 Task: Find connections with filter location Sheikhpura with filter topic #Homeofficewith filter profile language English with filter current company Worldpanel by Kantar with filter school The Institute of Company Secretaries of India with filter industry Correctional Institutions with filter service category Strategic Planning with filter keywords title Owner
Action: Mouse moved to (666, 89)
Screenshot: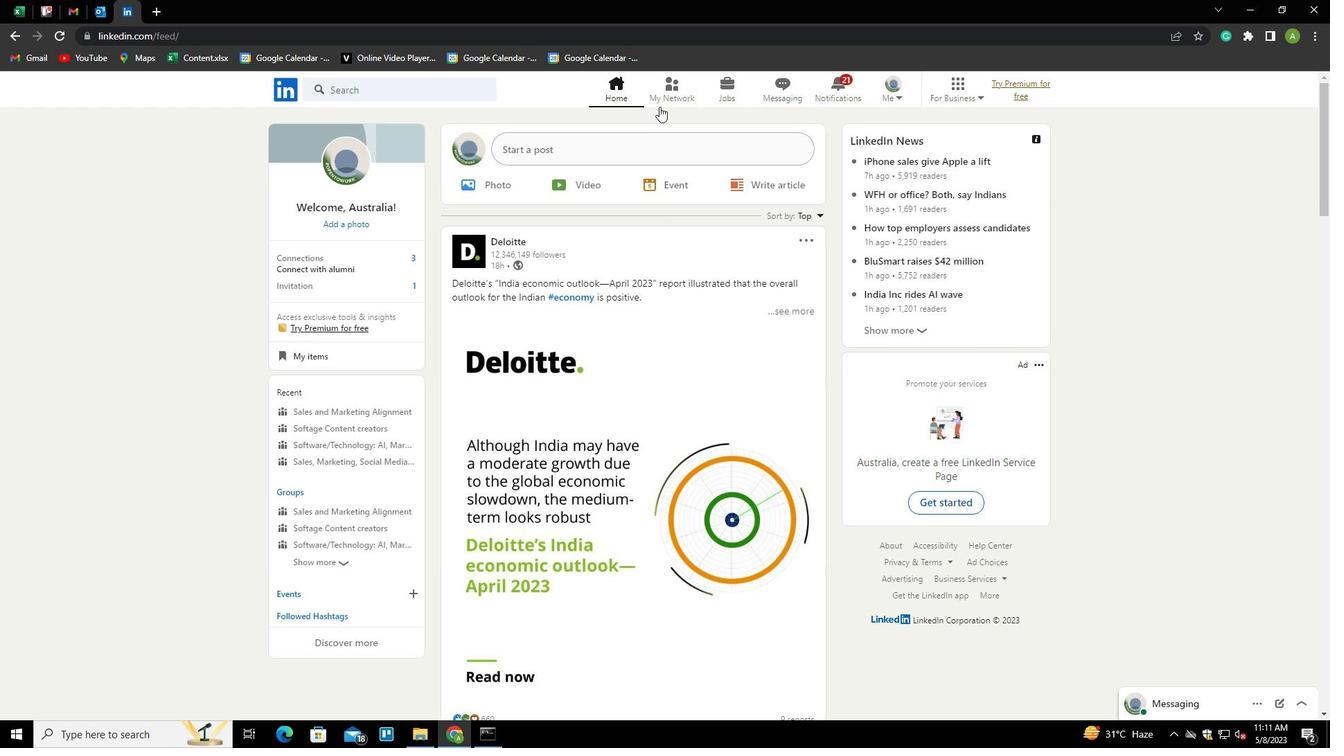 
Action: Mouse pressed left at (666, 89)
Screenshot: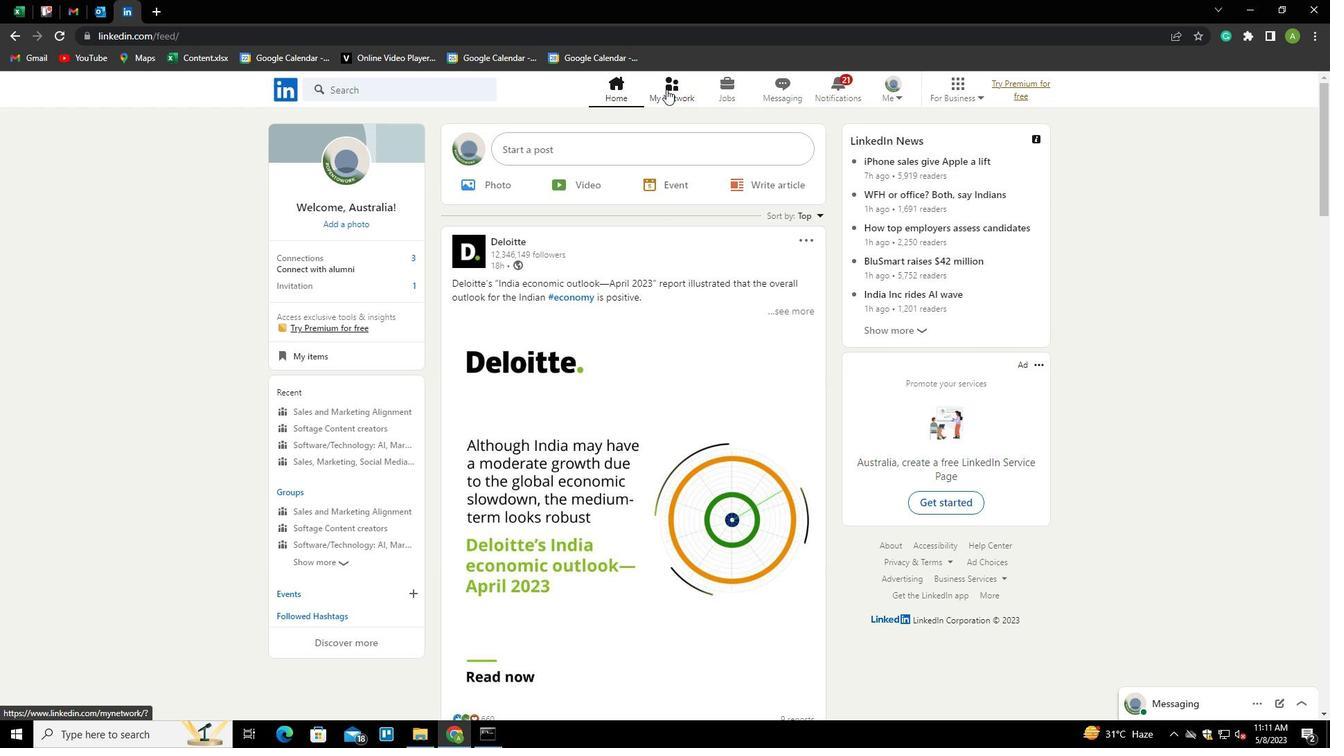 
Action: Mouse moved to (334, 168)
Screenshot: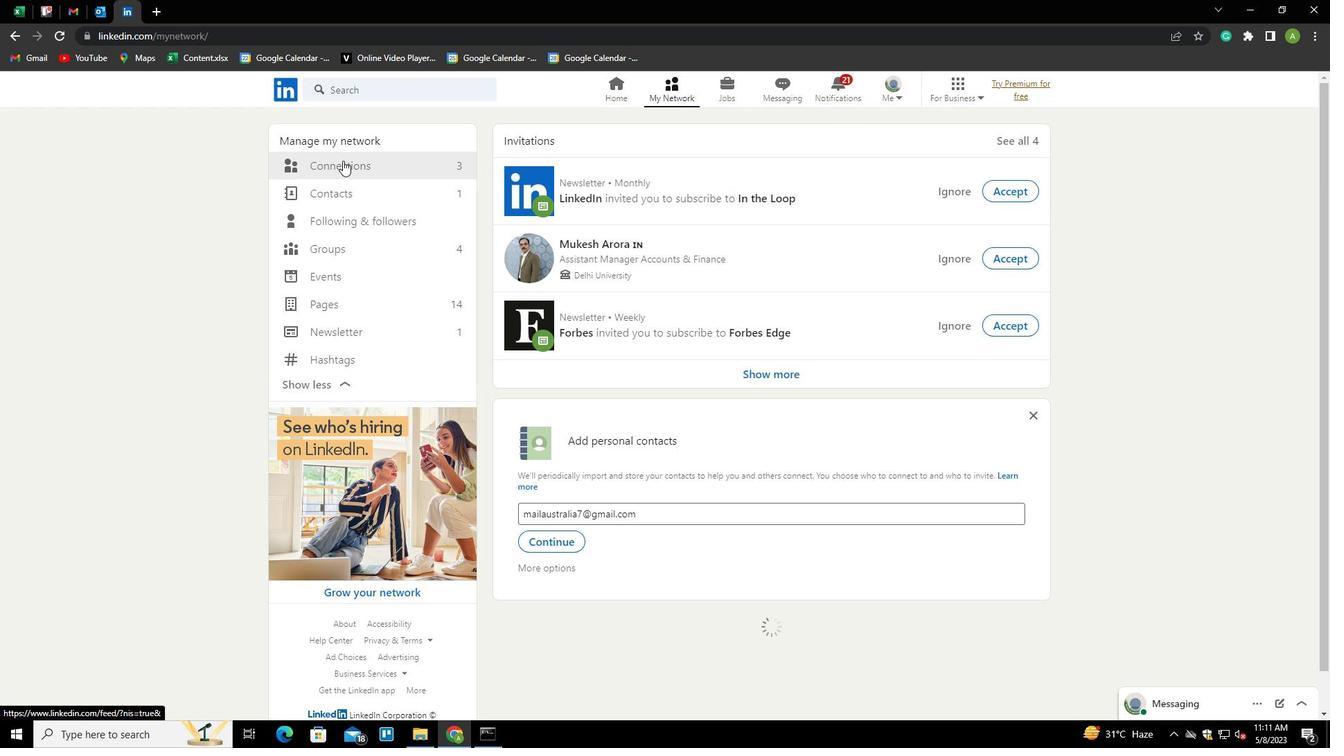 
Action: Mouse pressed left at (334, 168)
Screenshot: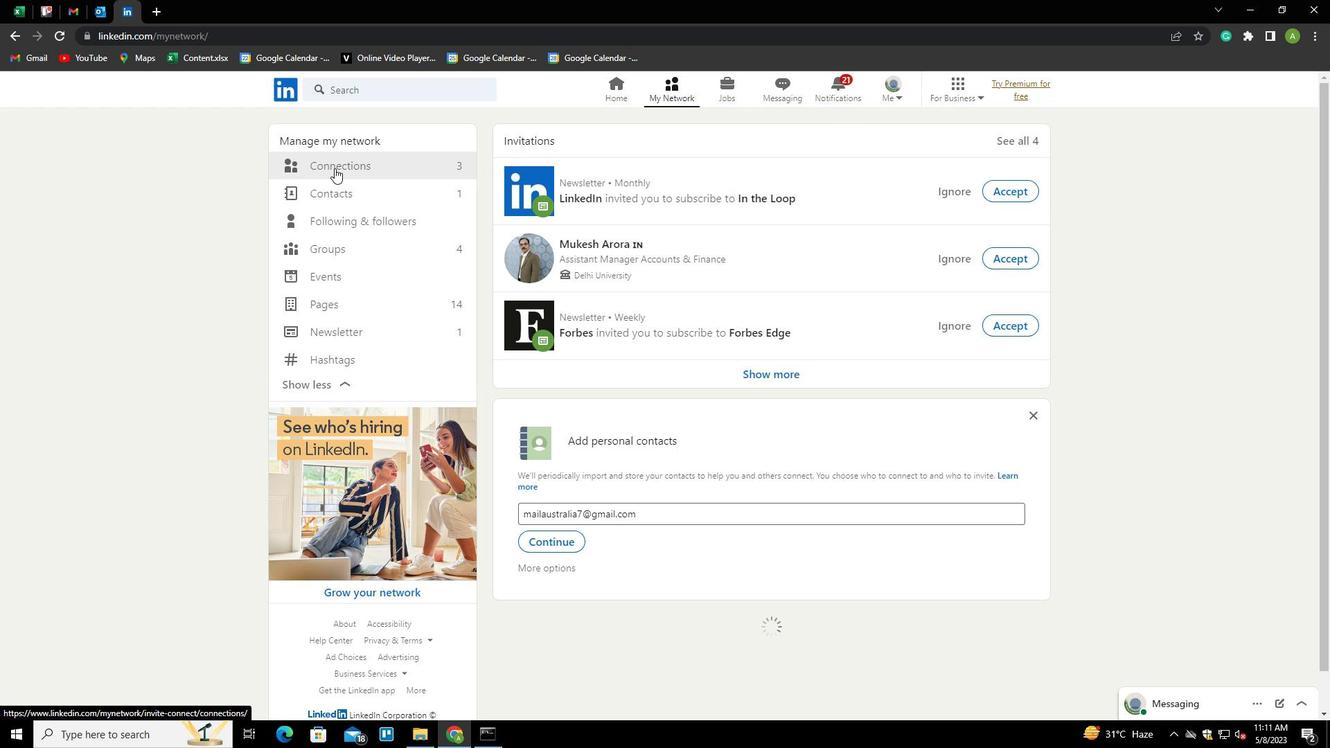 
Action: Mouse moved to (753, 168)
Screenshot: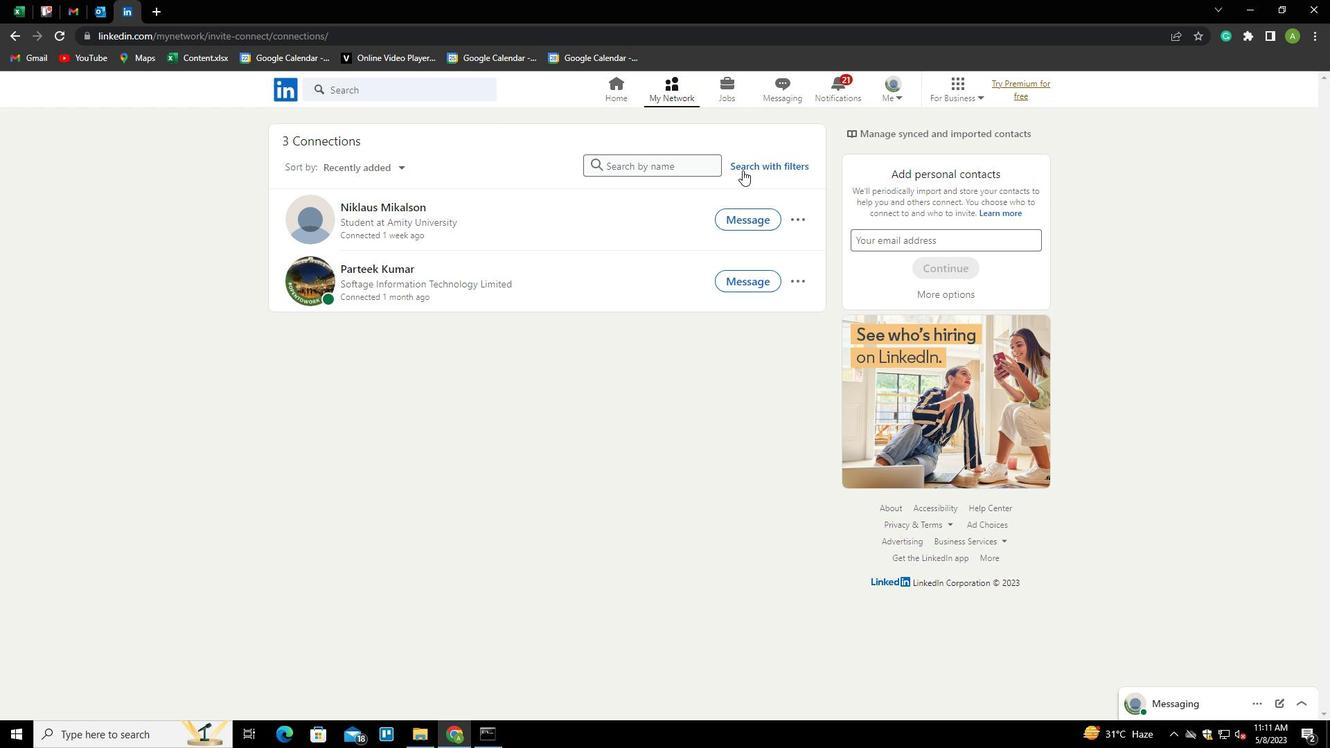 
Action: Mouse pressed left at (753, 168)
Screenshot: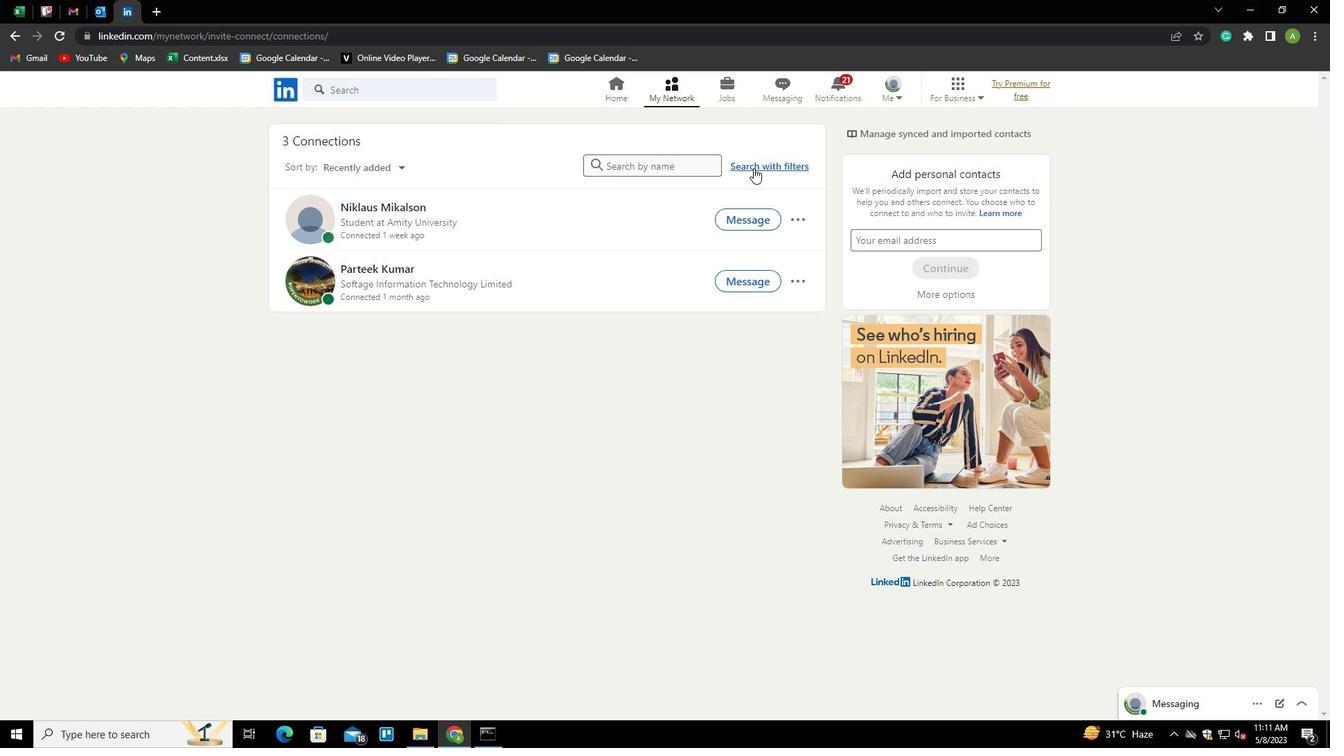 
Action: Mouse moved to (707, 132)
Screenshot: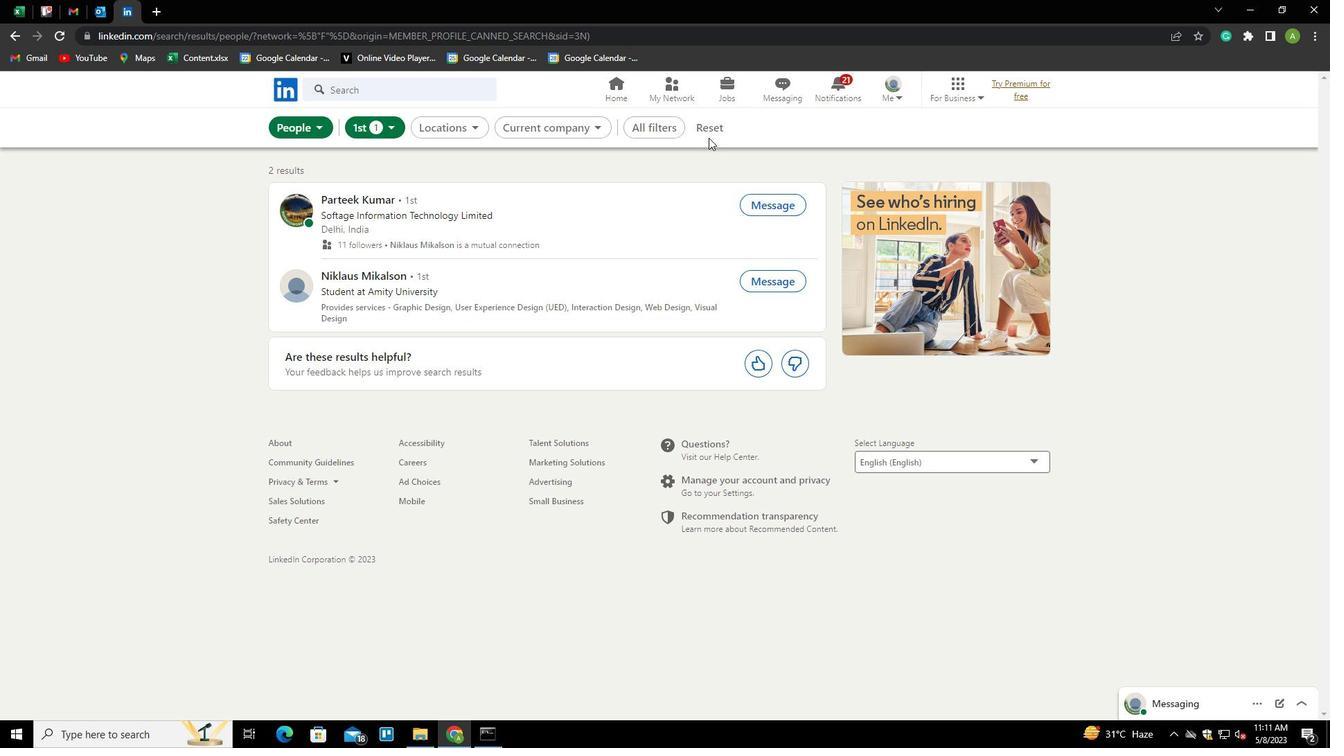 
Action: Mouse pressed left at (707, 132)
Screenshot: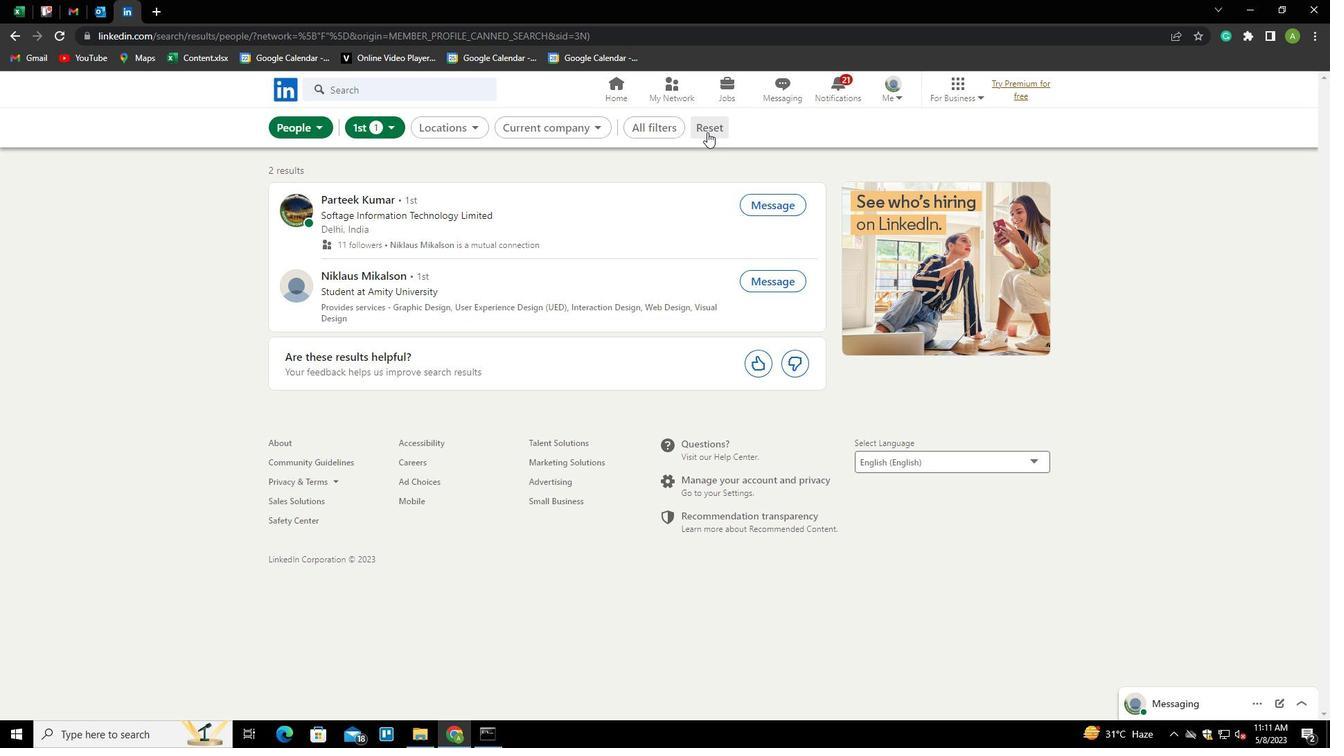 
Action: Mouse moved to (674, 134)
Screenshot: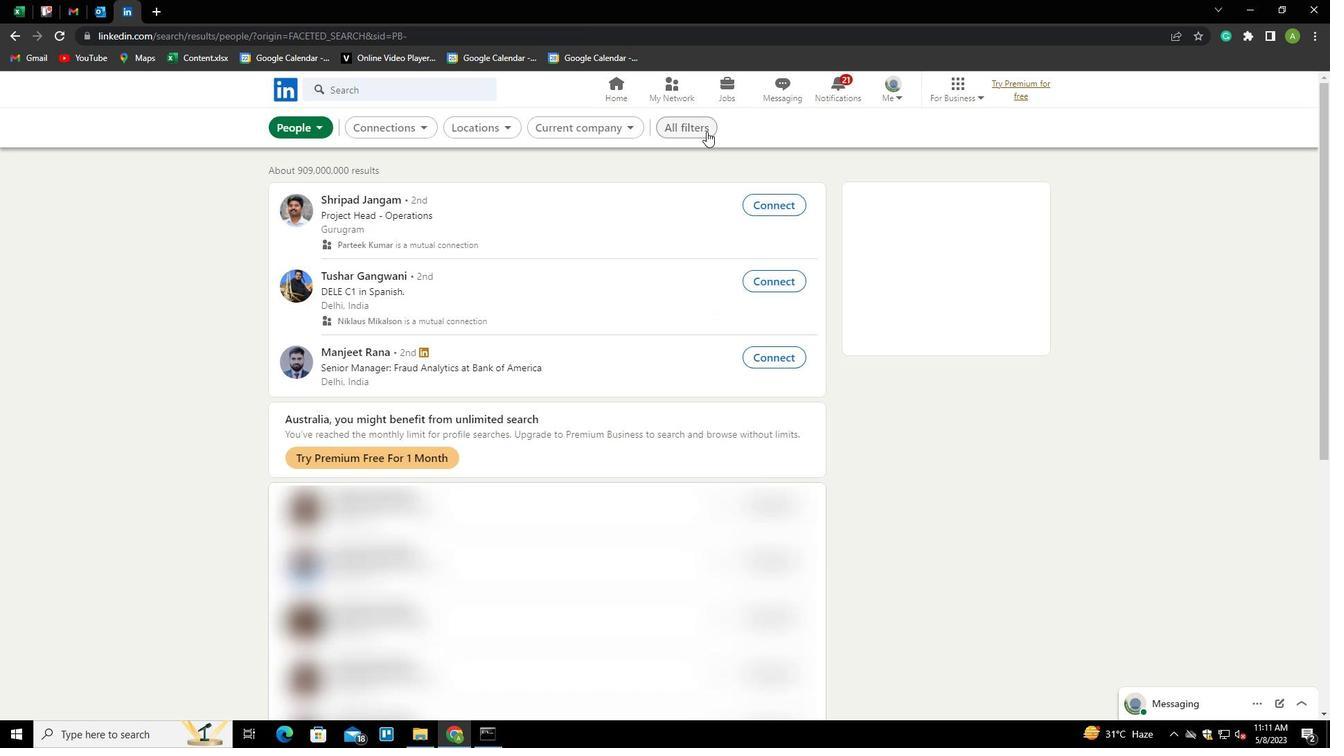 
Action: Mouse pressed left at (674, 134)
Screenshot: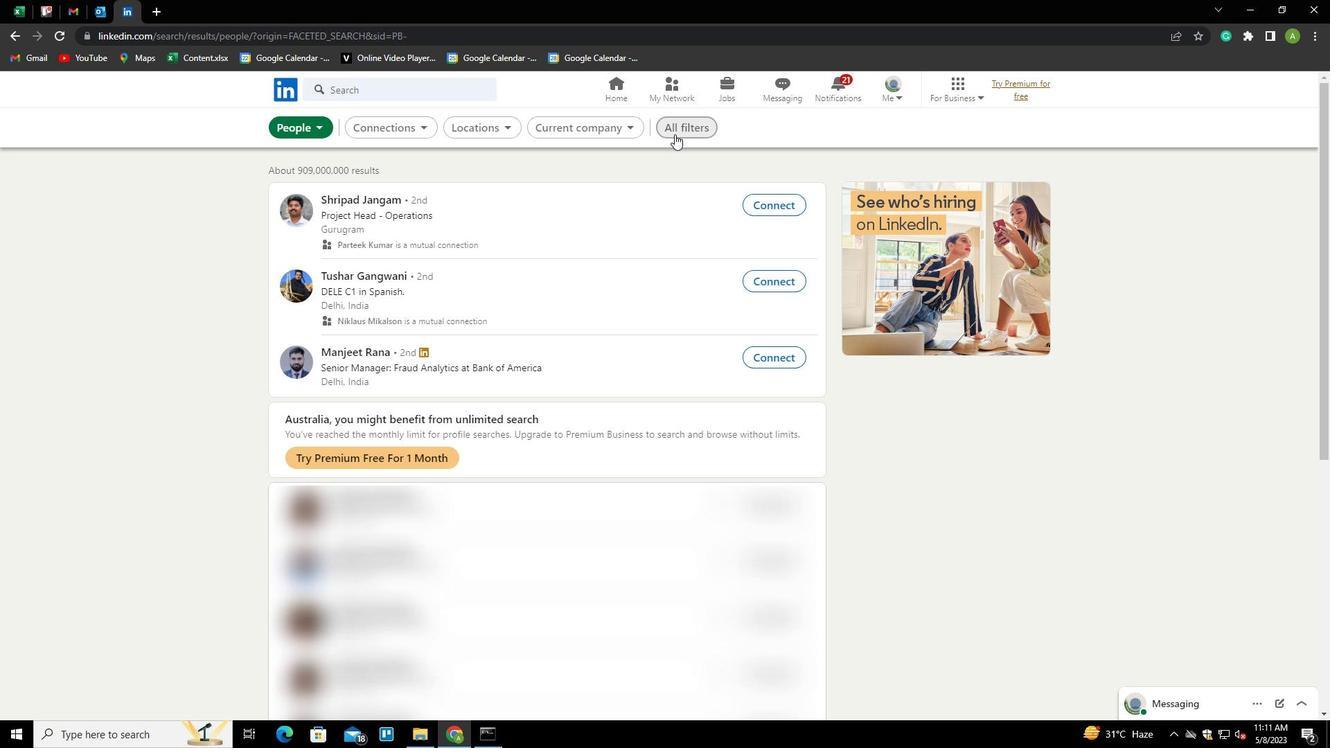 
Action: Mouse moved to (1079, 376)
Screenshot: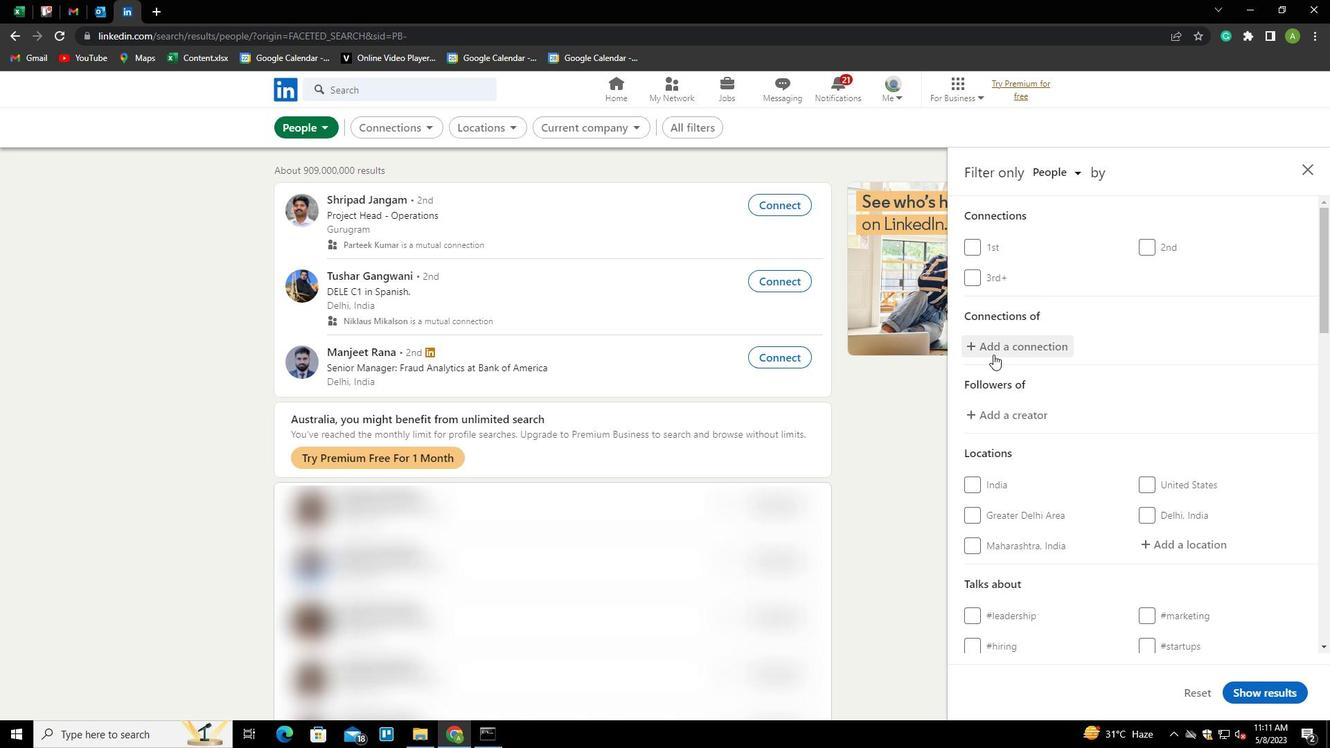 
Action: Mouse scrolled (1079, 375) with delta (0, 0)
Screenshot: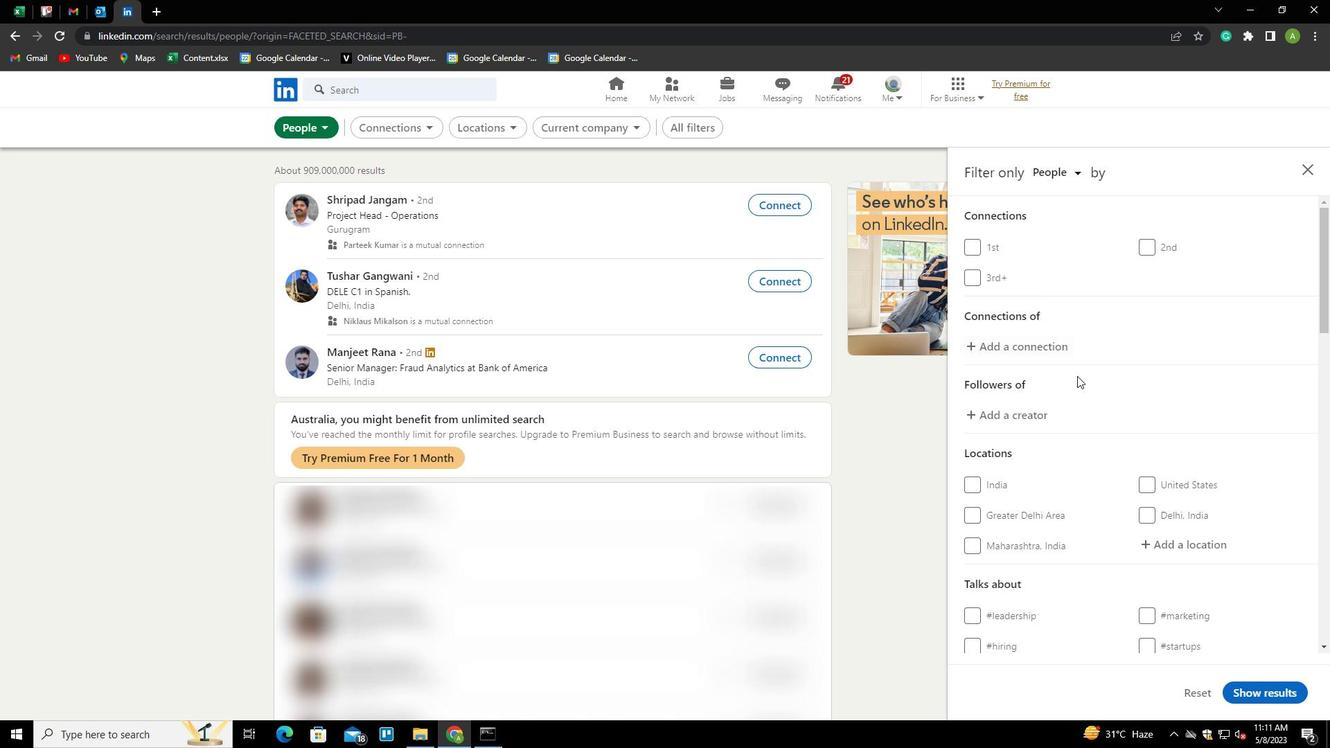
Action: Mouse scrolled (1079, 375) with delta (0, 0)
Screenshot: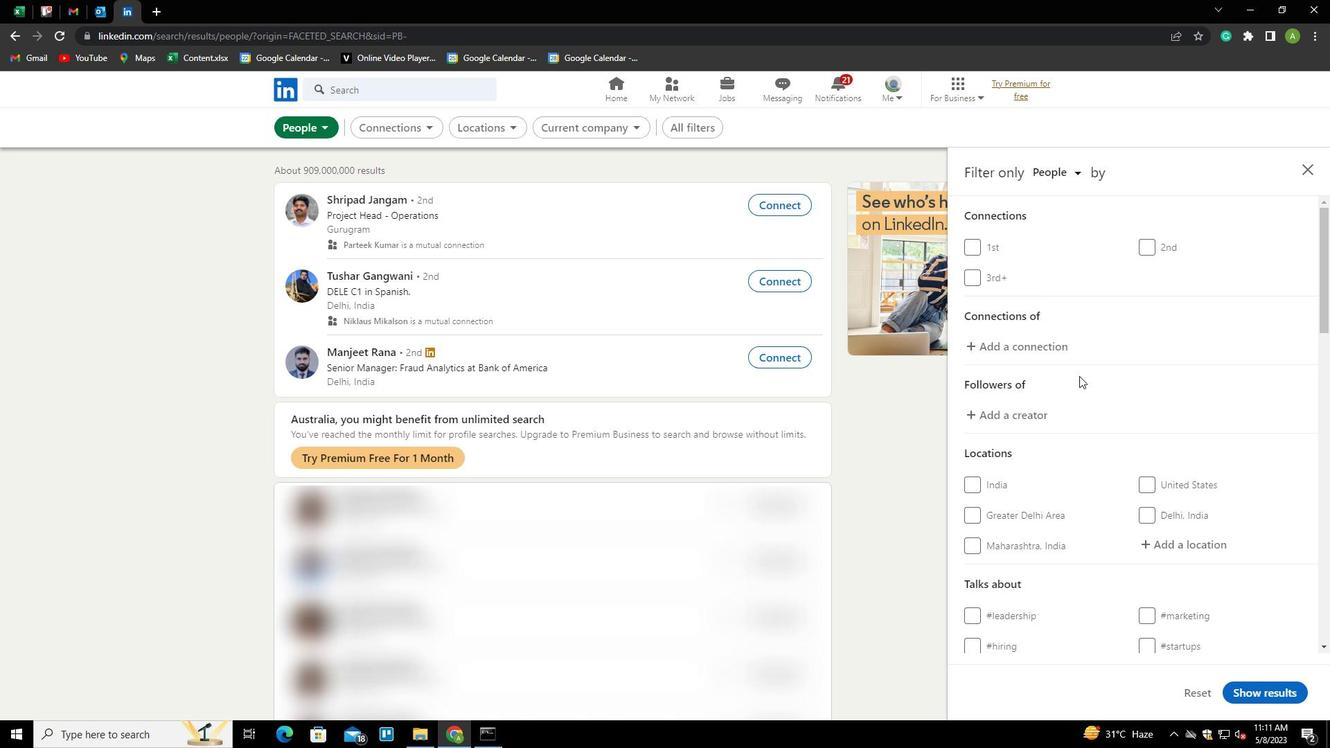 
Action: Mouse scrolled (1079, 375) with delta (0, 0)
Screenshot: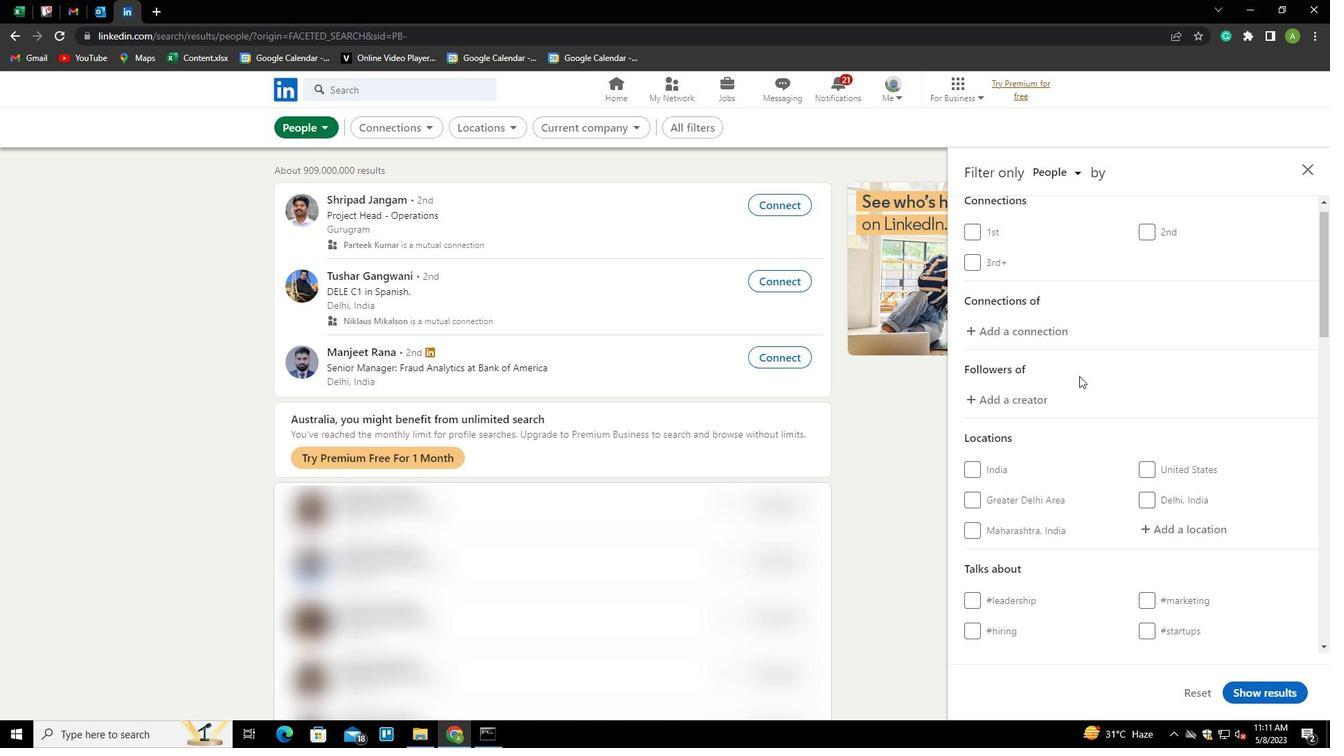 
Action: Mouse moved to (1186, 354)
Screenshot: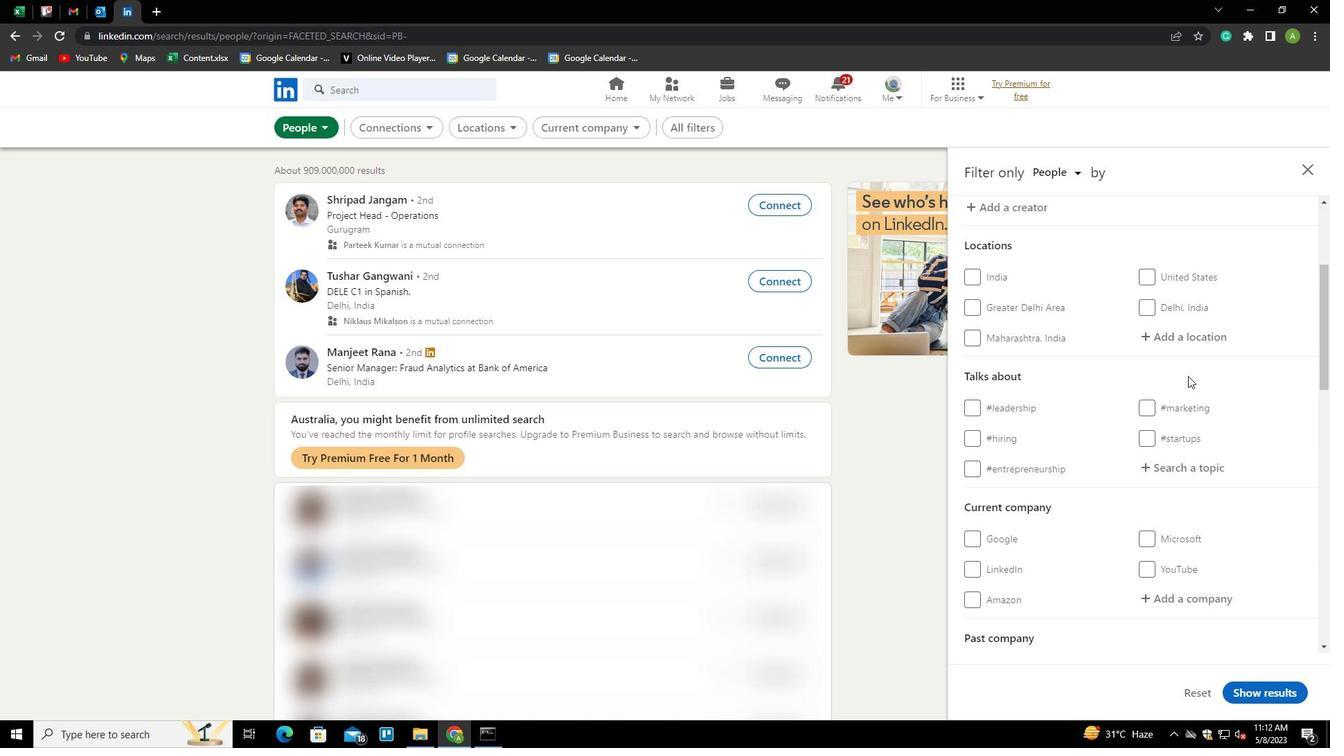 
Action: Key pressed <Key.shift>
Screenshot: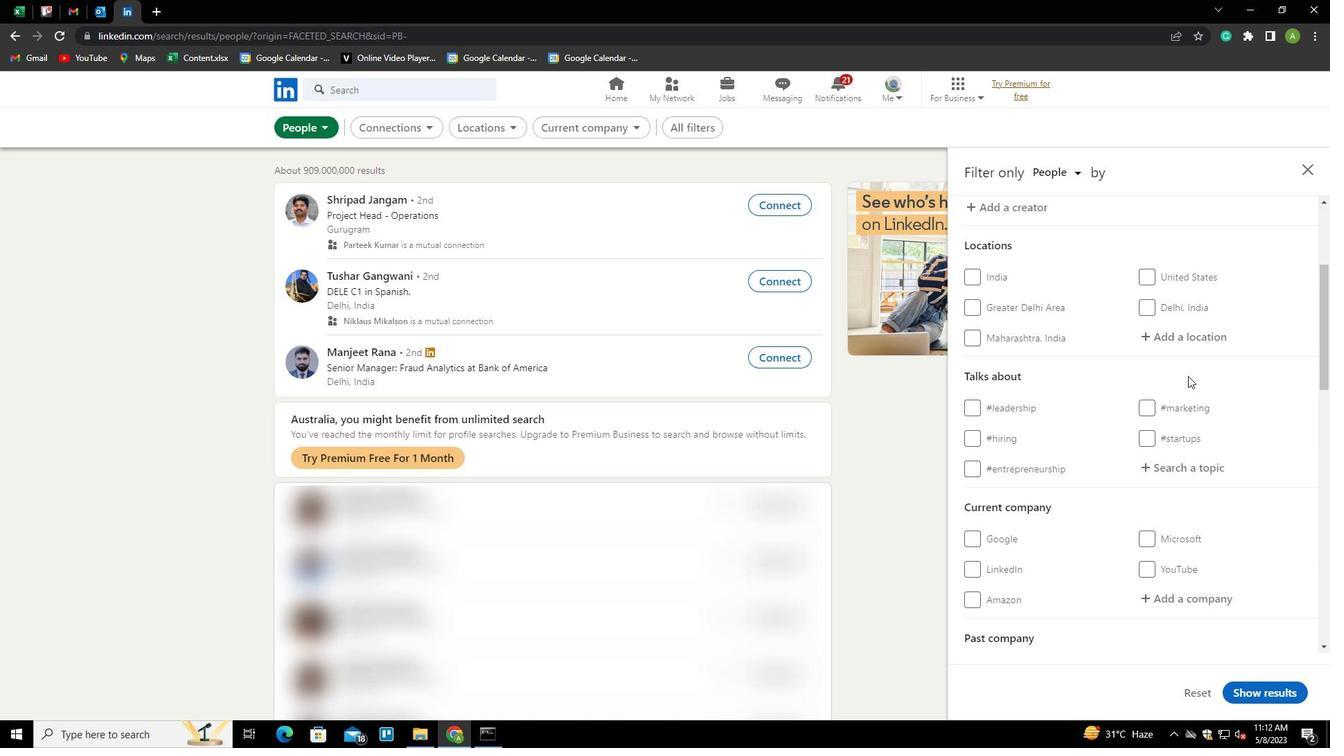 
Action: Mouse moved to (1182, 339)
Screenshot: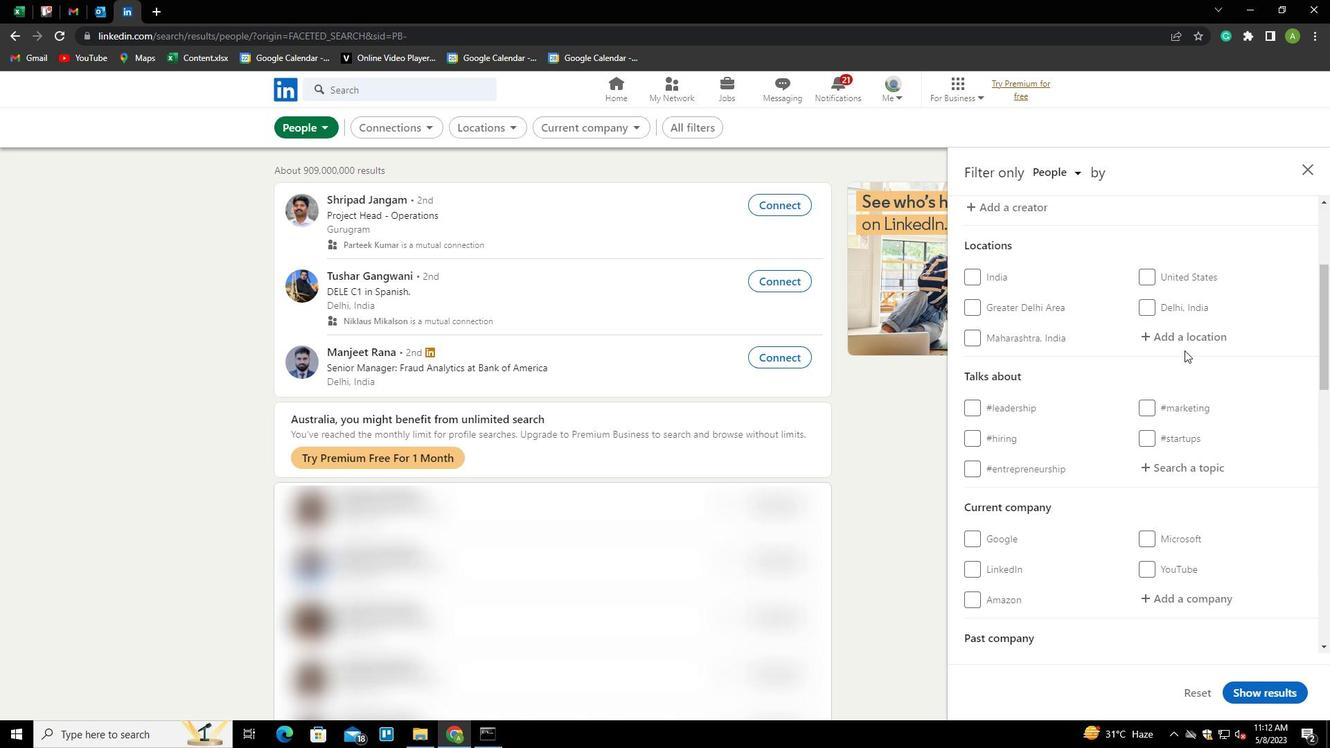 
Action: Mouse pressed left at (1182, 339)
Screenshot: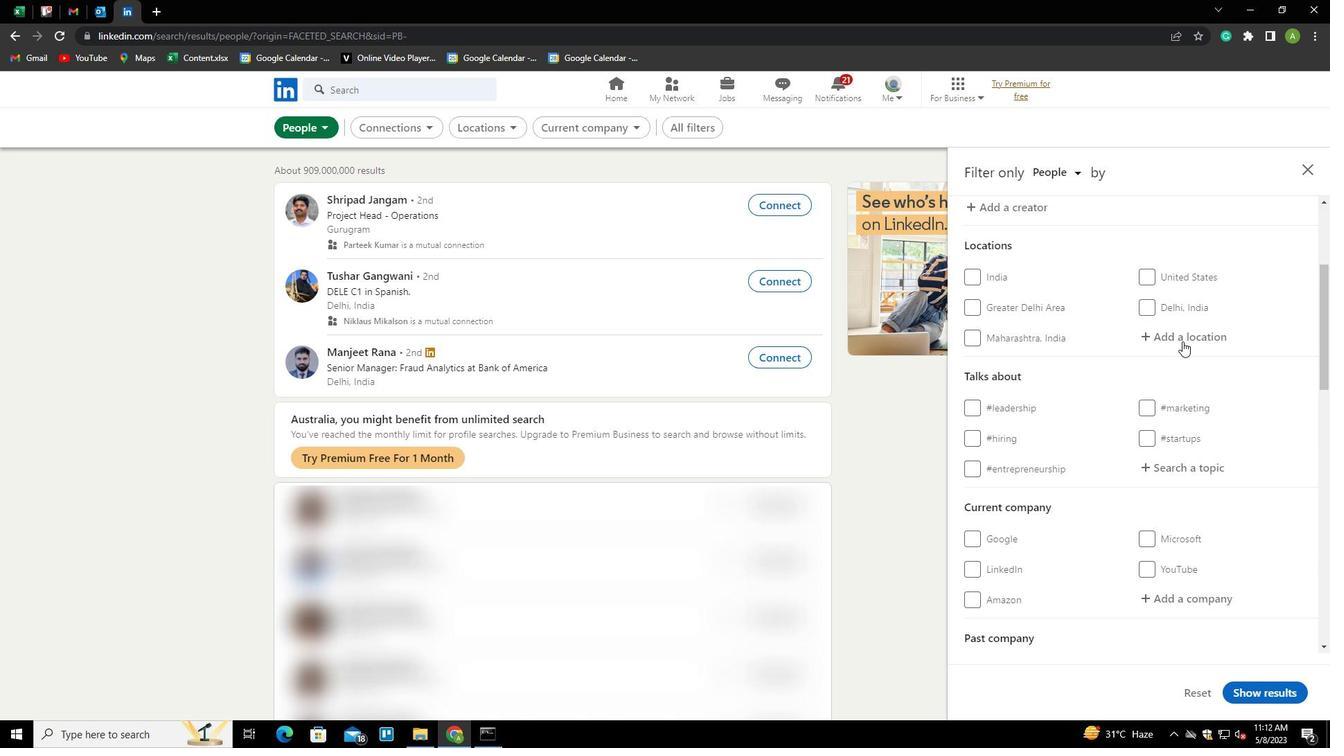 
Action: Key pressed <Key.shift><Key.shift><Key.shift>S
Screenshot: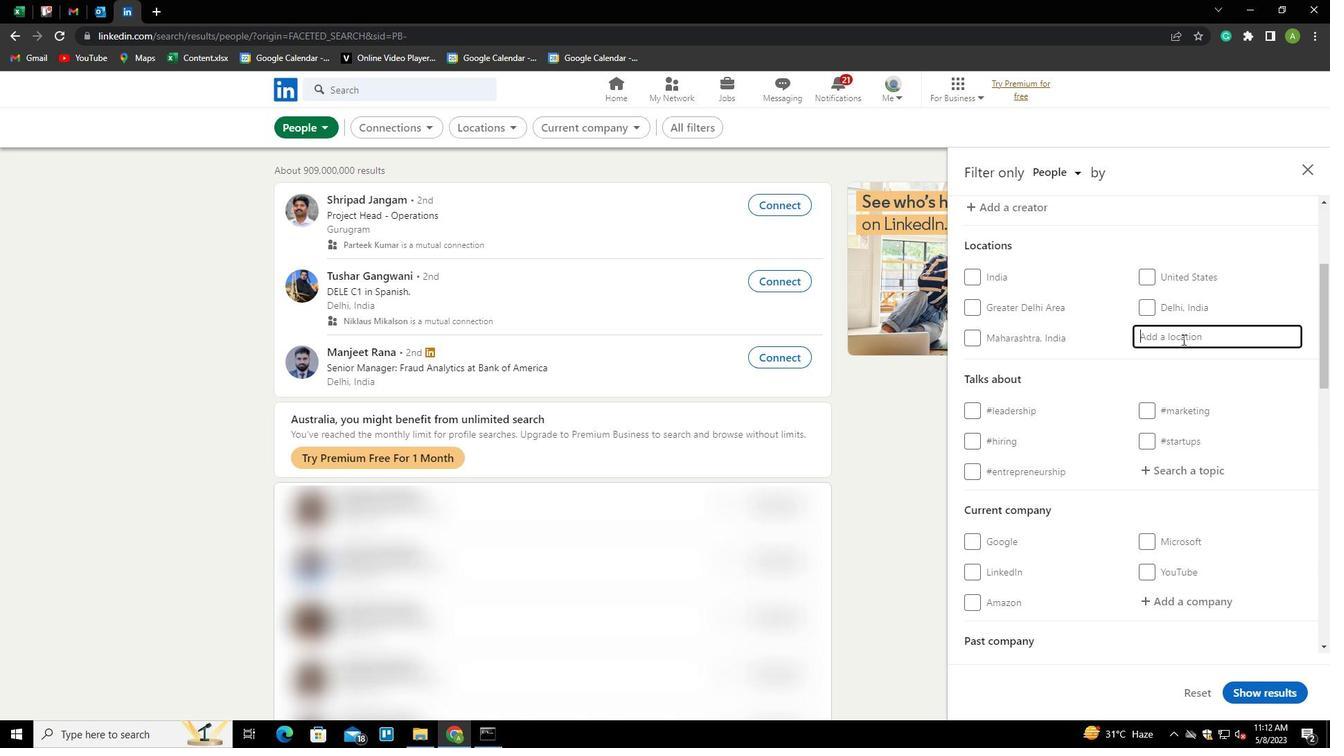 
Action: Mouse moved to (1329, 72)
Screenshot: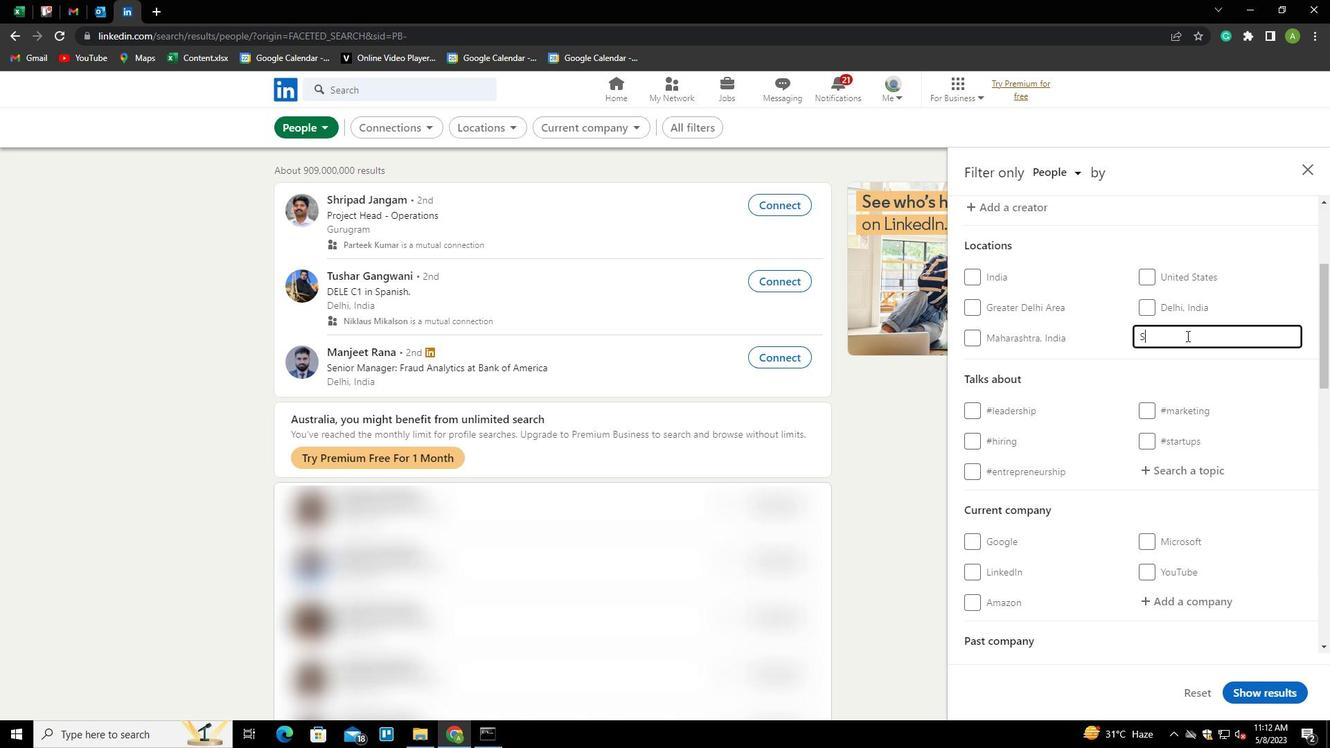 
Action: Key pressed HEIKHPURA<Key.down><Key.enter>
Screenshot: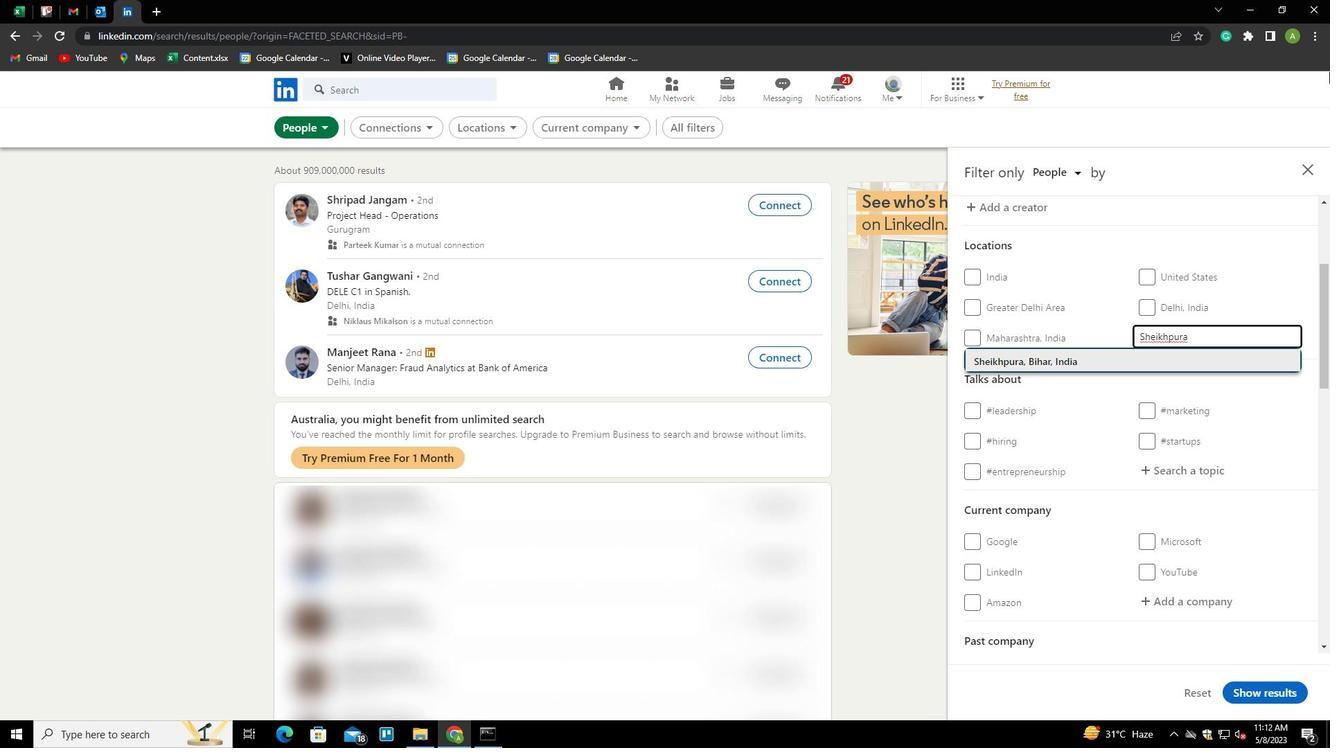 
Action: Mouse scrolled (1329, 71) with delta (0, 0)
Screenshot: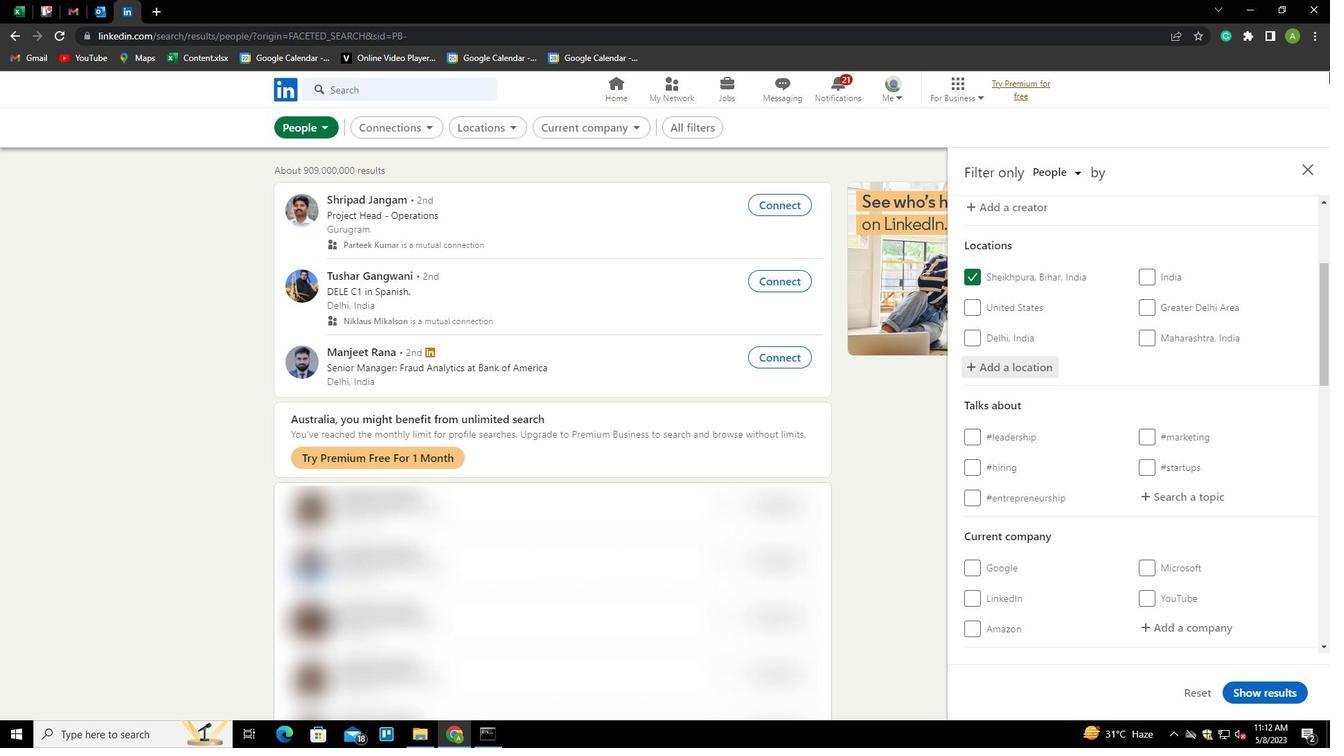 
Action: Mouse scrolled (1329, 71) with delta (0, 0)
Screenshot: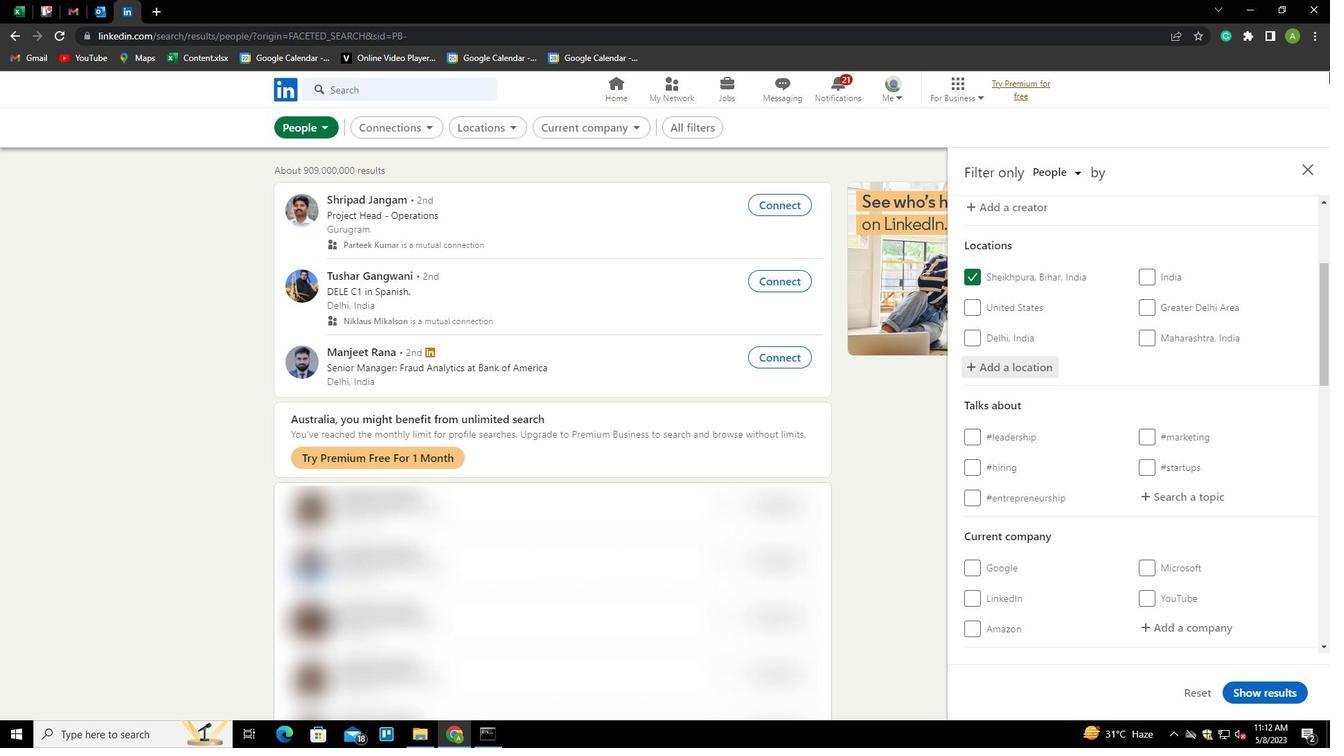 
Action: Mouse moved to (1097, 364)
Screenshot: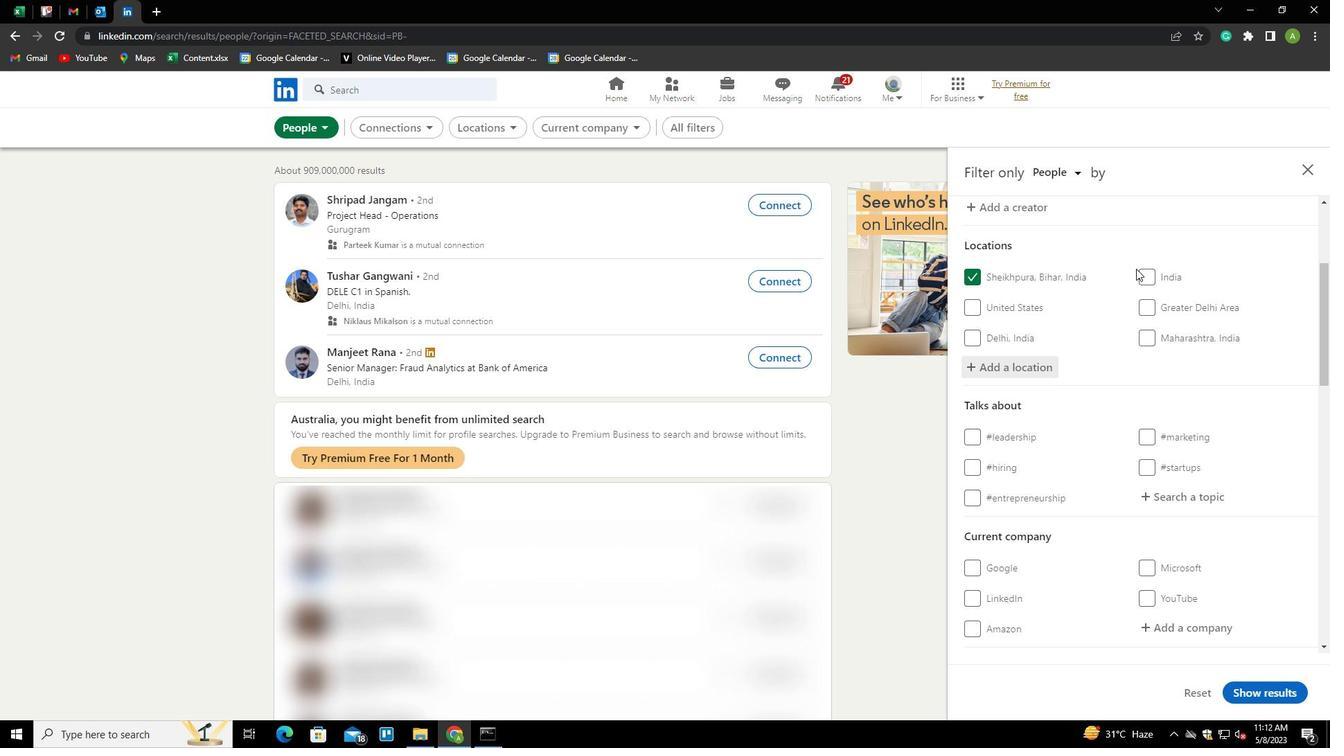 
Action: Mouse scrolled (1097, 363) with delta (0, 0)
Screenshot: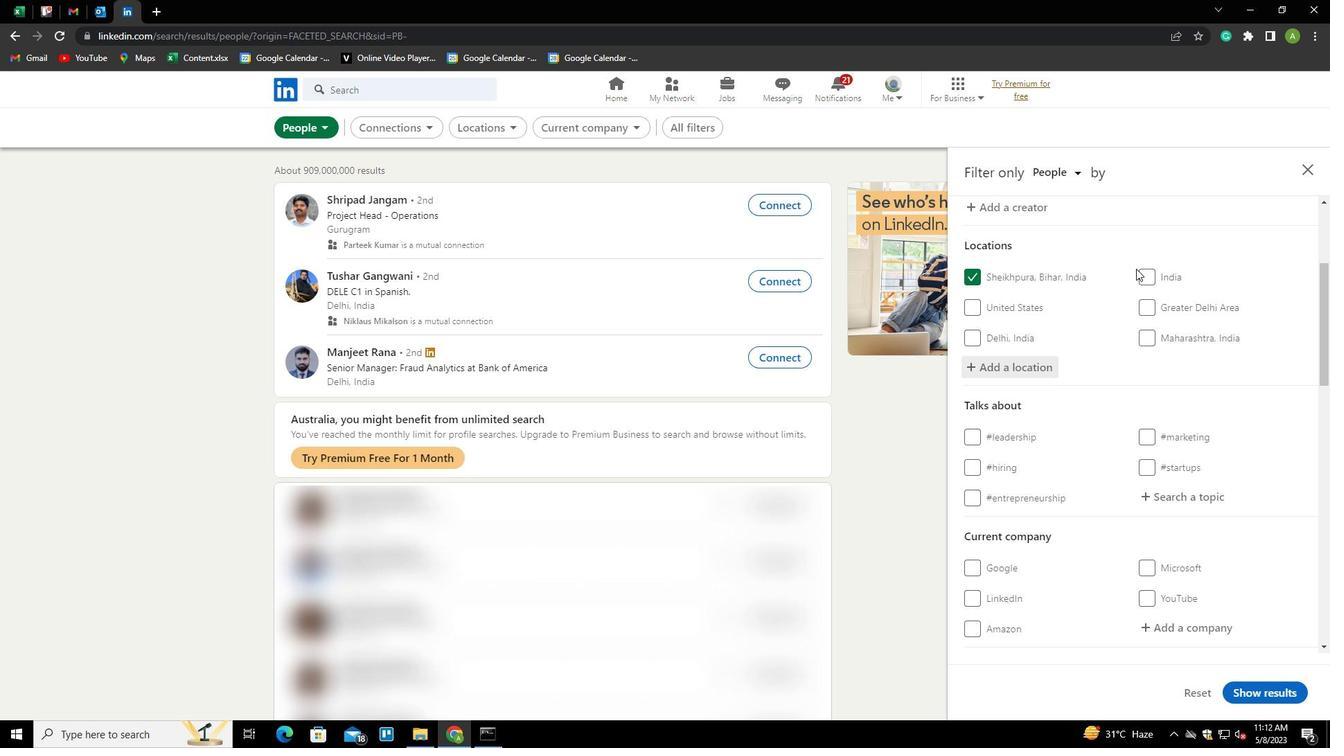 
Action: Mouse moved to (1098, 367)
Screenshot: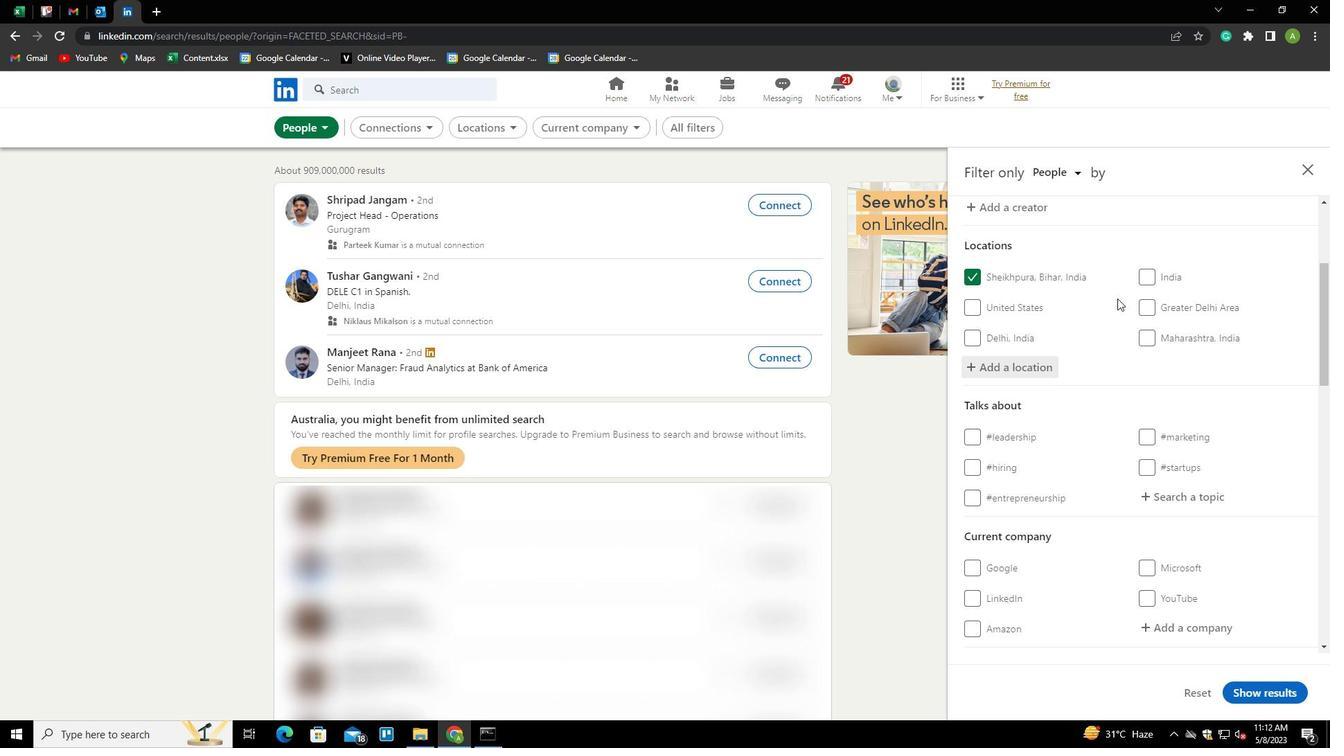 
Action: Mouse scrolled (1098, 367) with delta (0, 0)
Screenshot: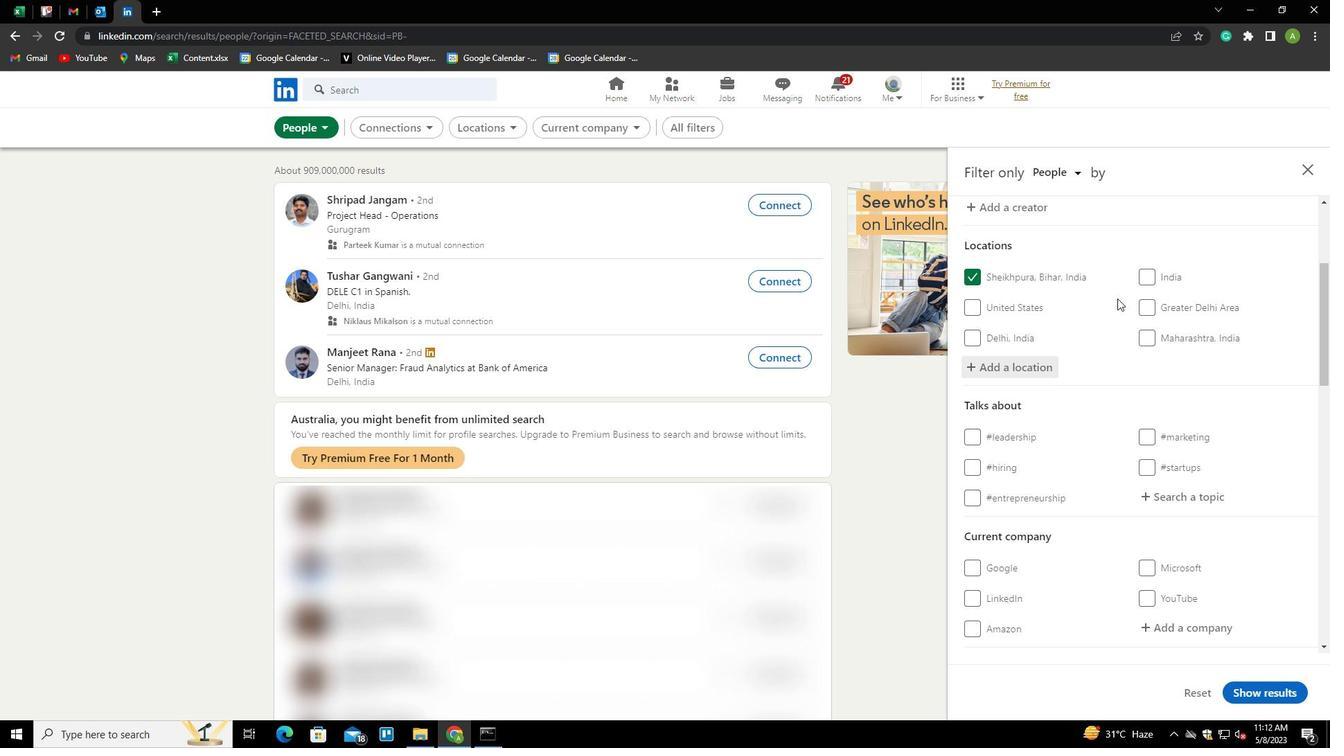 
Action: Mouse moved to (1152, 369)
Screenshot: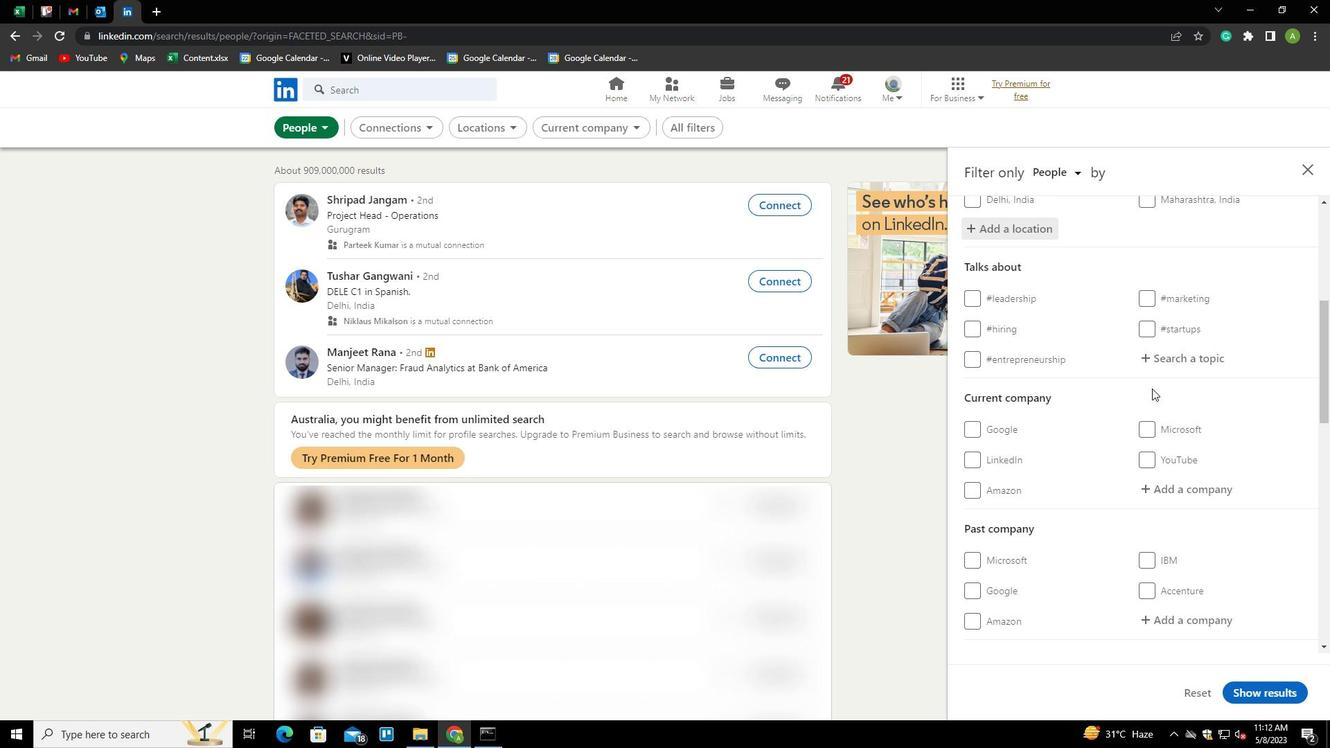 
Action: Mouse pressed left at (1152, 369)
Screenshot: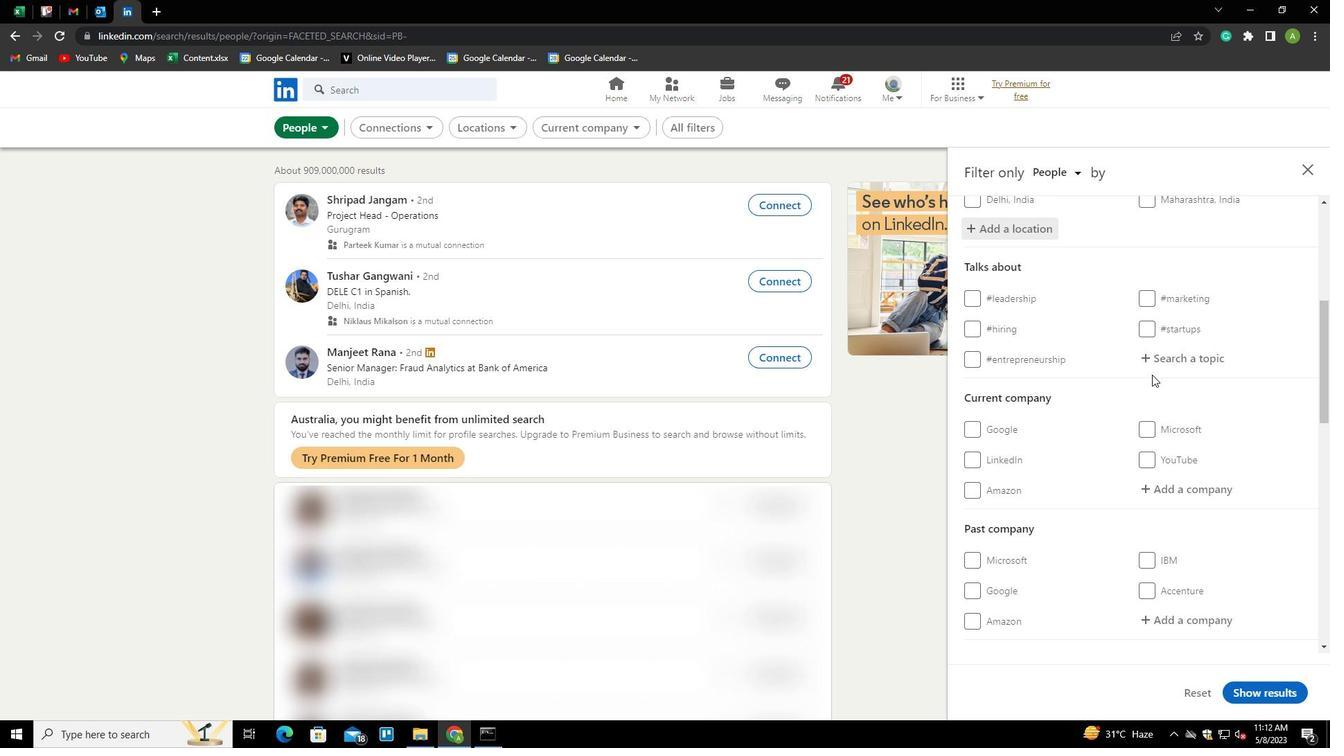 
Action: Mouse moved to (1184, 358)
Screenshot: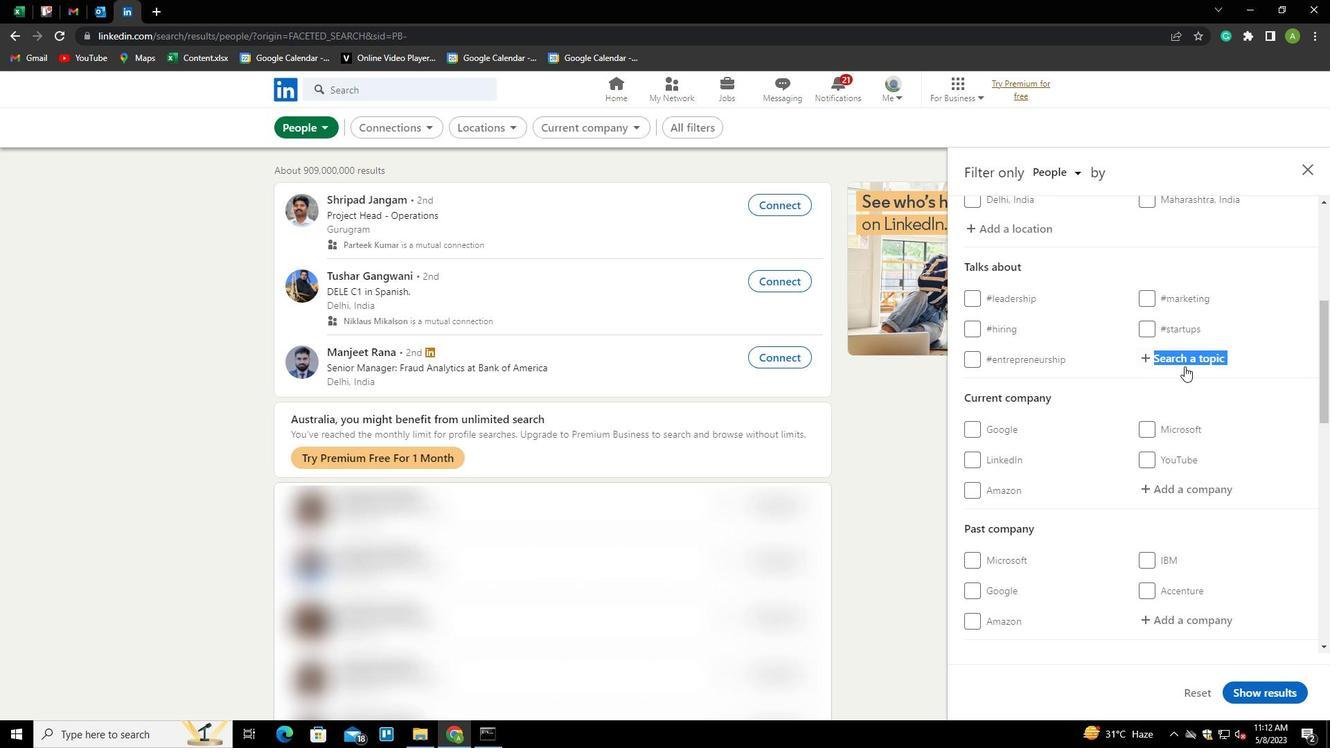 
Action: Mouse pressed left at (1184, 358)
Screenshot: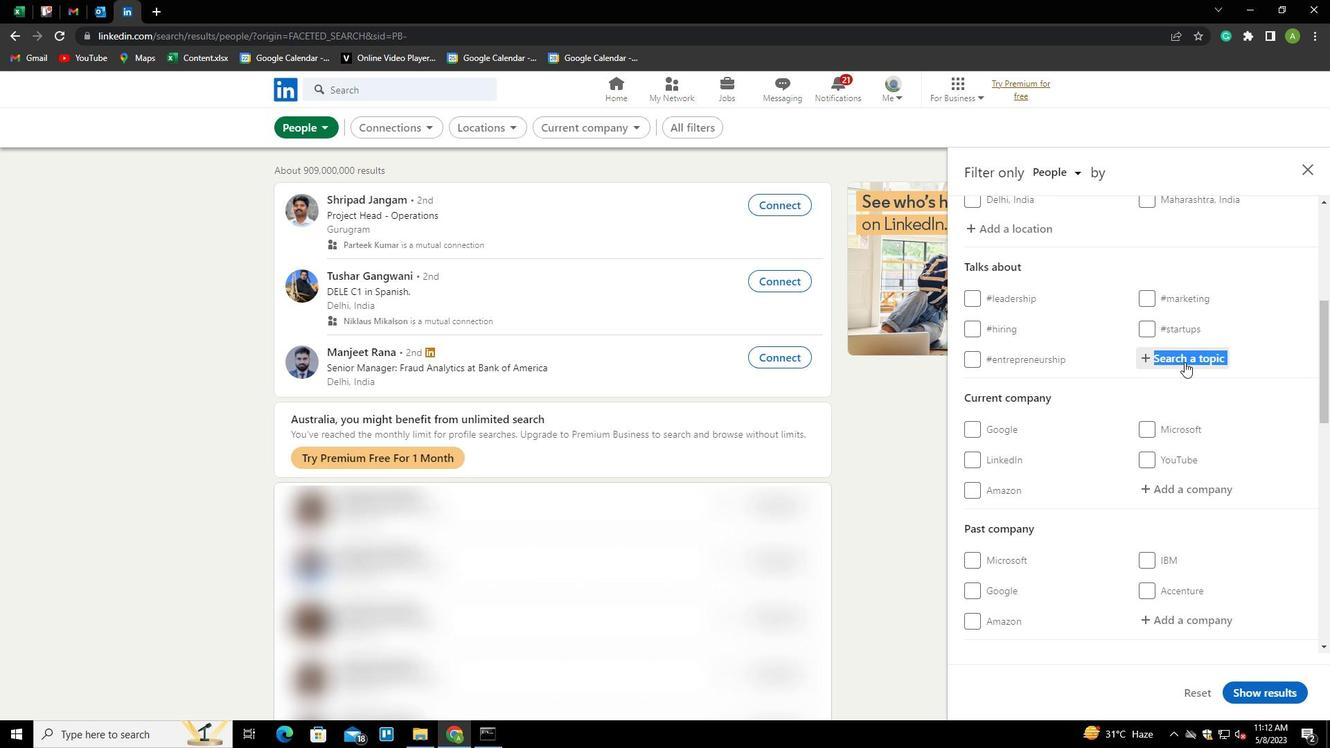 
Action: Key pressed HOMEOFFICE<Key.down><Key.enter>
Screenshot: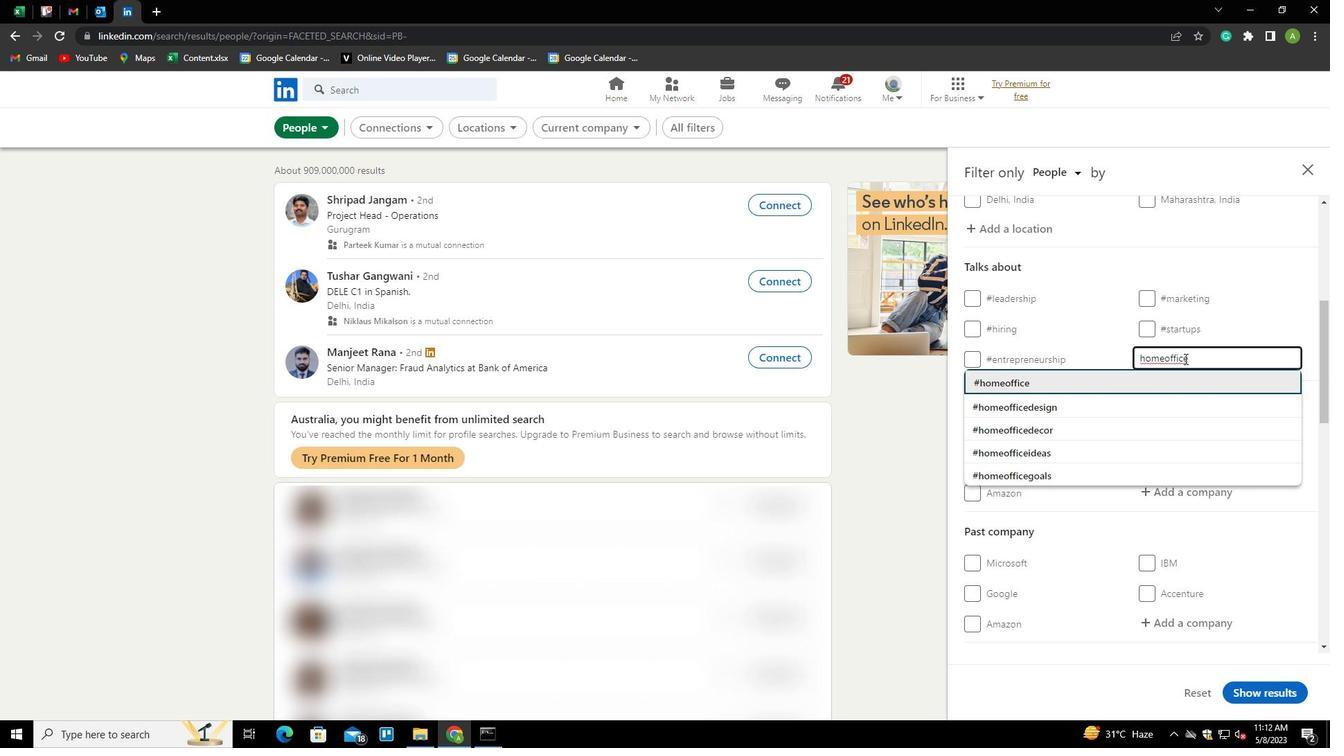 
Action: Mouse scrolled (1184, 358) with delta (0, 0)
Screenshot: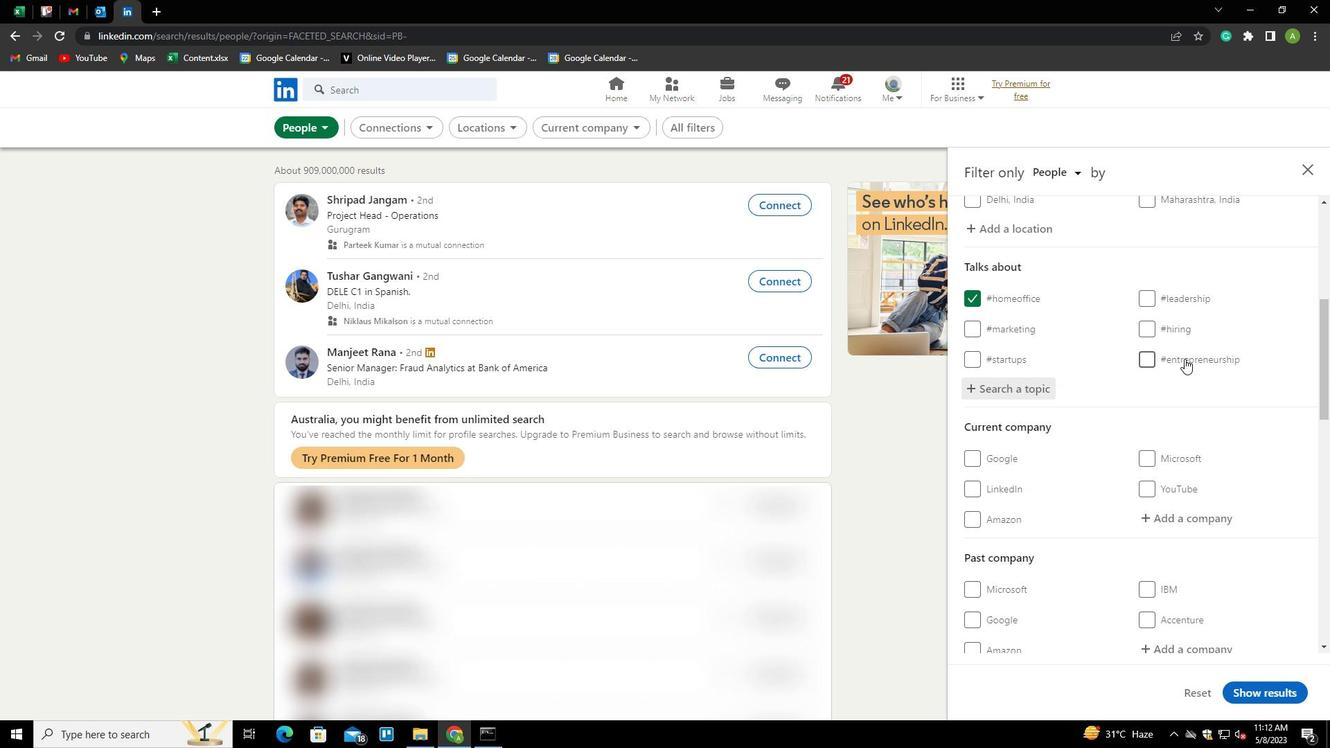 
Action: Mouse scrolled (1184, 358) with delta (0, 0)
Screenshot: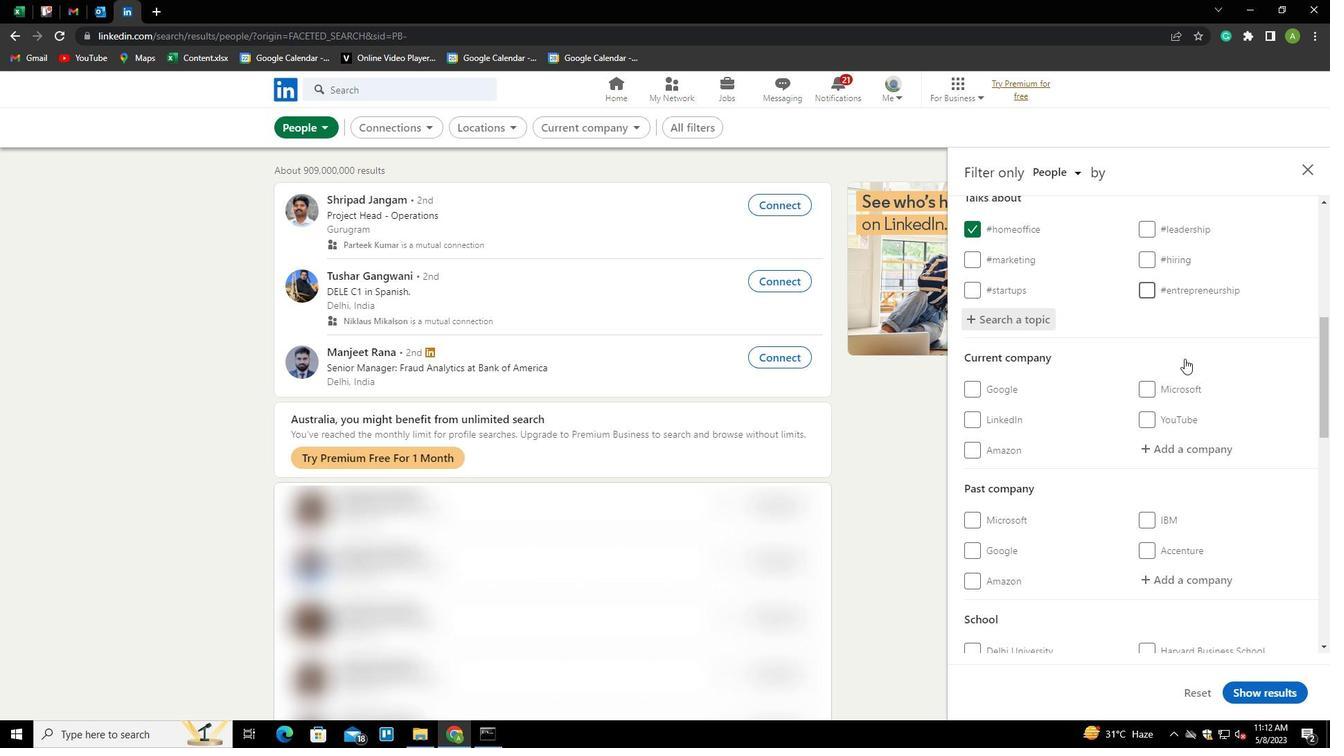 
Action: Mouse scrolled (1184, 358) with delta (0, 0)
Screenshot: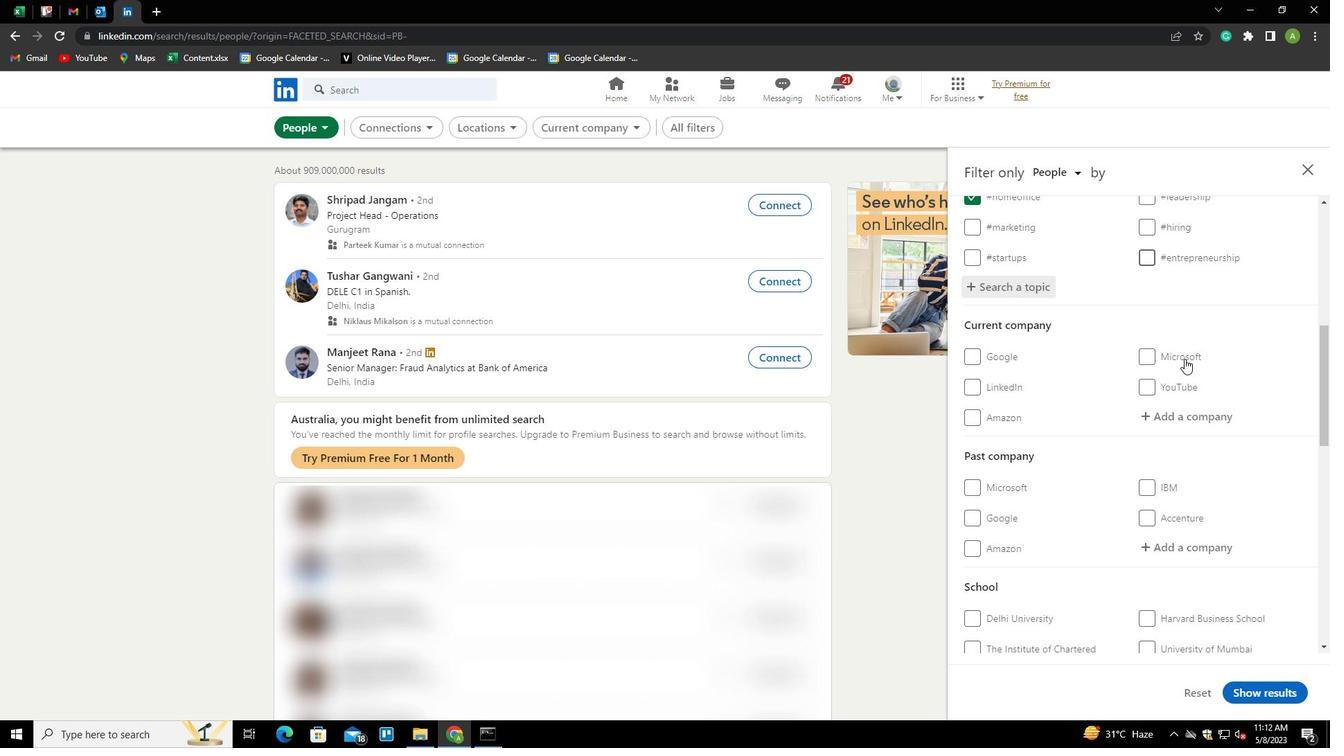
Action: Mouse scrolled (1184, 358) with delta (0, 0)
Screenshot: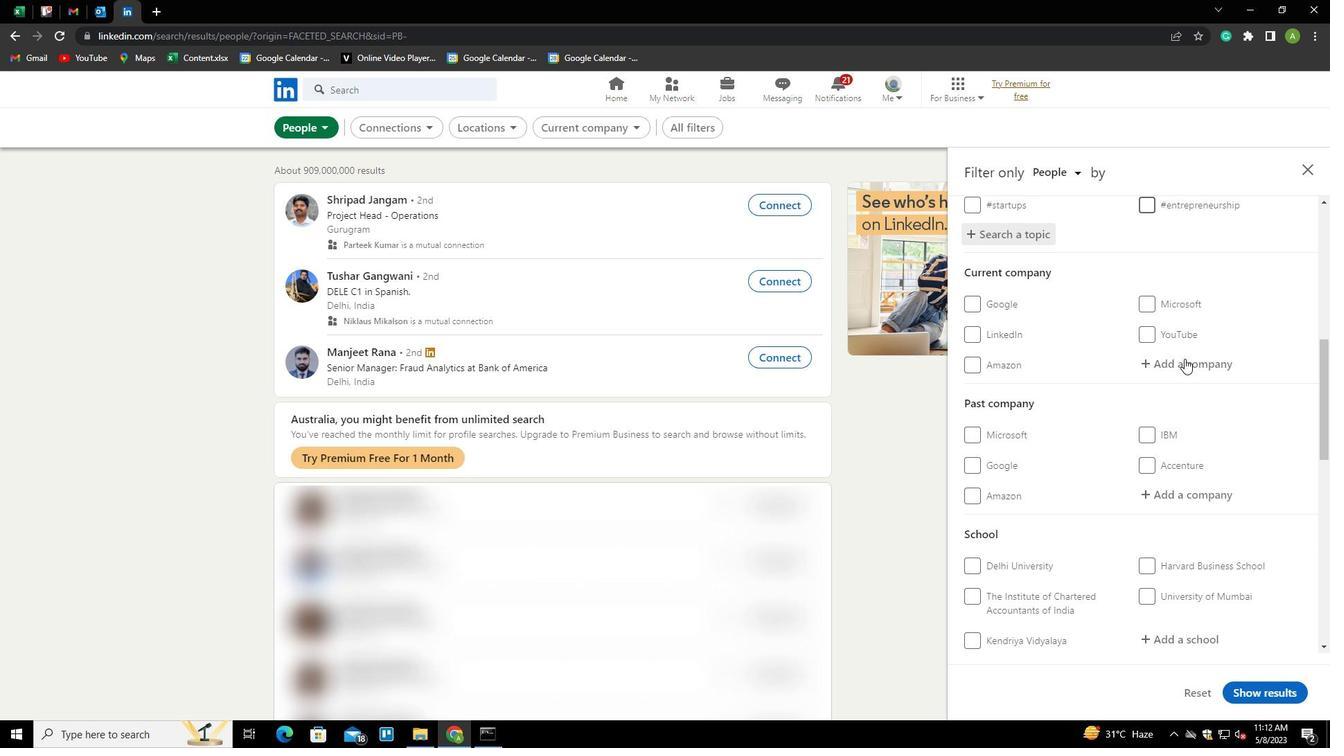 
Action: Mouse scrolled (1184, 358) with delta (0, 0)
Screenshot: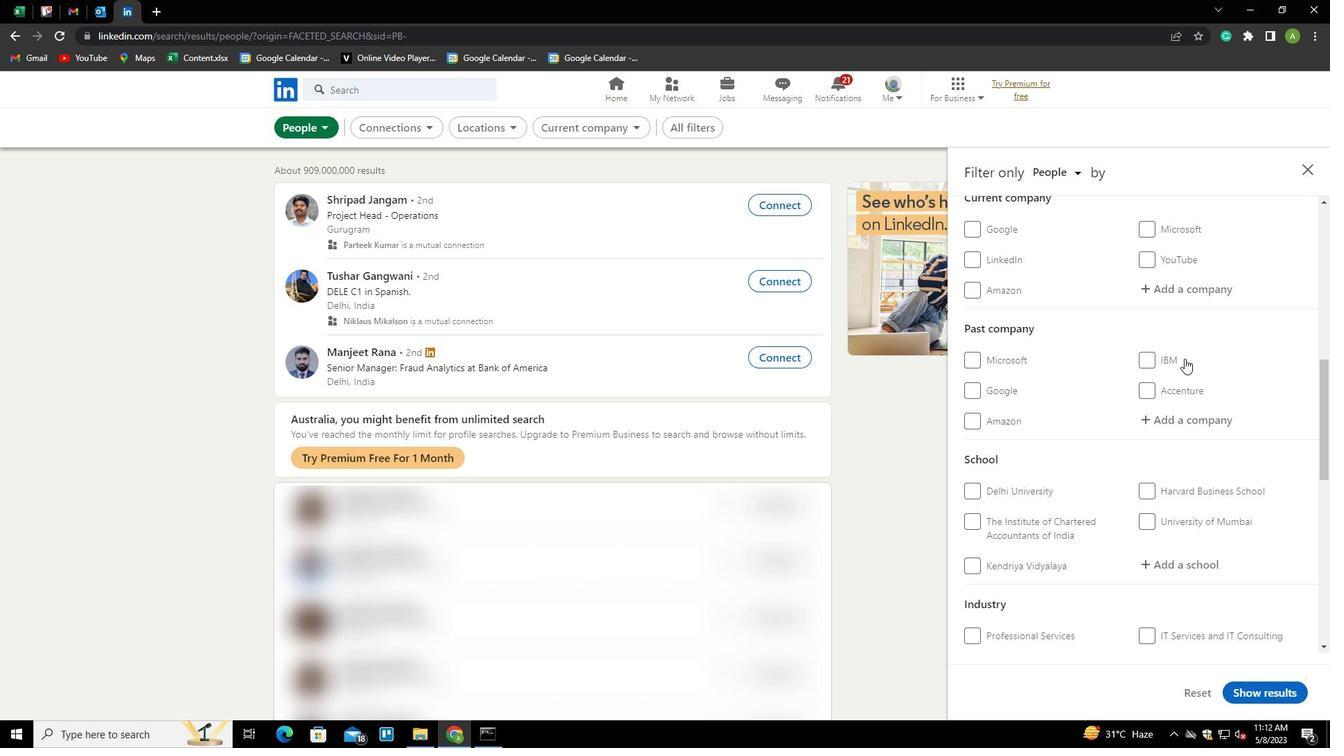 
Action: Mouse scrolled (1184, 358) with delta (0, 0)
Screenshot: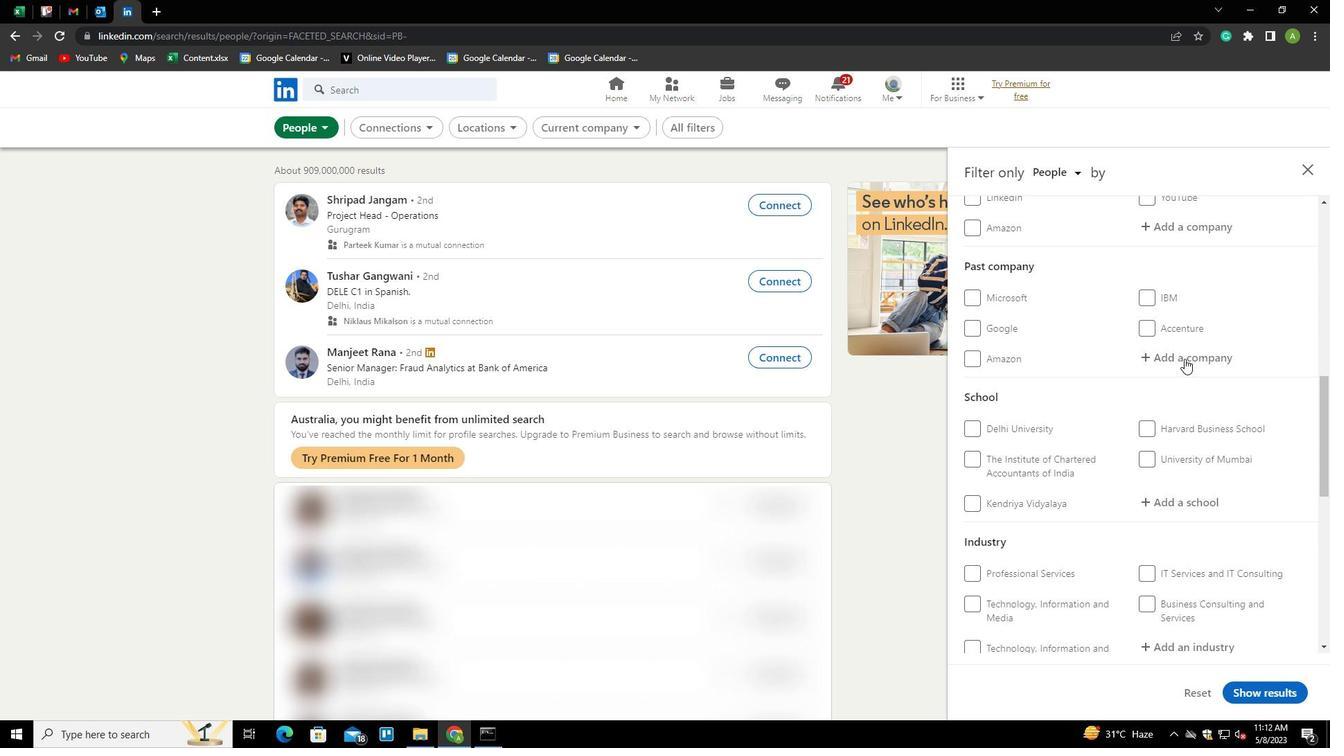 
Action: Mouse scrolled (1184, 358) with delta (0, 0)
Screenshot: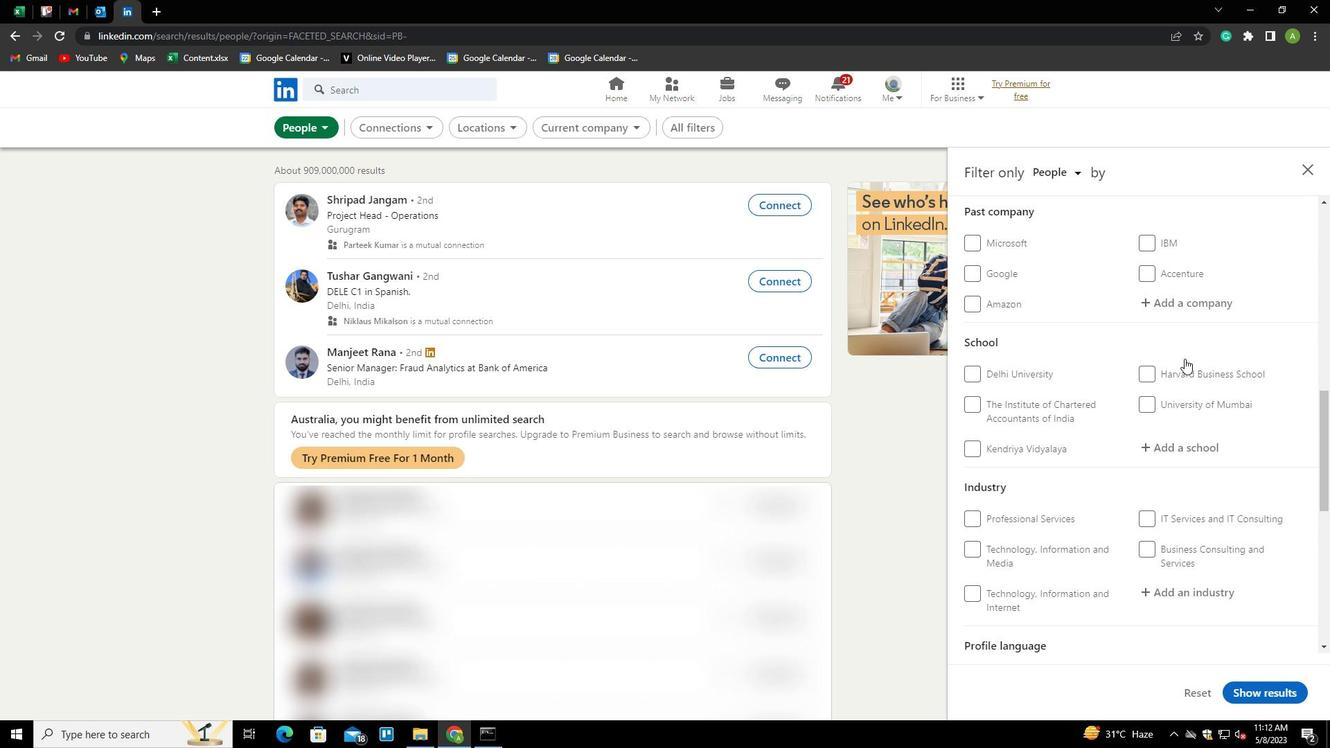 
Action: Mouse scrolled (1184, 358) with delta (0, 0)
Screenshot: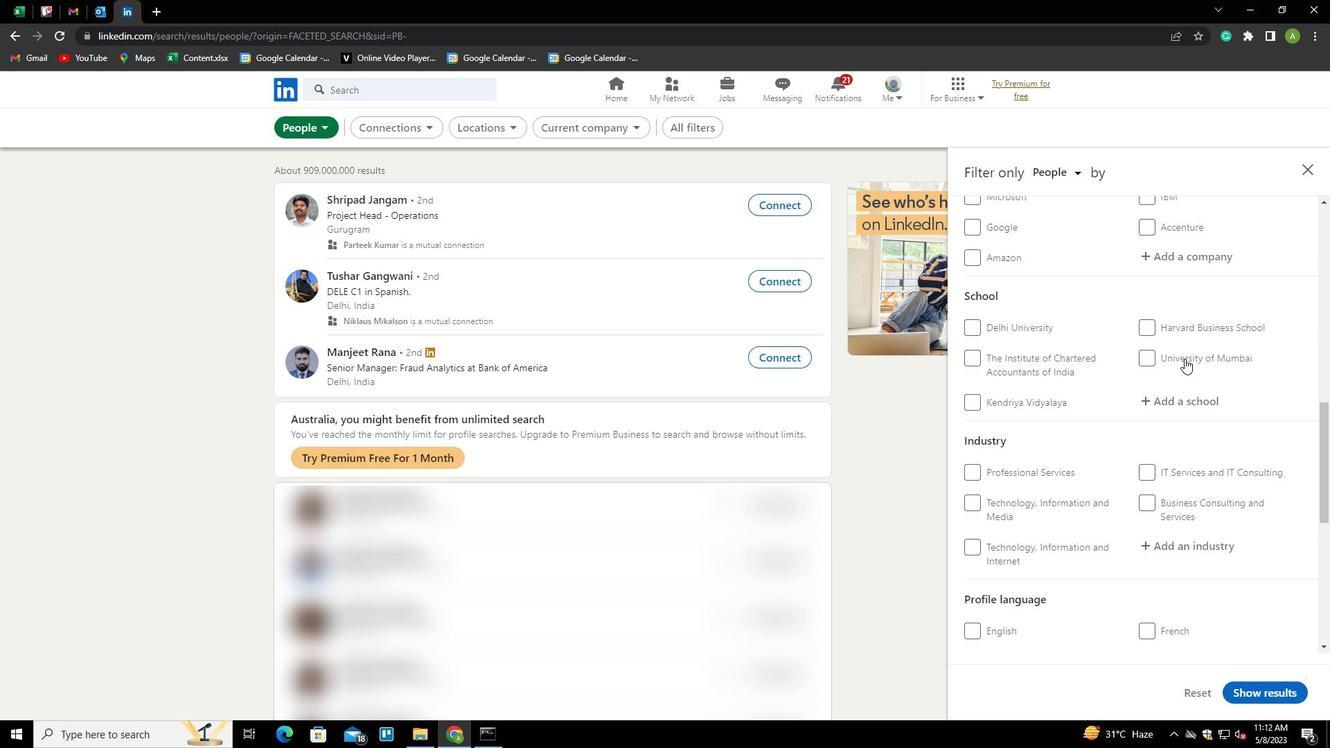 
Action: Mouse scrolled (1184, 358) with delta (0, 0)
Screenshot: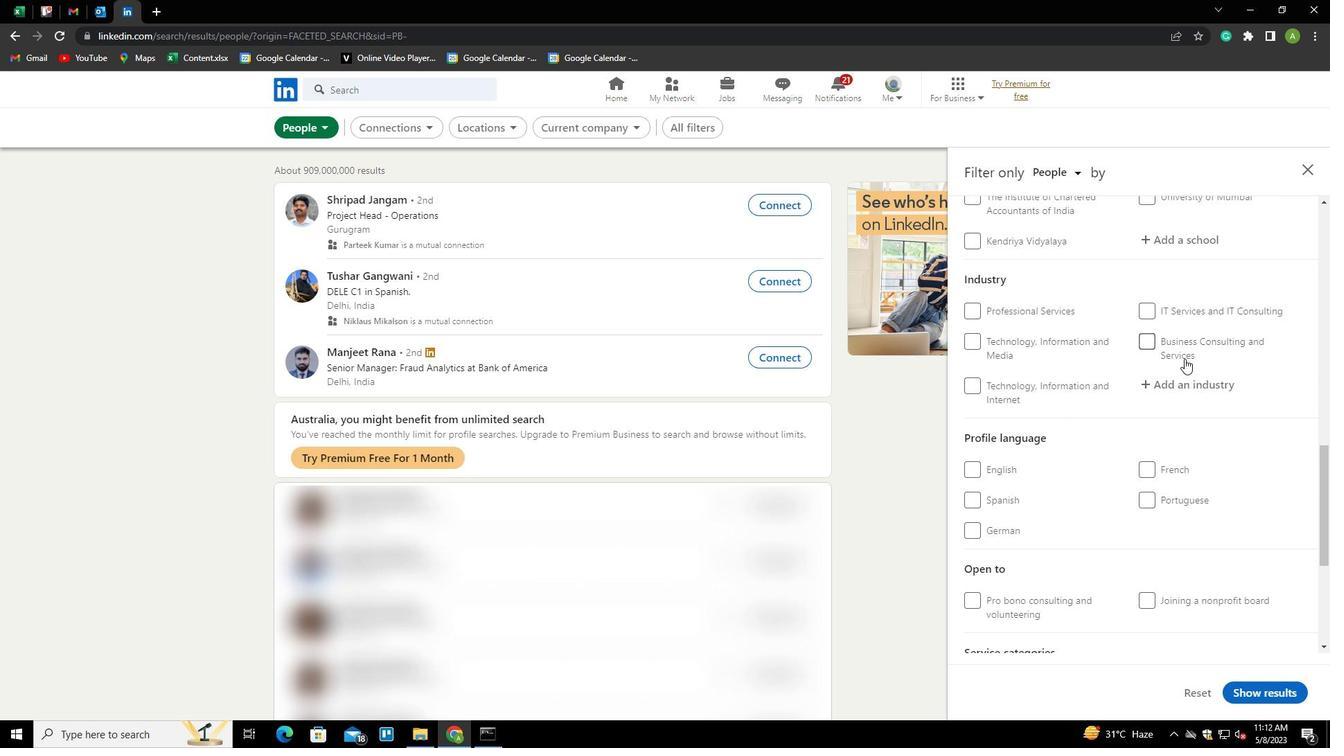 
Action: Mouse scrolled (1184, 358) with delta (0, 0)
Screenshot: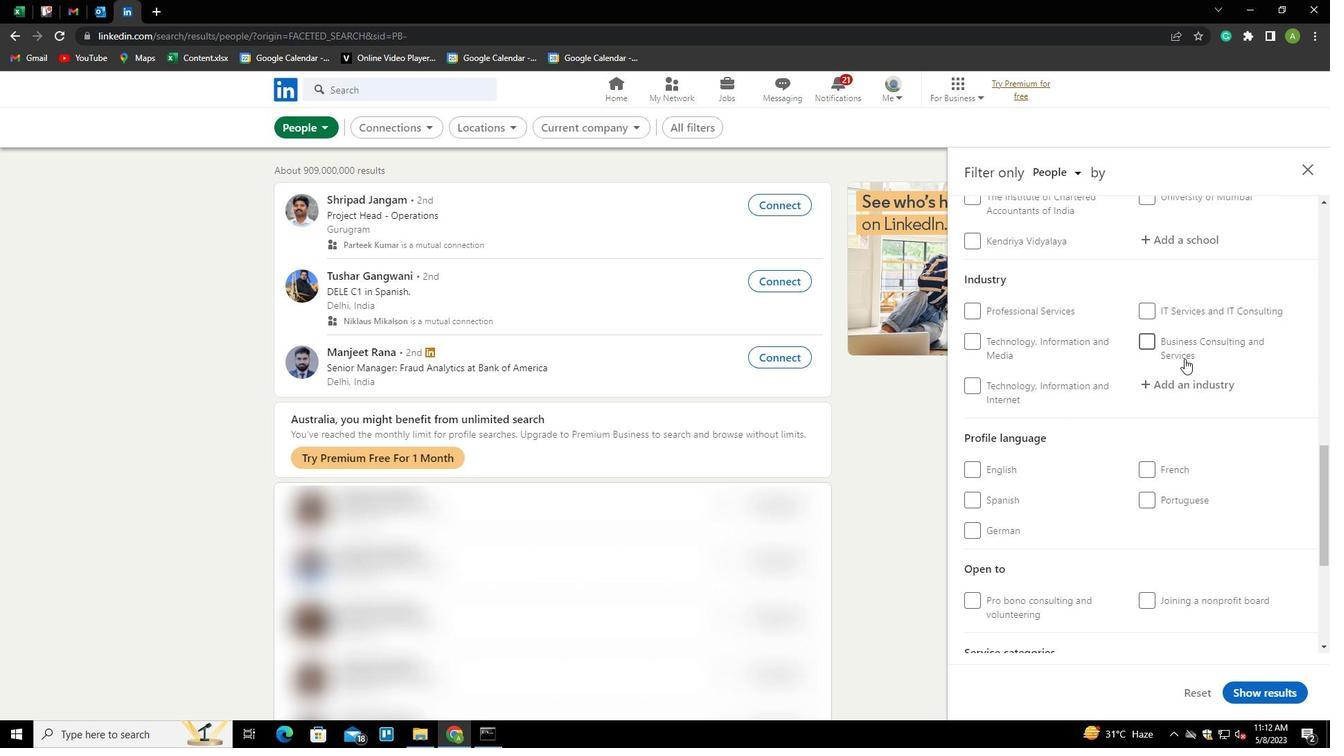 
Action: Mouse moved to (973, 336)
Screenshot: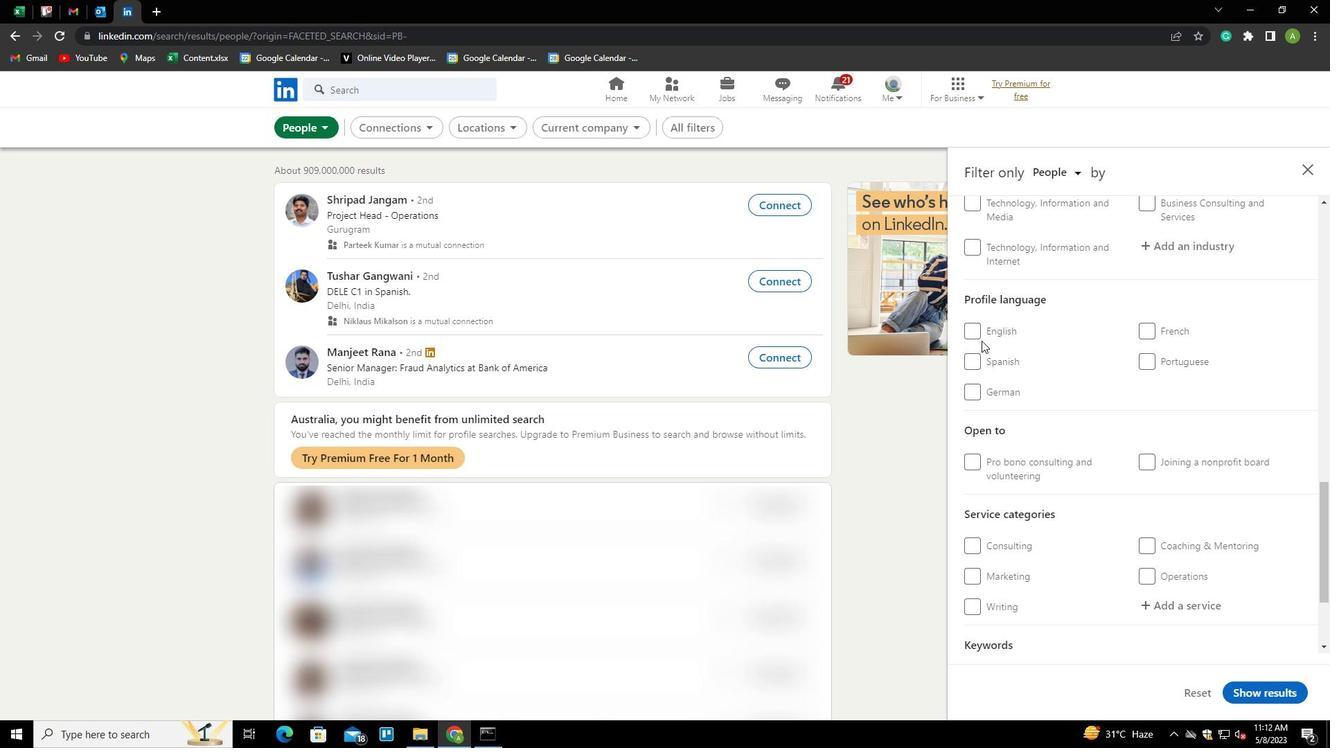 
Action: Mouse pressed left at (973, 336)
Screenshot: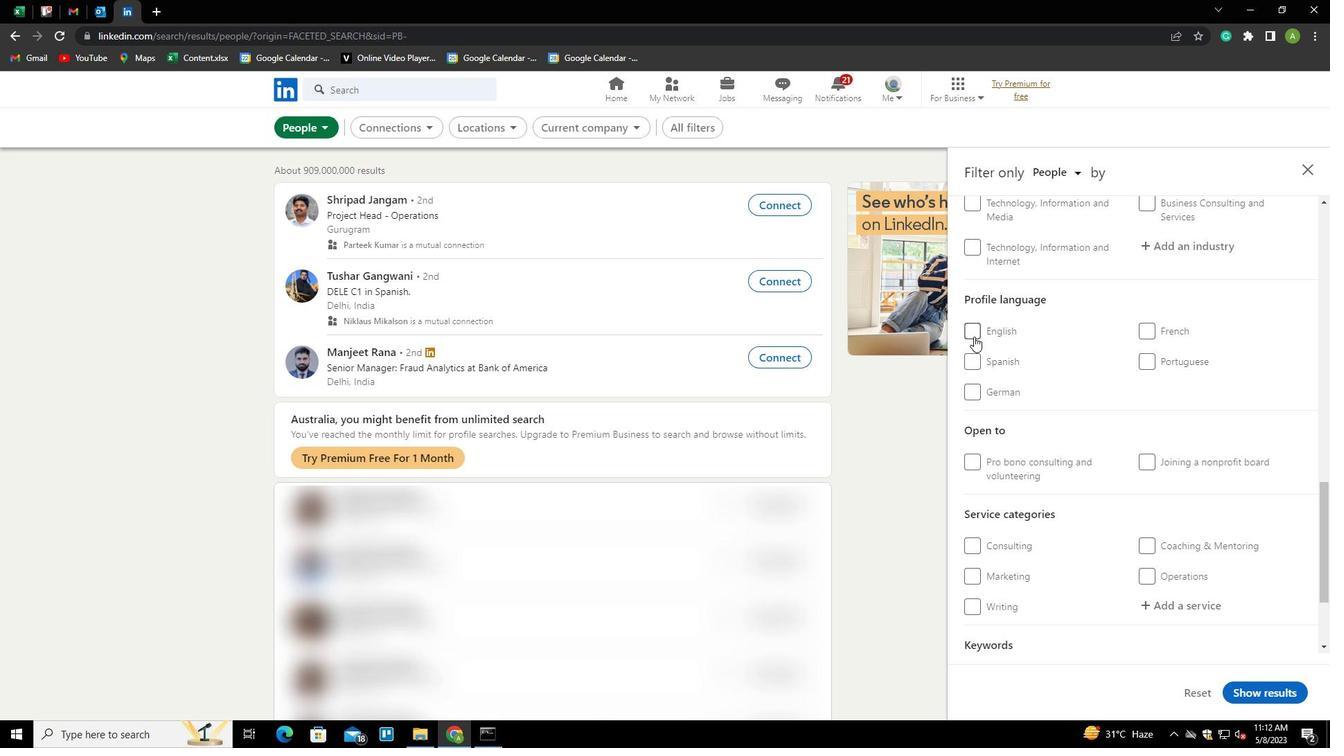 
Action: Mouse moved to (1113, 369)
Screenshot: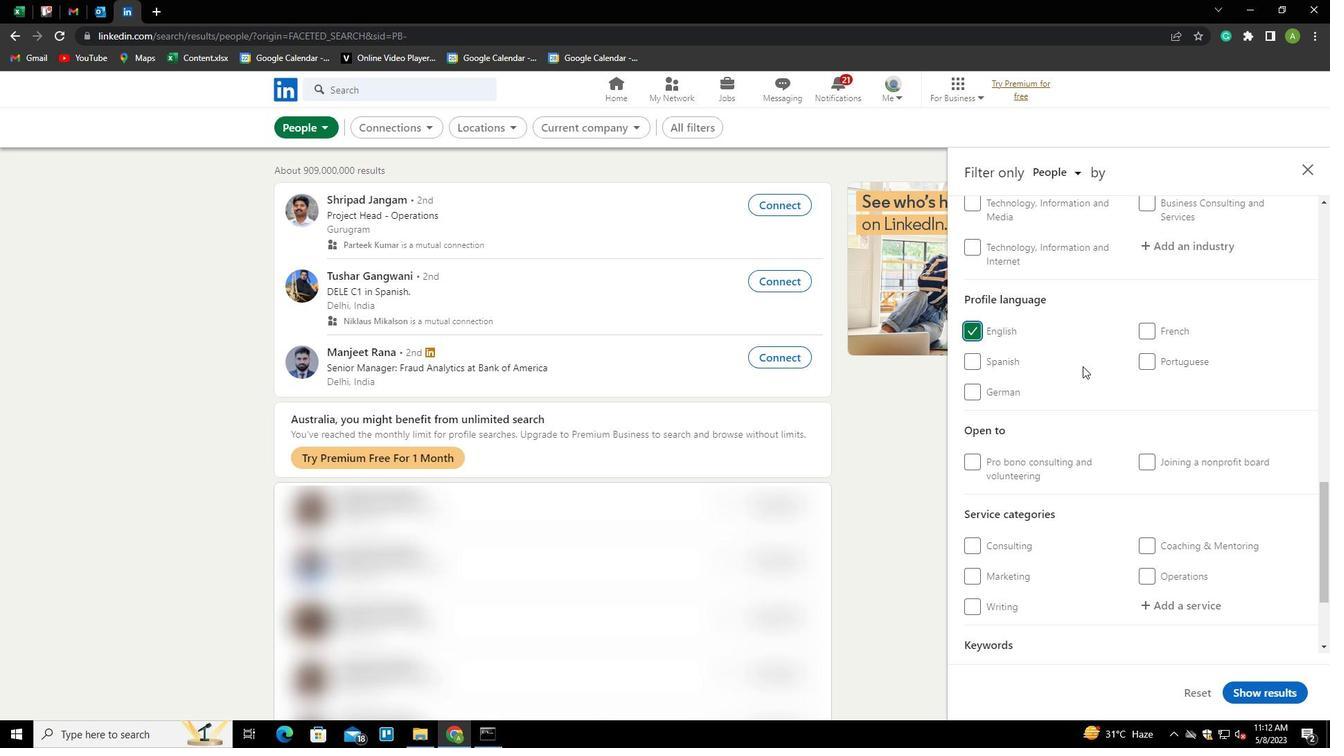 
Action: Mouse scrolled (1113, 370) with delta (0, 0)
Screenshot: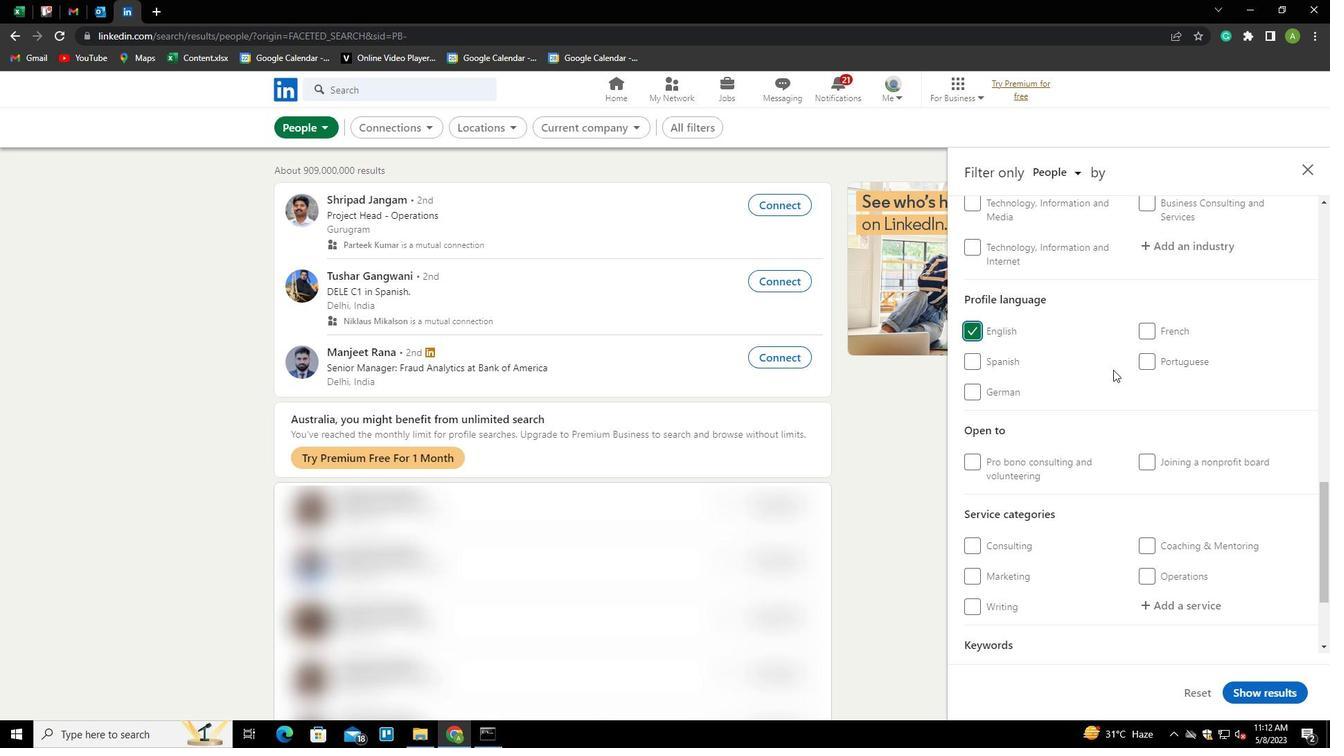 
Action: Mouse scrolled (1113, 370) with delta (0, 0)
Screenshot: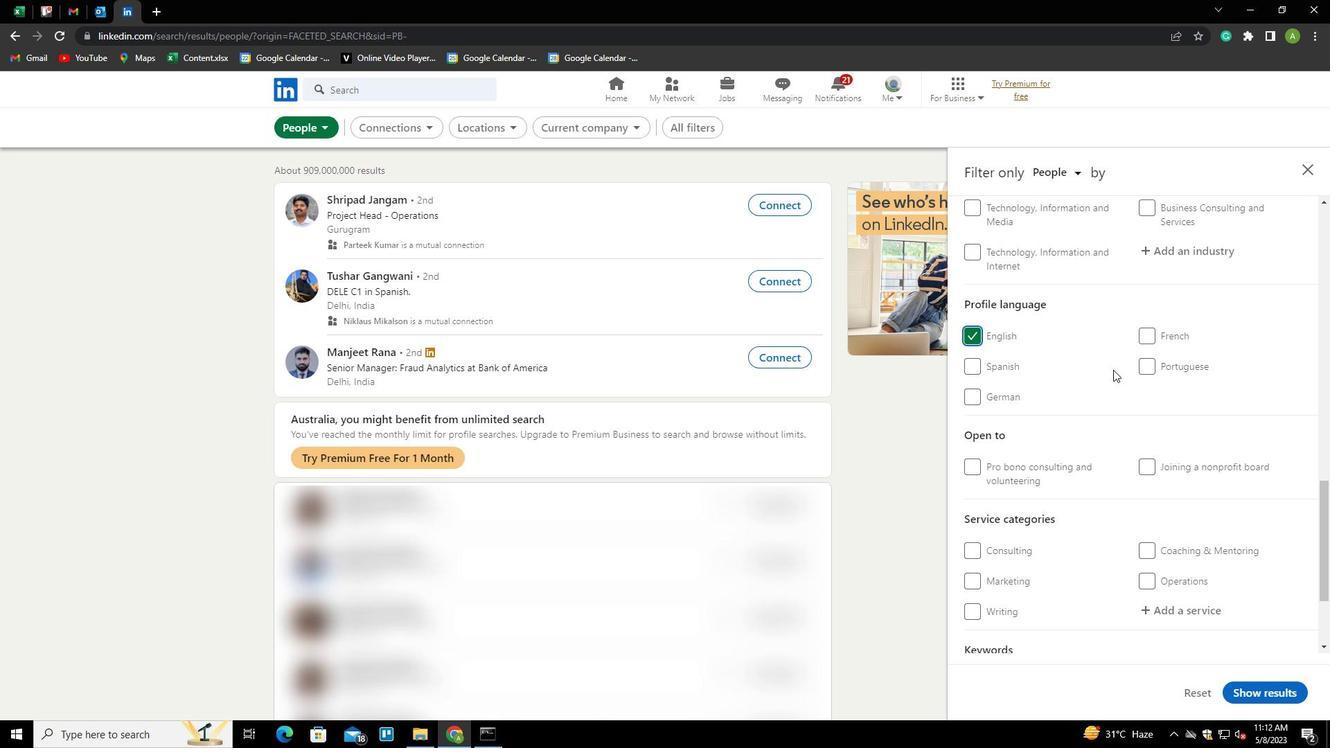 
Action: Mouse scrolled (1113, 370) with delta (0, 0)
Screenshot: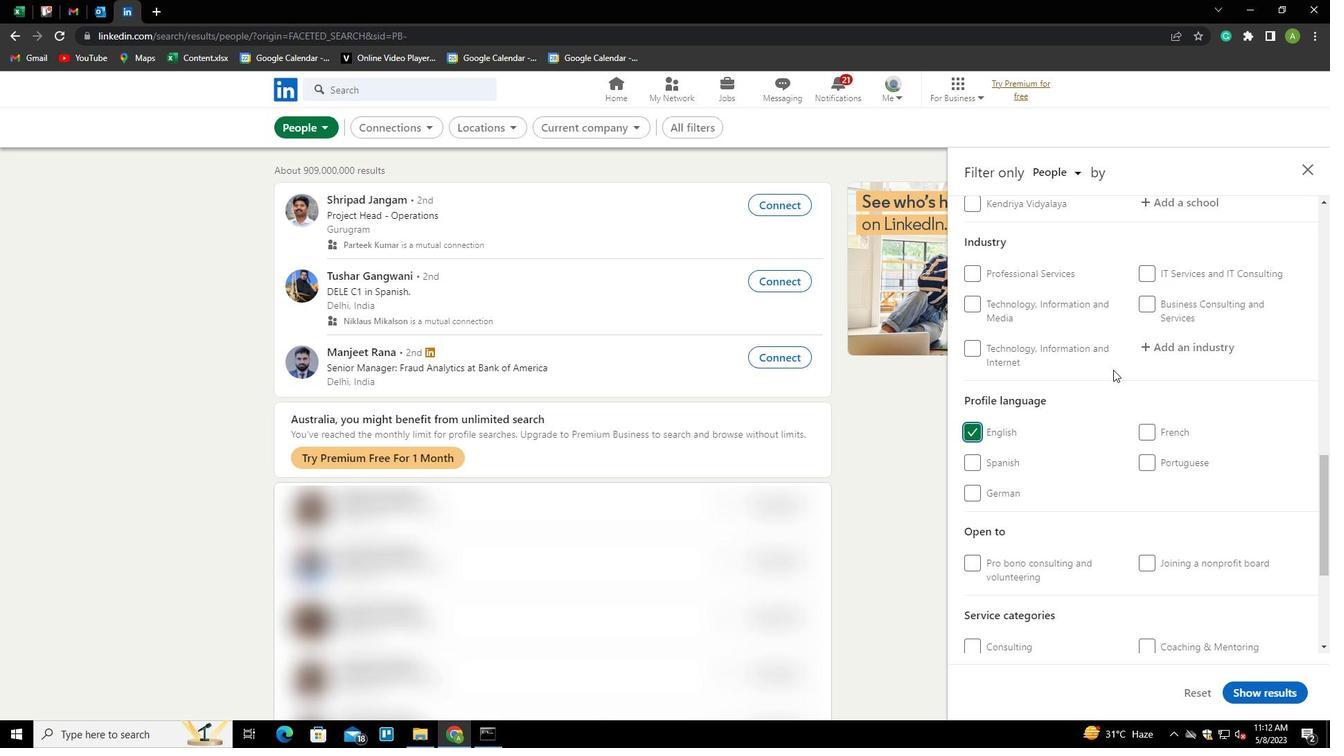 
Action: Mouse scrolled (1113, 370) with delta (0, 0)
Screenshot: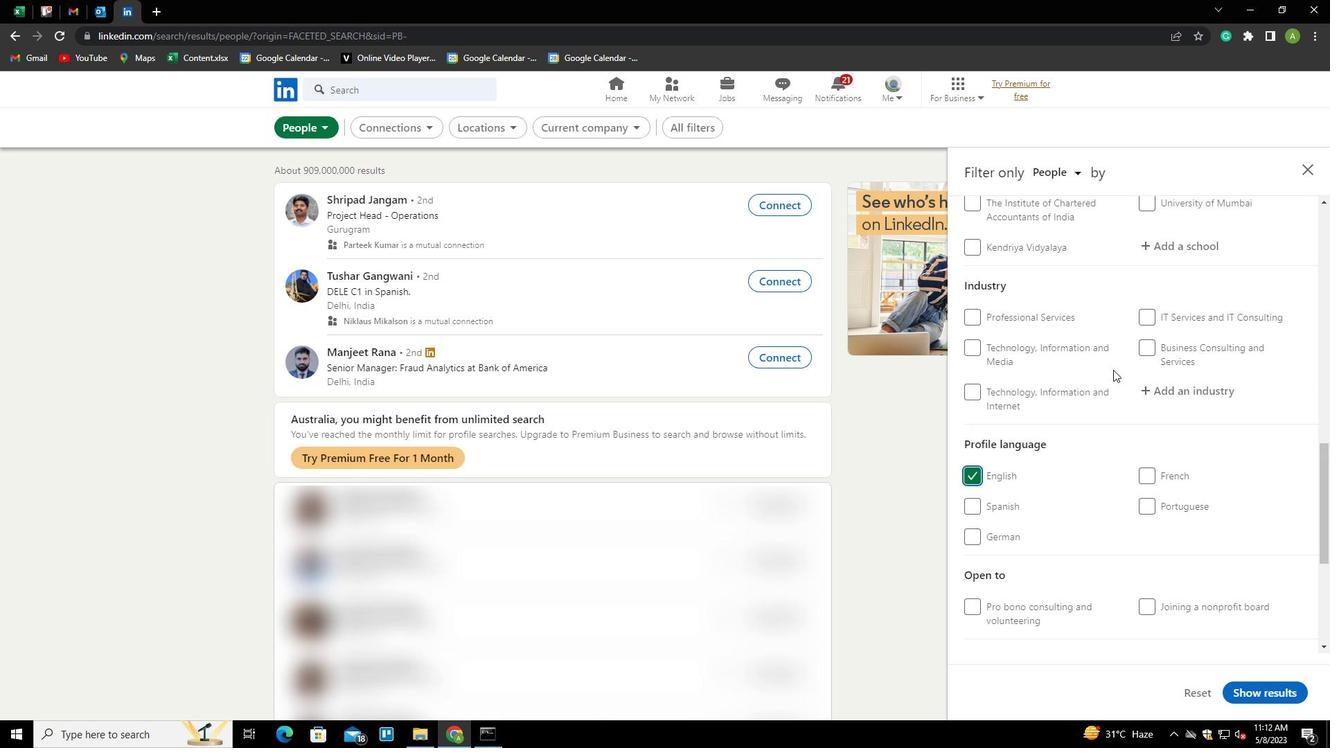 
Action: Mouse scrolled (1113, 370) with delta (0, 0)
Screenshot: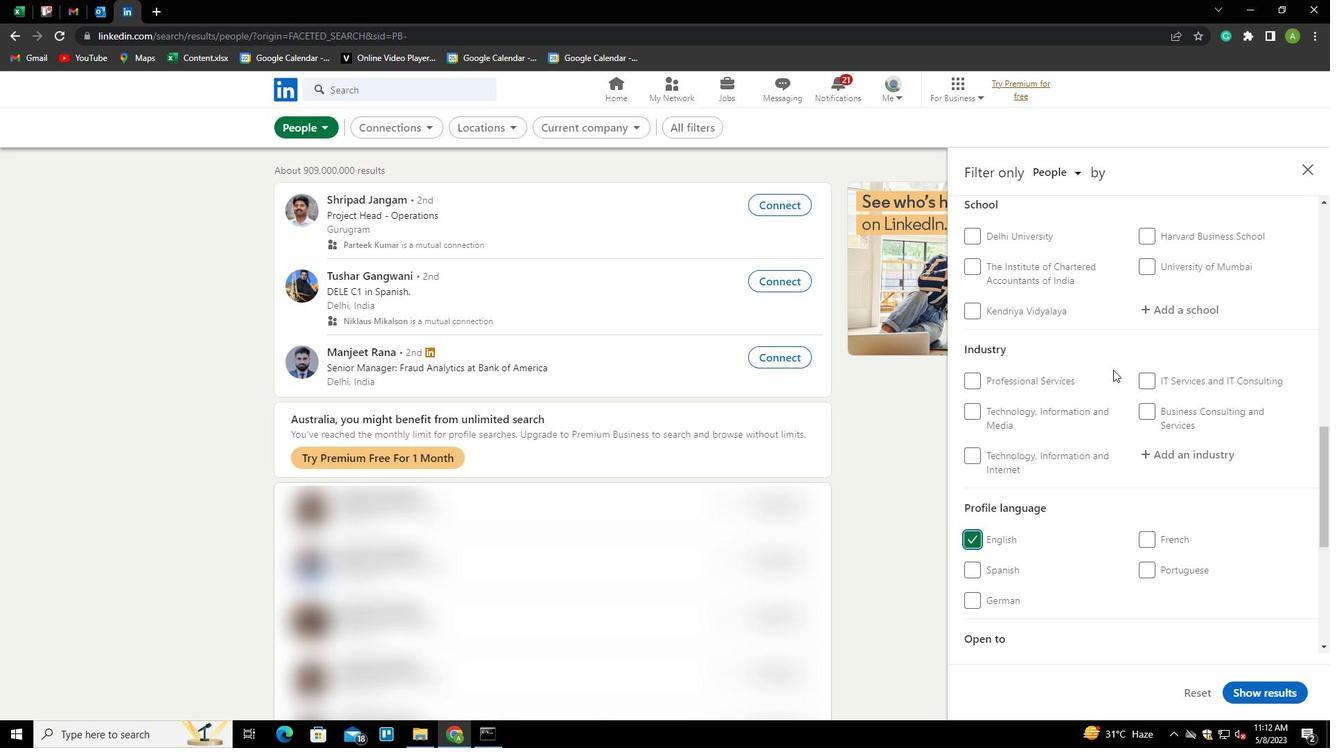 
Action: Mouse scrolled (1113, 370) with delta (0, 0)
Screenshot: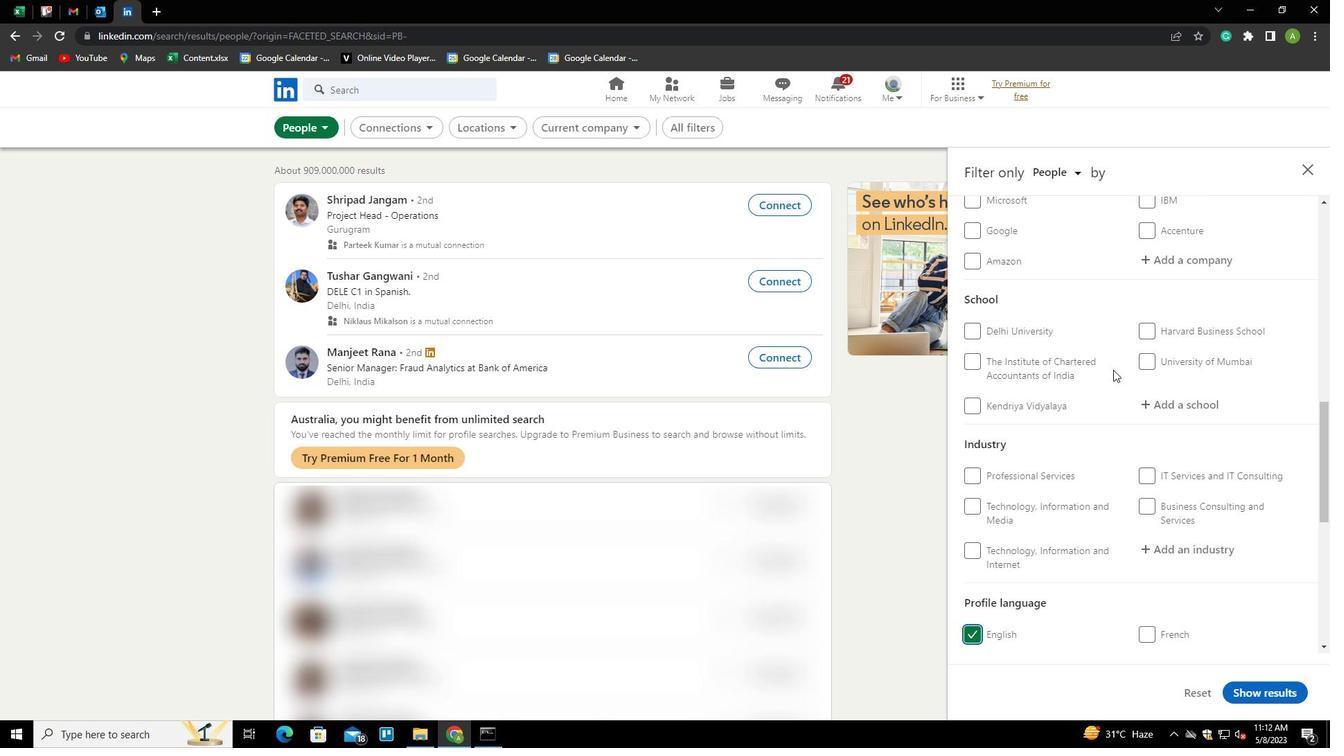 
Action: Mouse scrolled (1113, 370) with delta (0, 0)
Screenshot: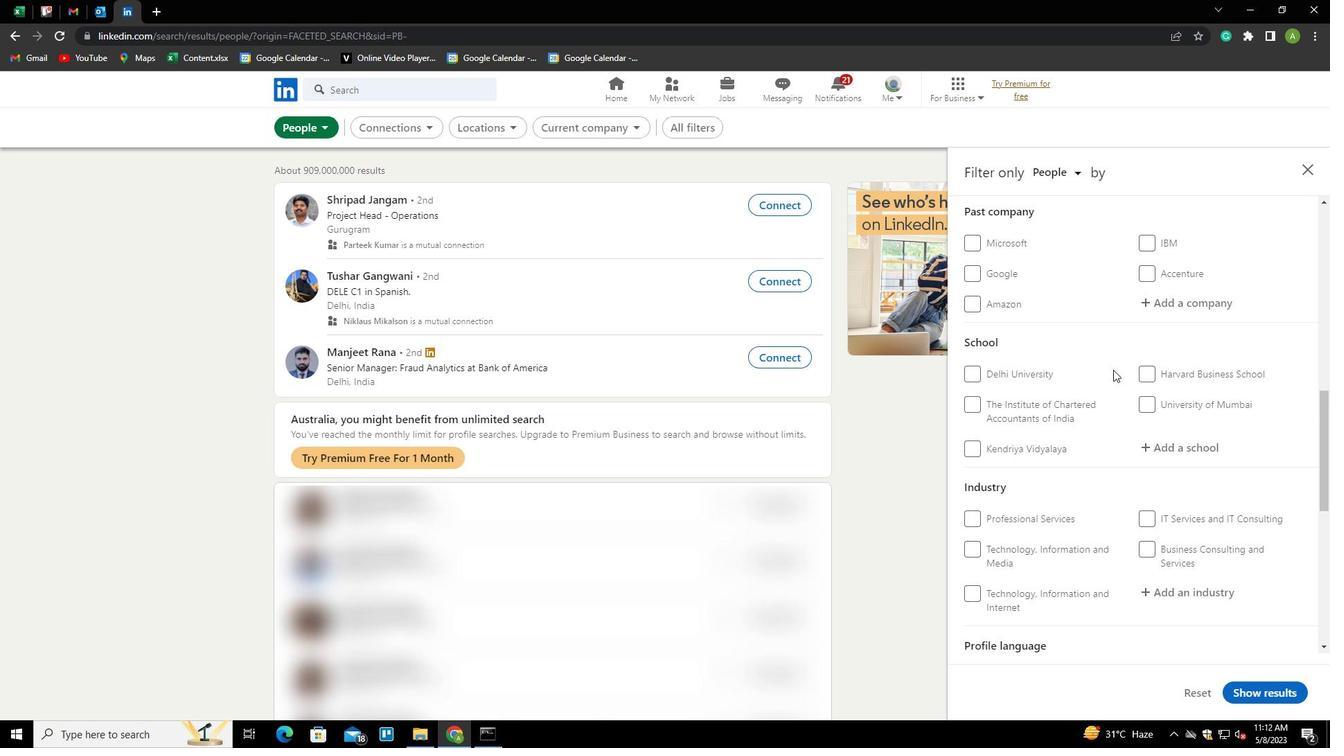
Action: Mouse moved to (1164, 307)
Screenshot: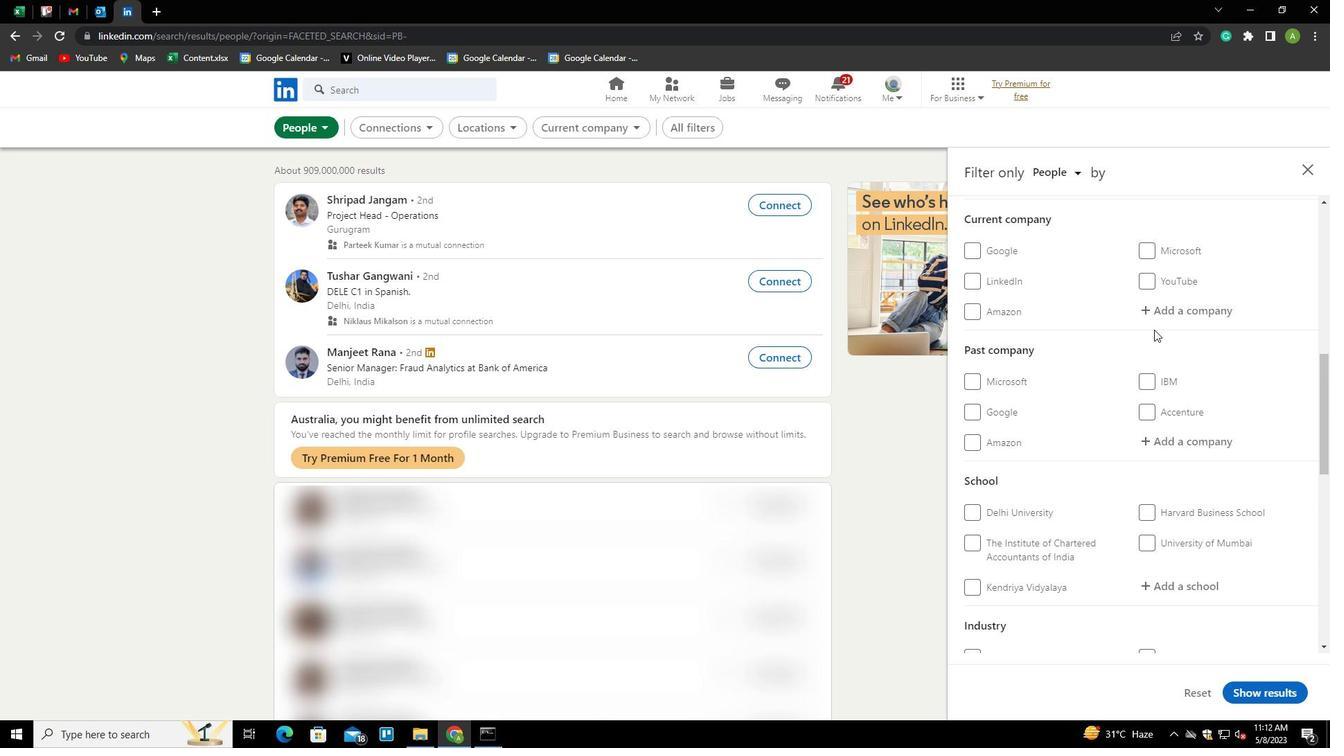 
Action: Mouse pressed left at (1164, 307)
Screenshot: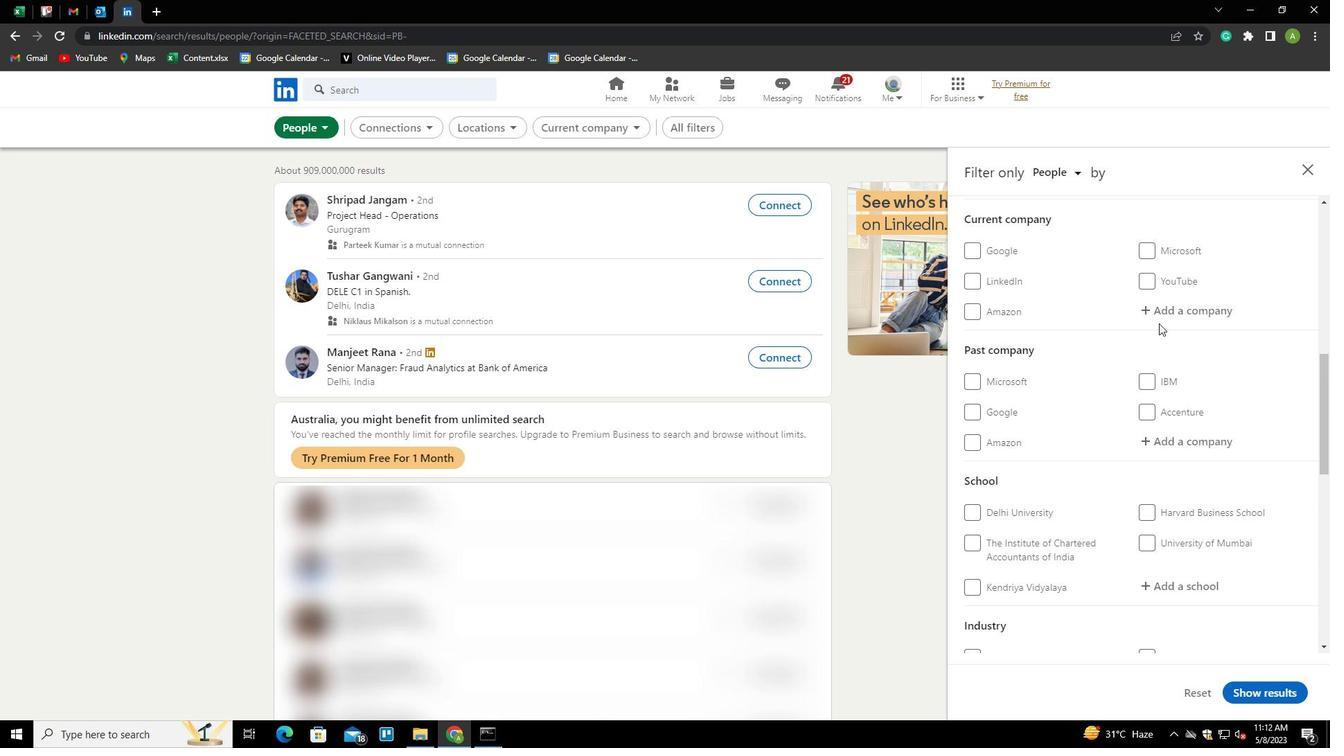 
Action: Key pressed <Key.shift>WORLDPANEL<Key.space>BY<Key.space><Key.shift>KANTAR<Key.down><Key.enter>
Screenshot: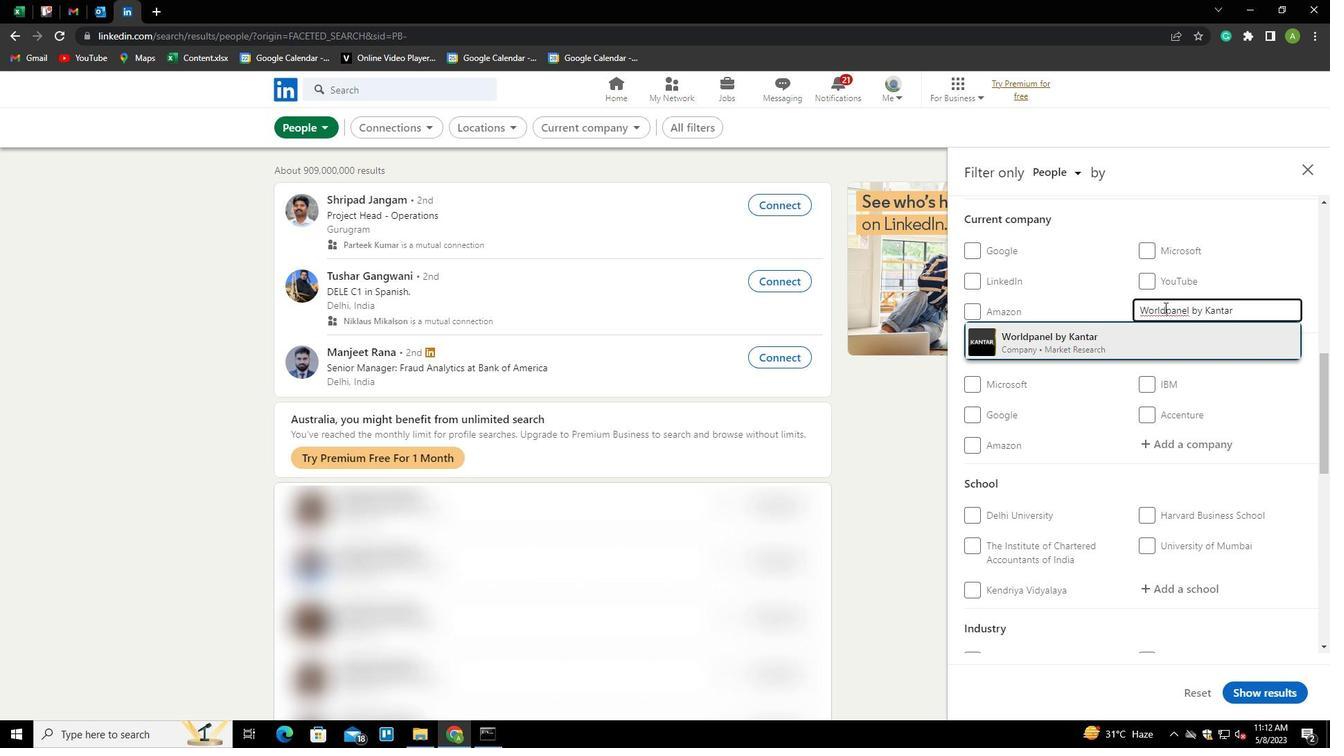 
Action: Mouse scrolled (1164, 306) with delta (0, 0)
Screenshot: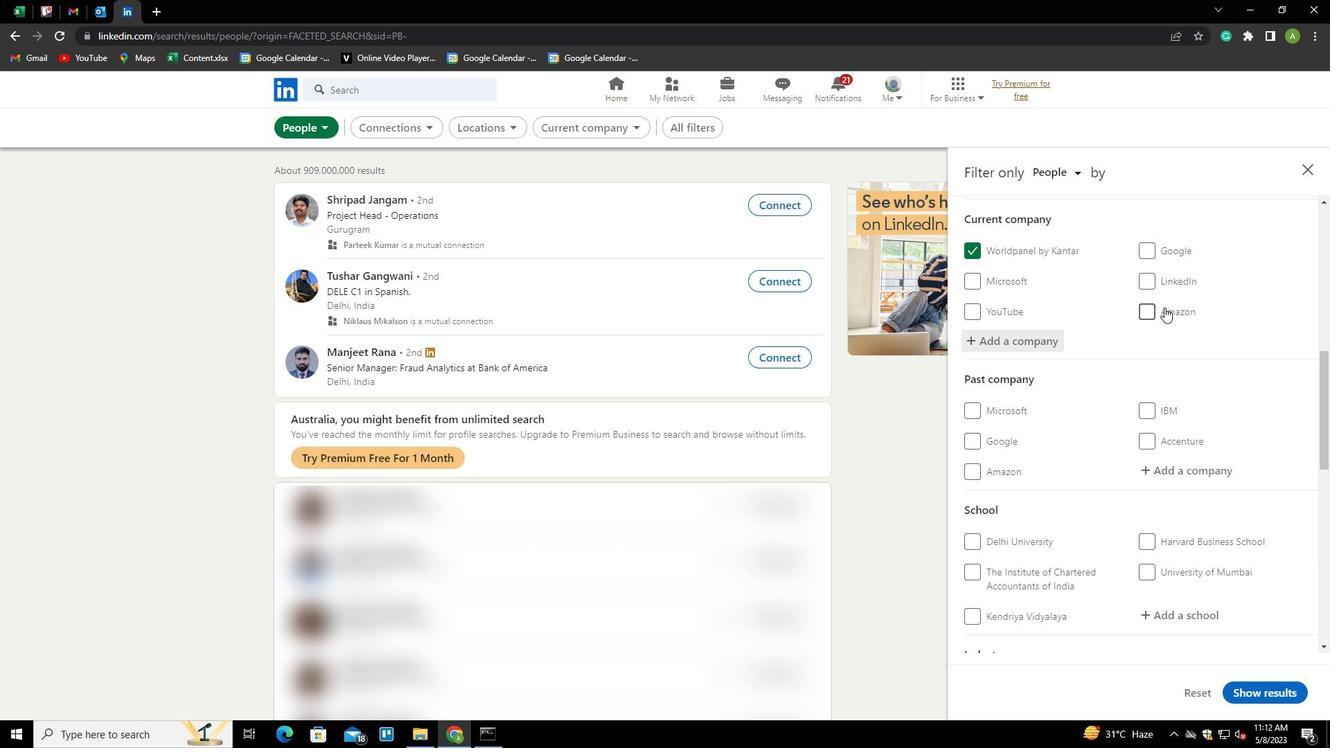 
Action: Mouse scrolled (1164, 306) with delta (0, 0)
Screenshot: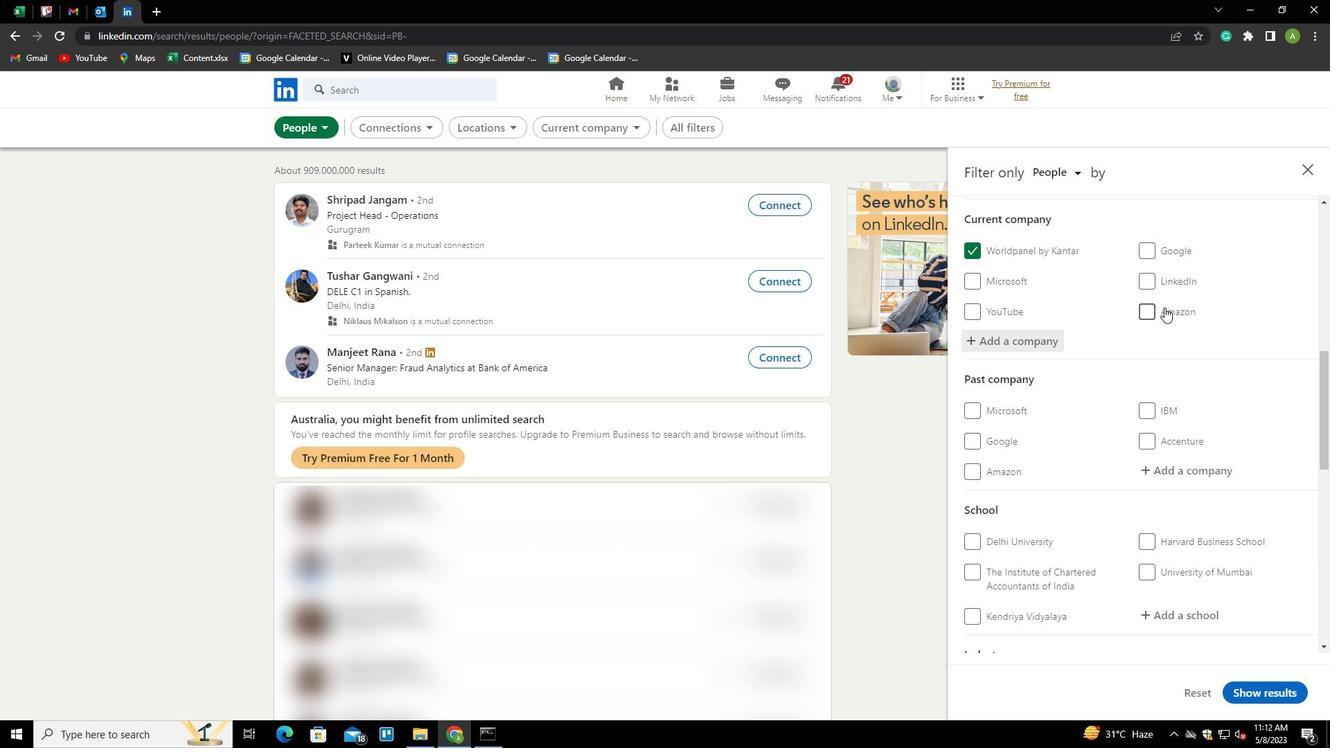 
Action: Mouse moved to (1151, 479)
Screenshot: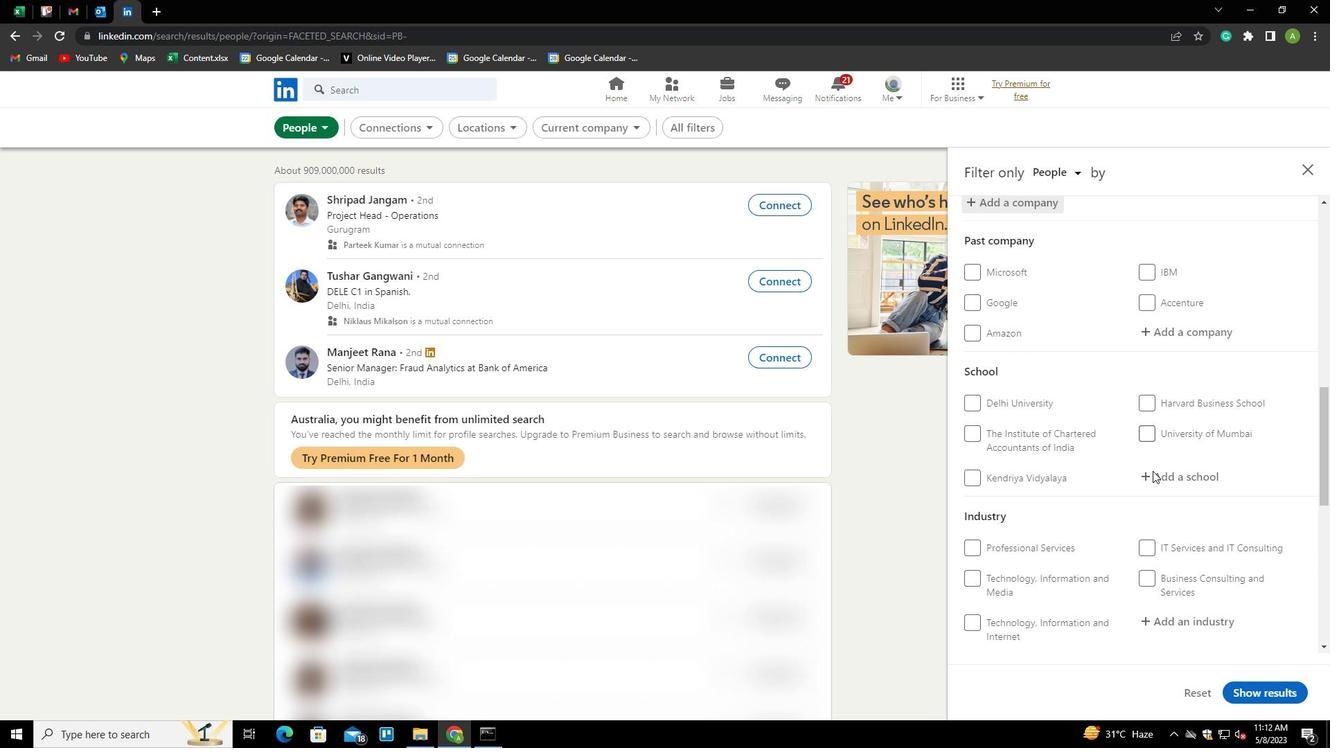 
Action: Mouse pressed left at (1151, 479)
Screenshot: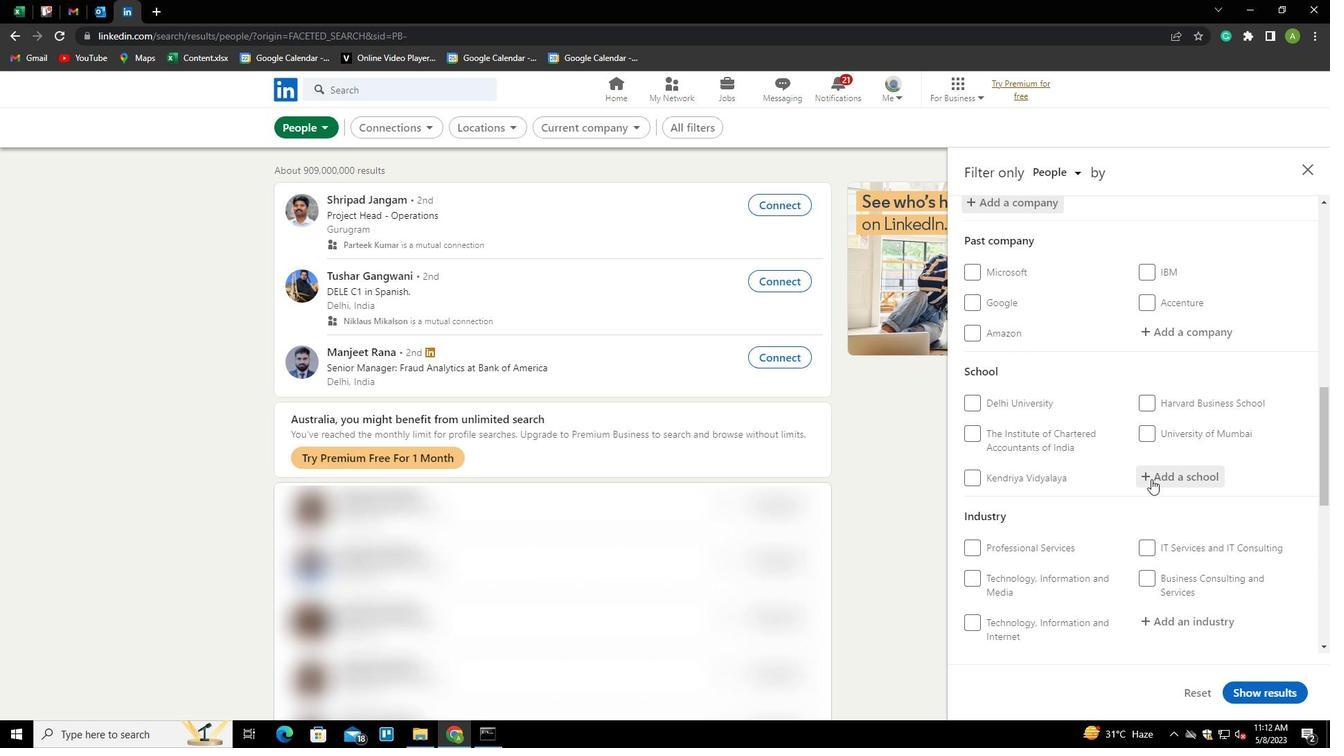 
Action: Key pressed <Key.shift>
Screenshot: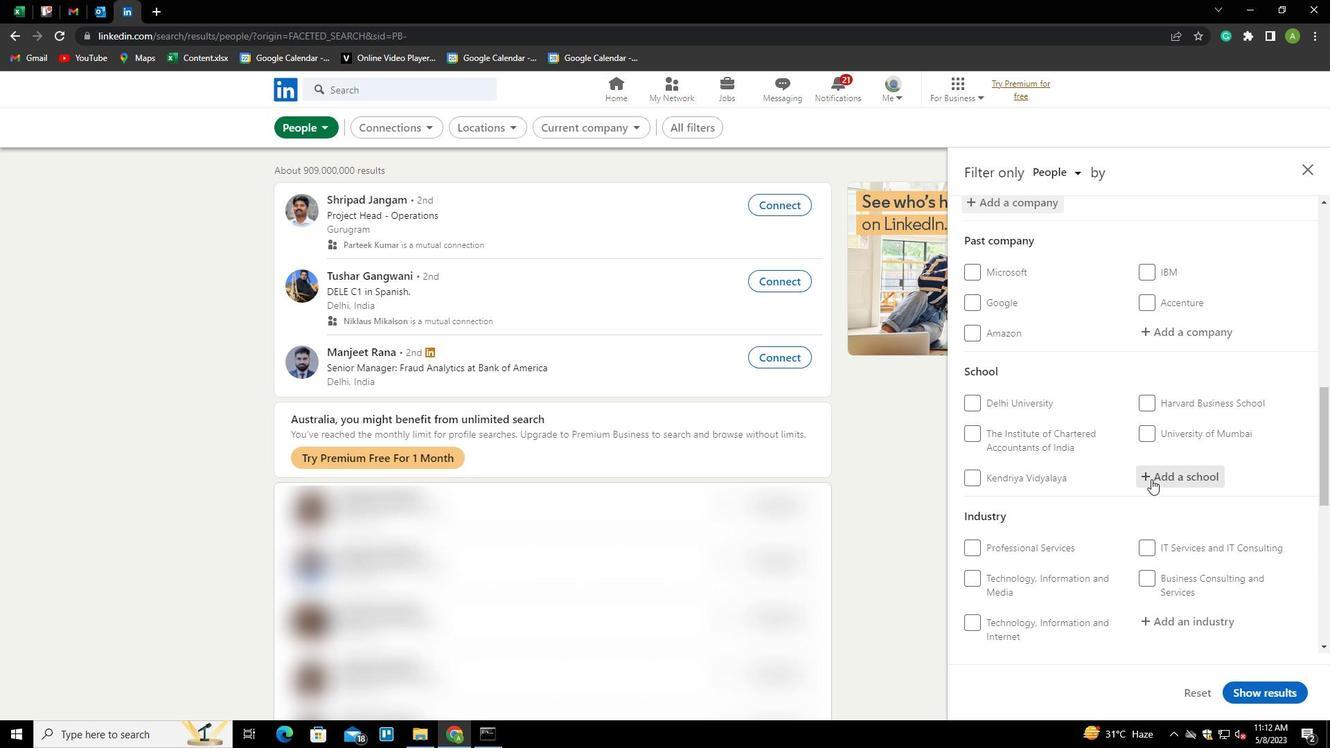 
Action: Mouse moved to (1148, 481)
Screenshot: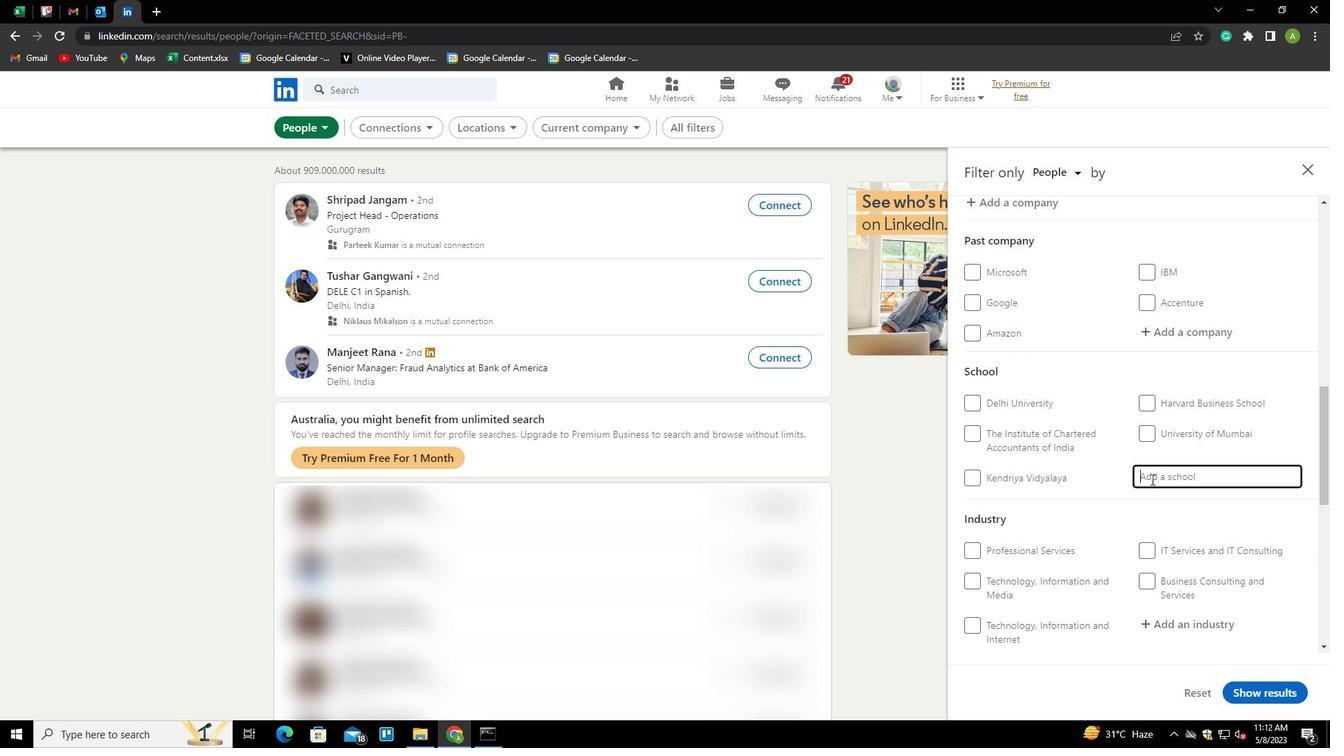 
Action: Key pressed T
Screenshot: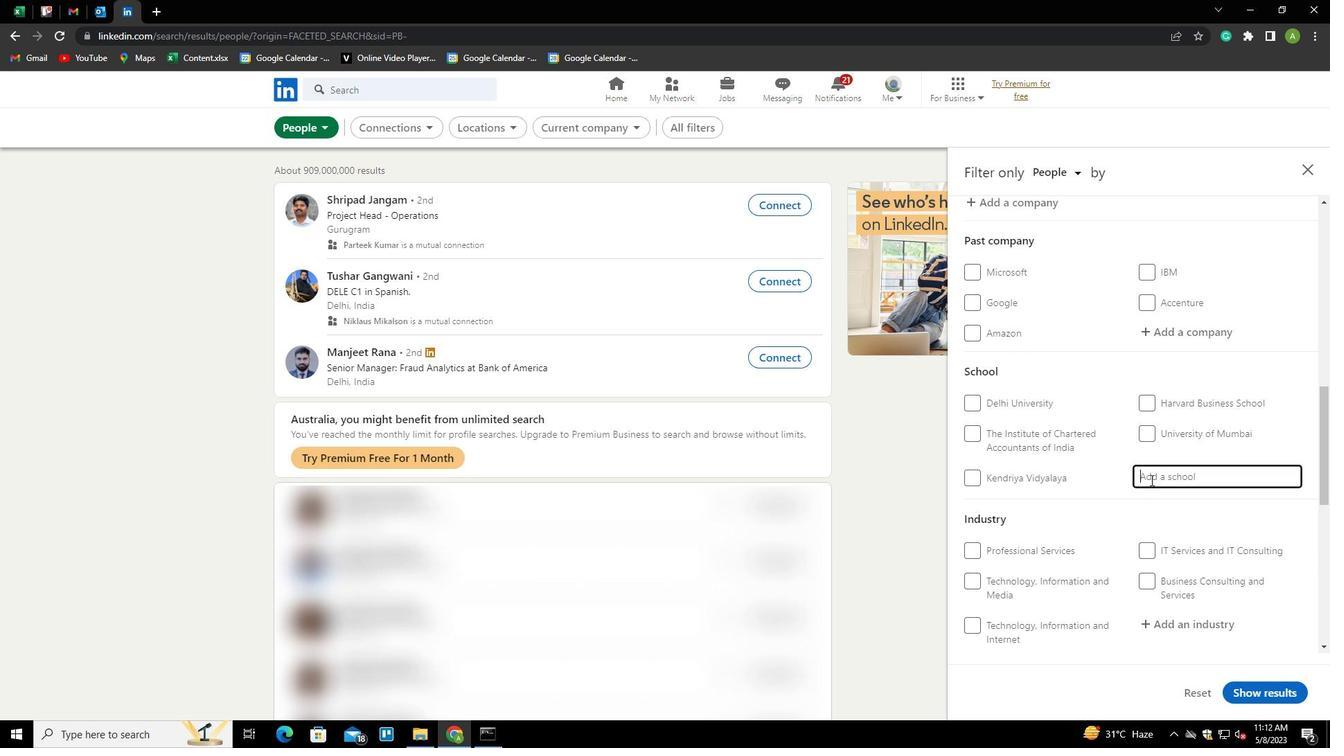 
Action: Mouse moved to (1198, 449)
Screenshot: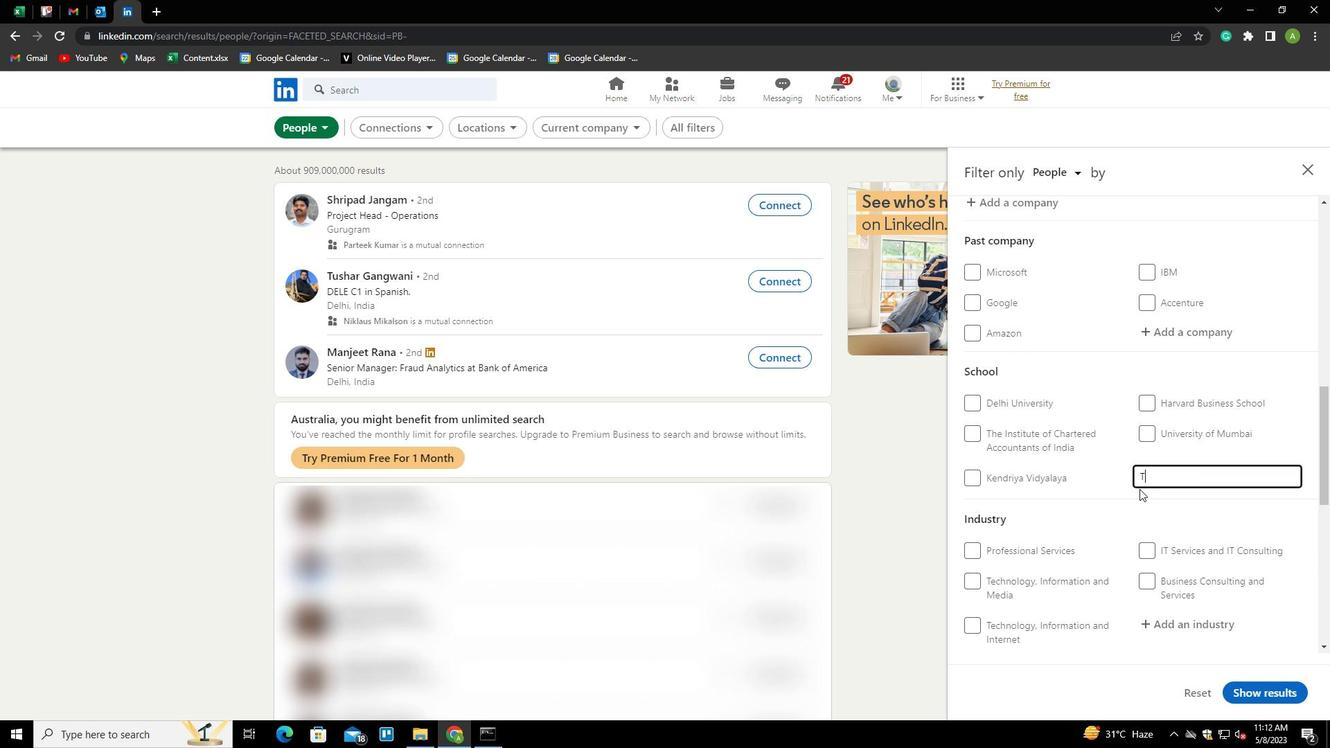 
Action: Key pressed HE<Key.space><Key.shift>INSTITUTE<Key.space>OF<Key.space><Key.shift>COM<Key.backspace><Key.backspace>OMPUTER<Key.space><Key.shift><Key.shift><Key.shift><Key.shift><Key.shift><Key.shift><Key.shift><Key.shift><Key.shift><Key.shift>SECRE<Key.backspace><Key.backspace><Key.backspace><Key.backspace><Key.backspace><Key.backspace><Key.backspace><Key.backspace><Key.backspace><Key.backspace>ANY<Key.space><Key.shift>SECRETARIES<Key.space>OF<Key.space><Key.shift>INDIA<Key.down><Key.enter>
Screenshot: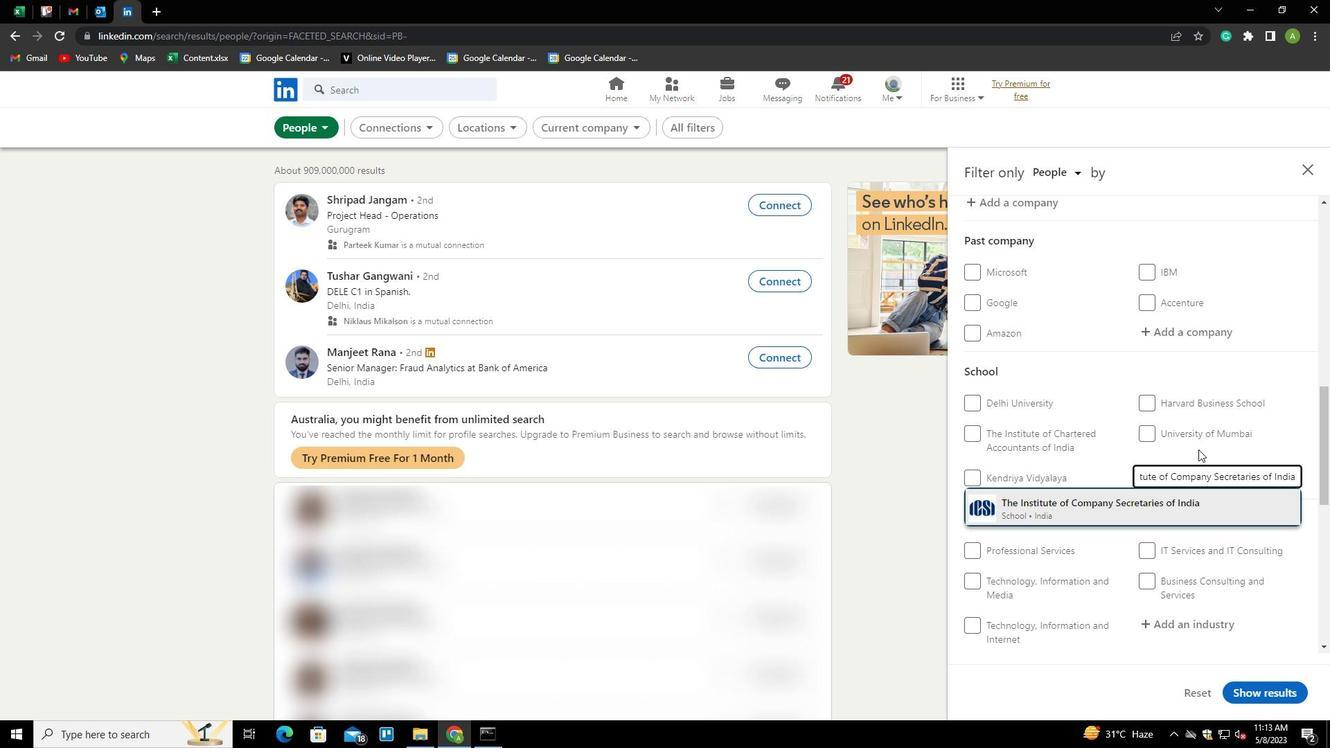 
Action: Mouse scrolled (1198, 448) with delta (0, 0)
Screenshot: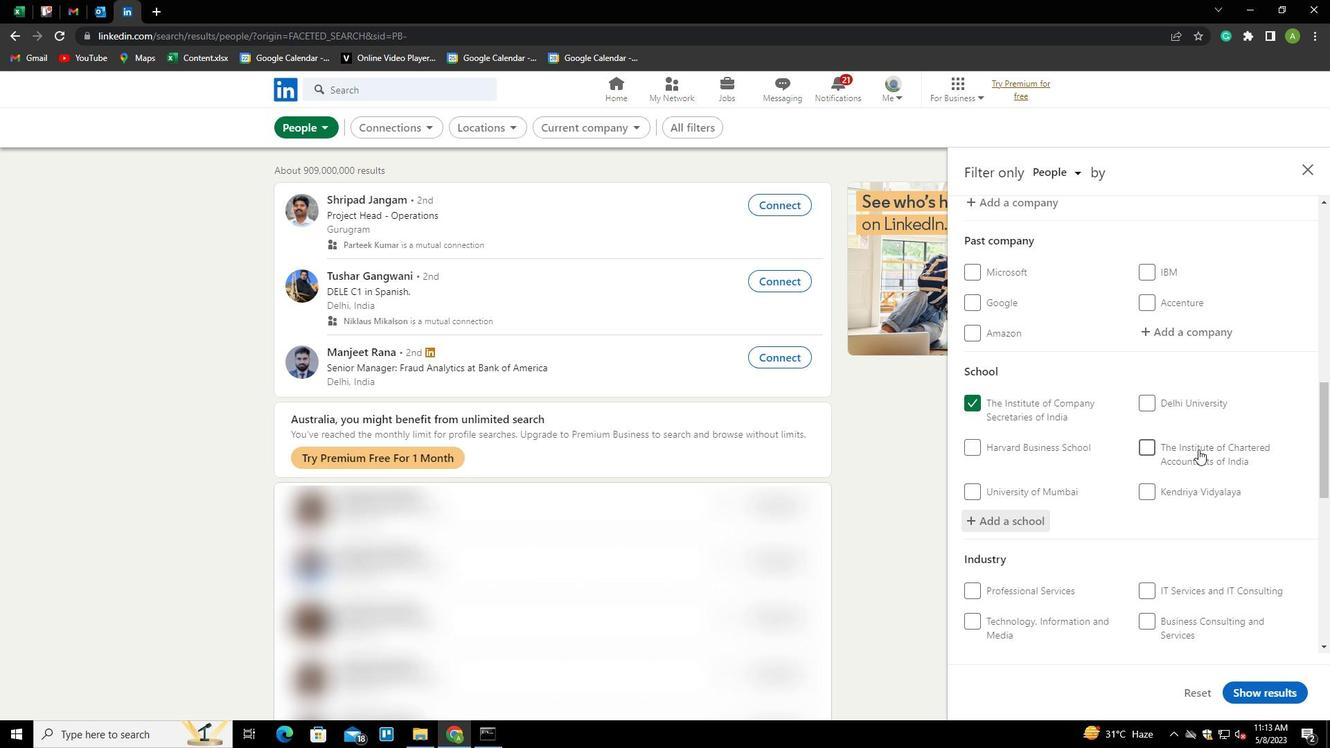
Action: Mouse scrolled (1198, 448) with delta (0, 0)
Screenshot: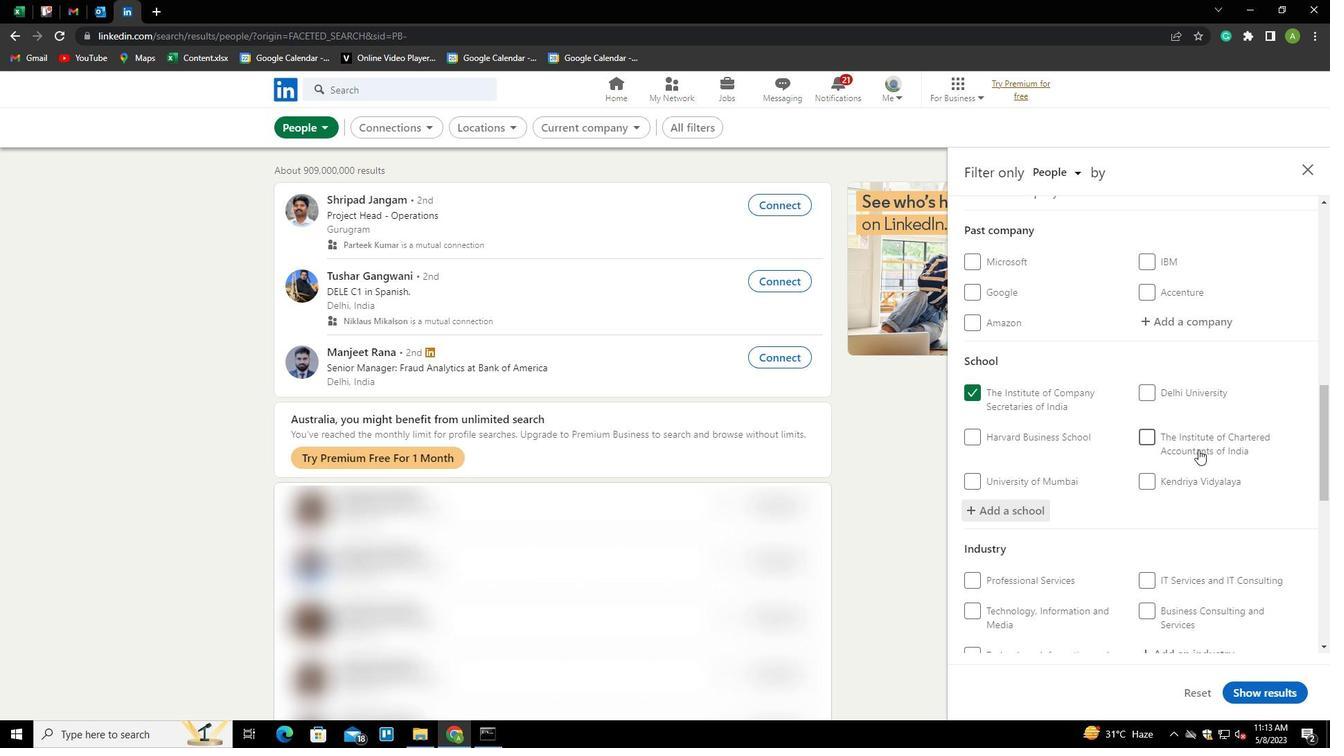 
Action: Mouse scrolled (1198, 448) with delta (0, 0)
Screenshot: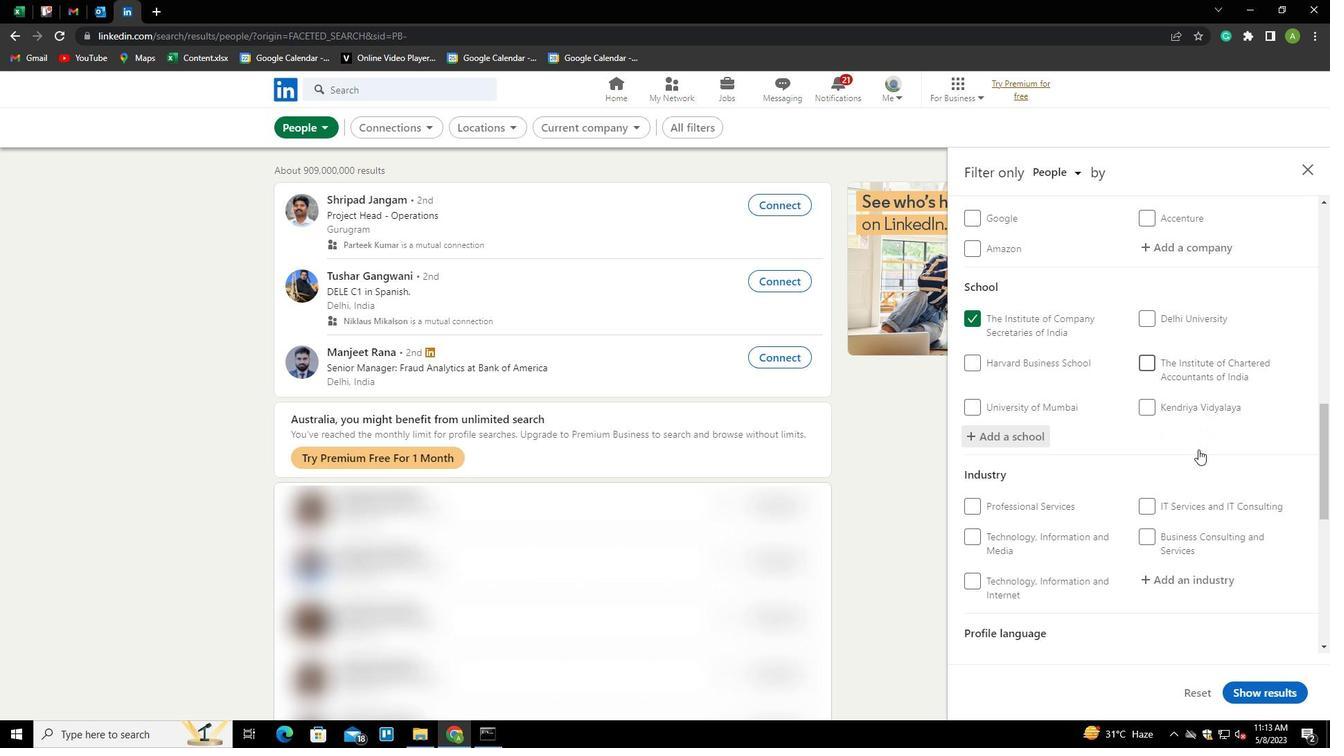 
Action: Mouse pressed left at (1198, 449)
Screenshot: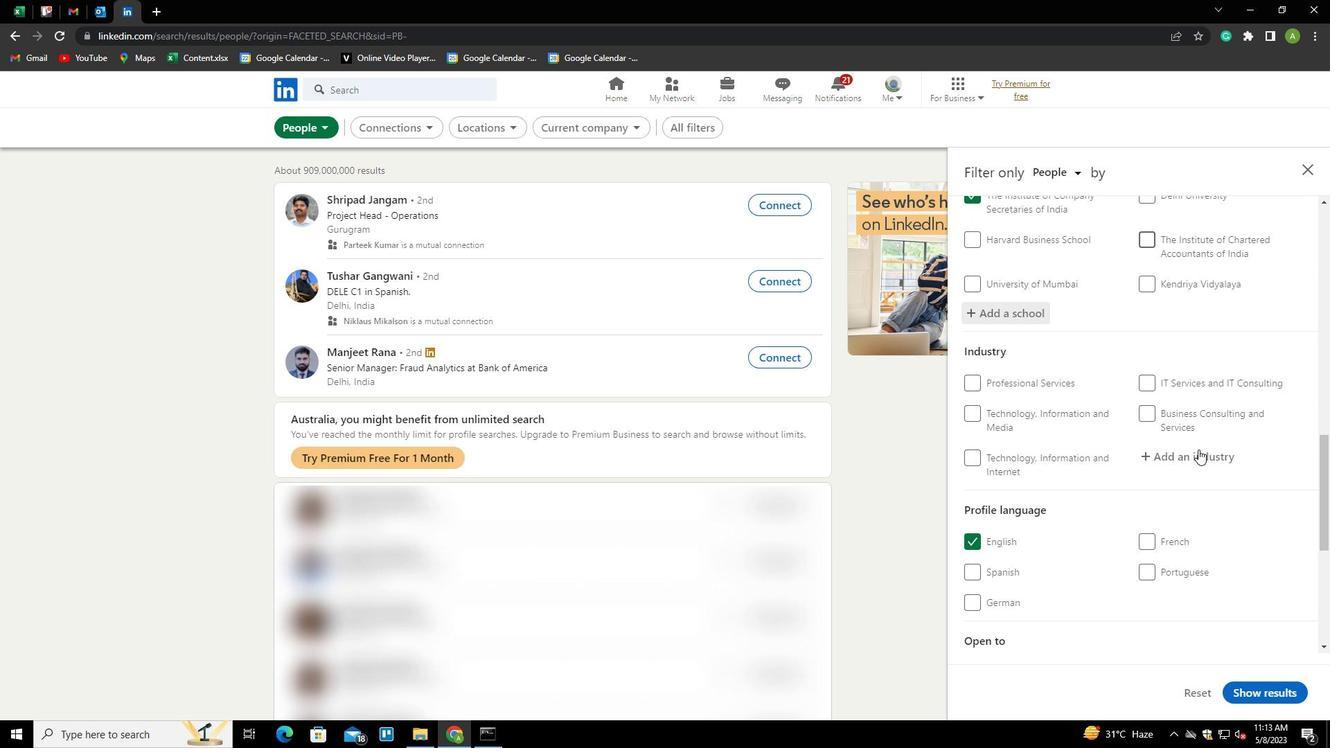 
Action: Key pressed <Key.shift>CO<Key.backspace>ORRECTIONAL<Key.space><Key.shift>INSTITUTIONS<Key.down><Key.enter>
Screenshot: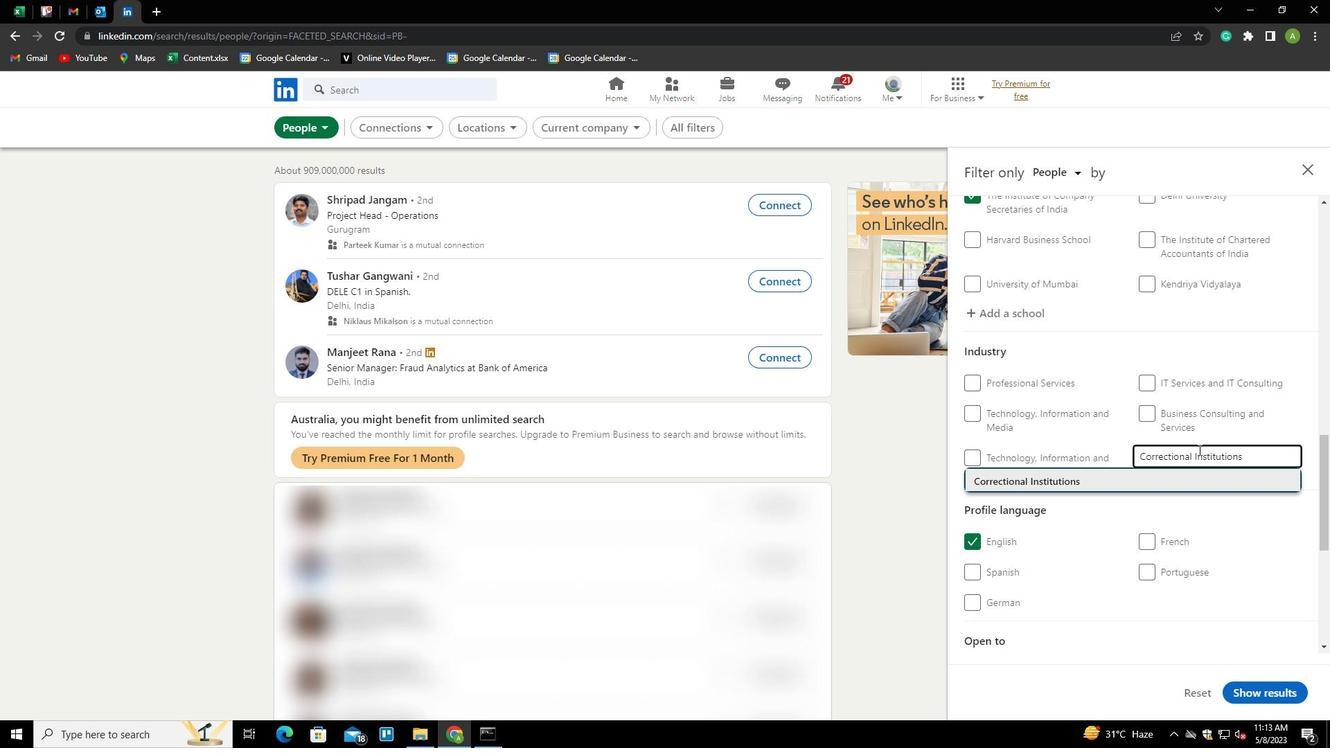 
Action: Mouse scrolled (1198, 448) with delta (0, 0)
Screenshot: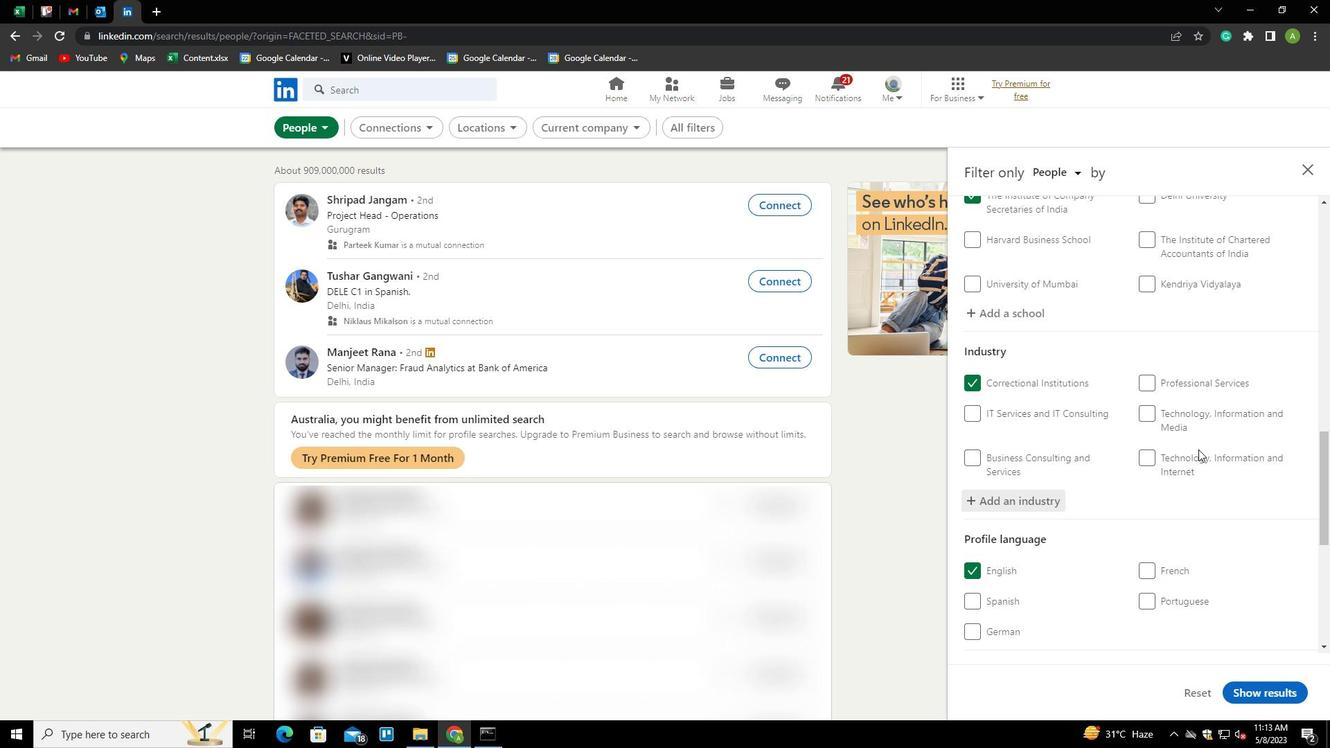 
Action: Mouse scrolled (1198, 448) with delta (0, 0)
Screenshot: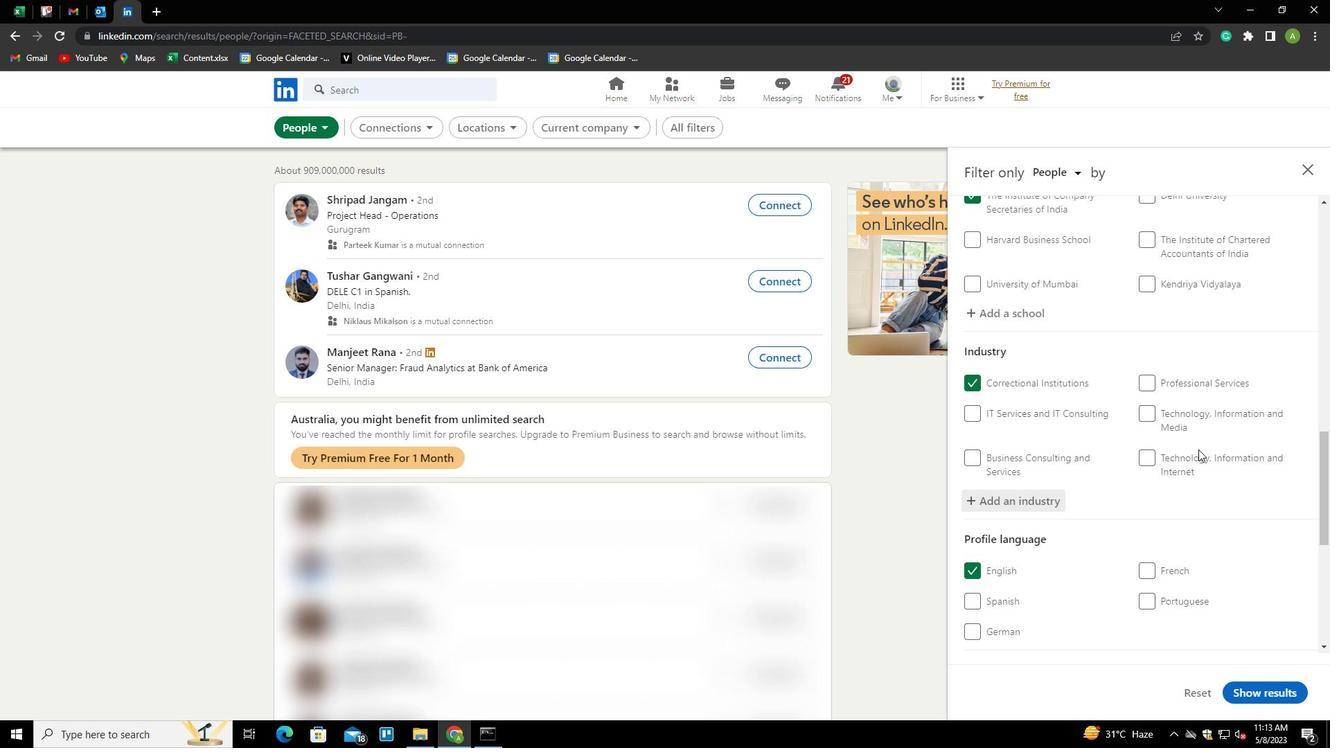 
Action: Mouse scrolled (1198, 448) with delta (0, 0)
Screenshot: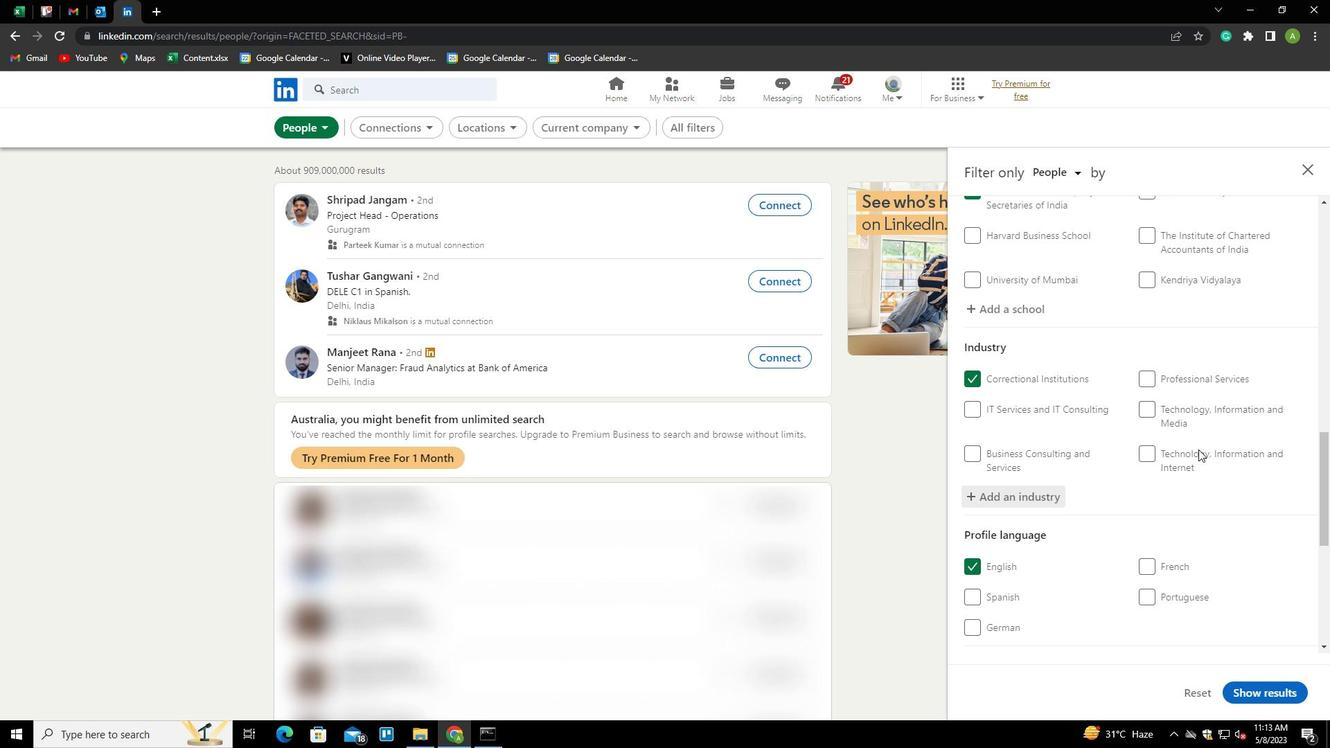 
Action: Mouse scrolled (1198, 448) with delta (0, 0)
Screenshot: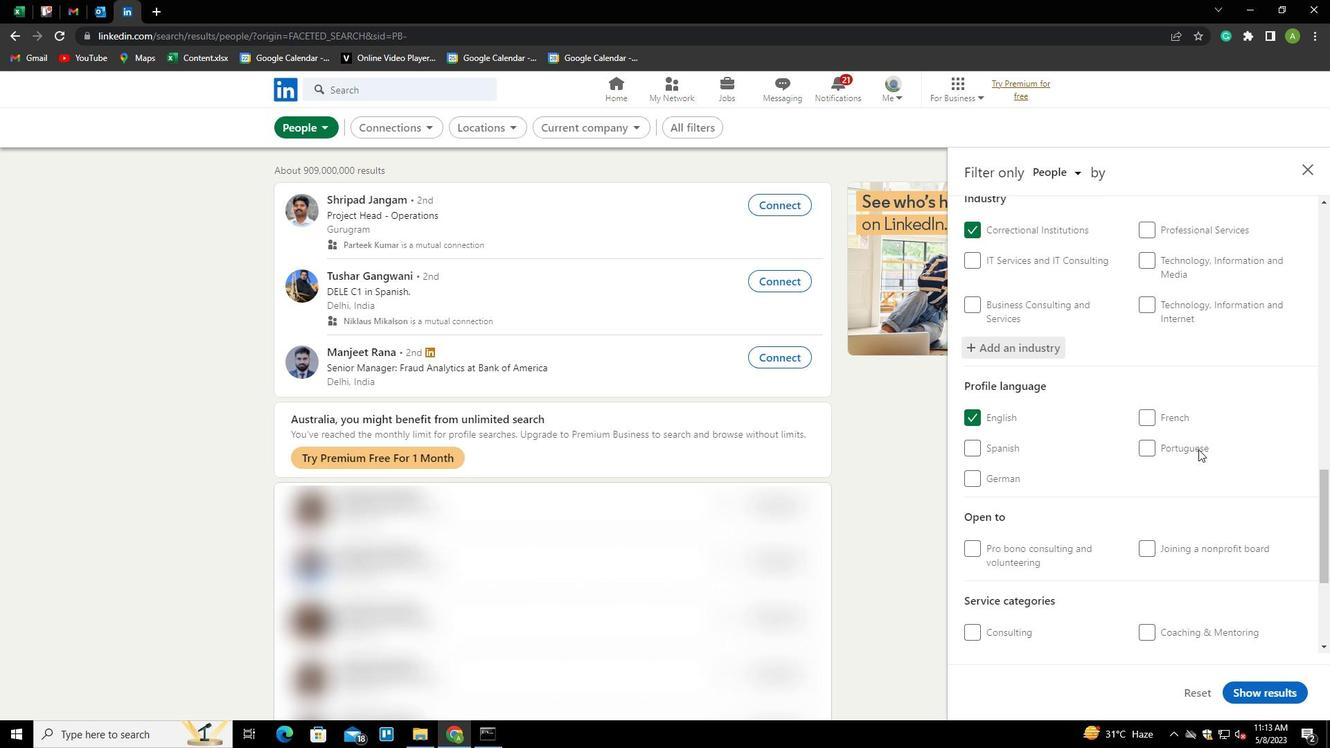 
Action: Mouse scrolled (1198, 448) with delta (0, 0)
Screenshot: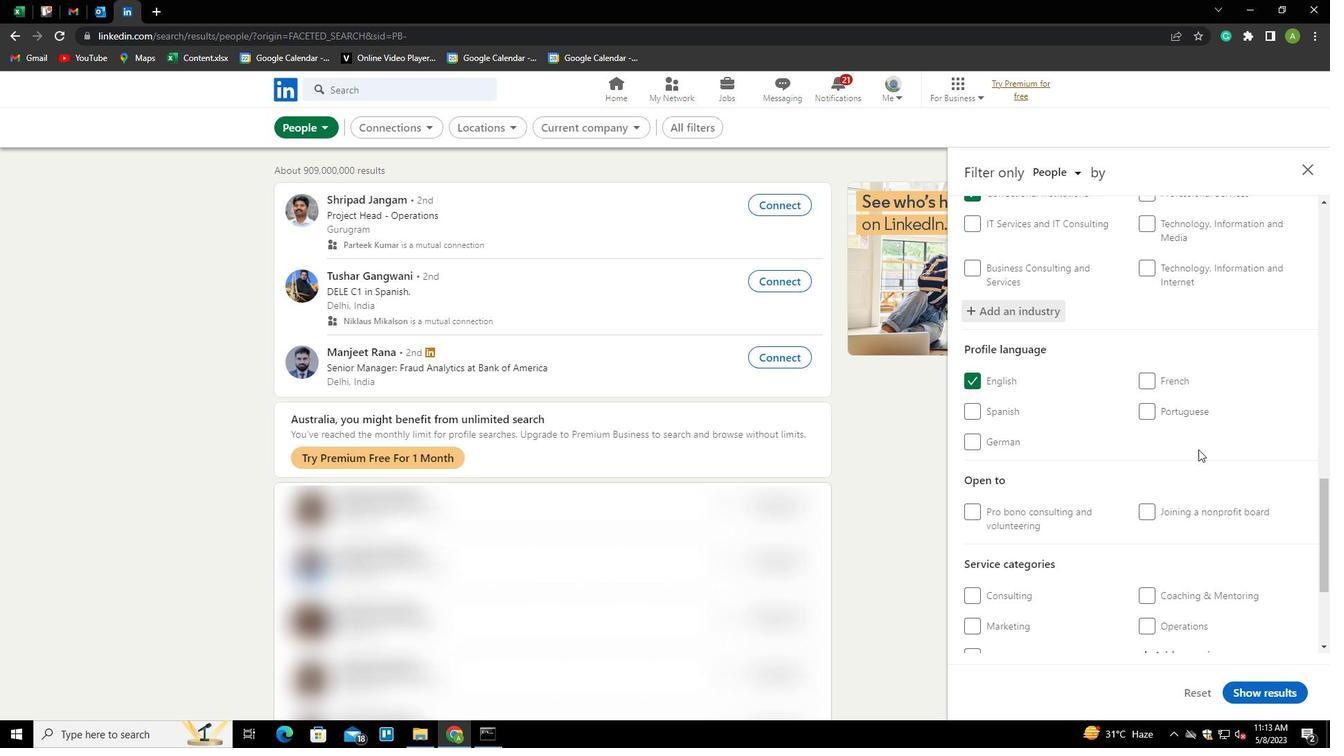 
Action: Mouse scrolled (1198, 448) with delta (0, 0)
Screenshot: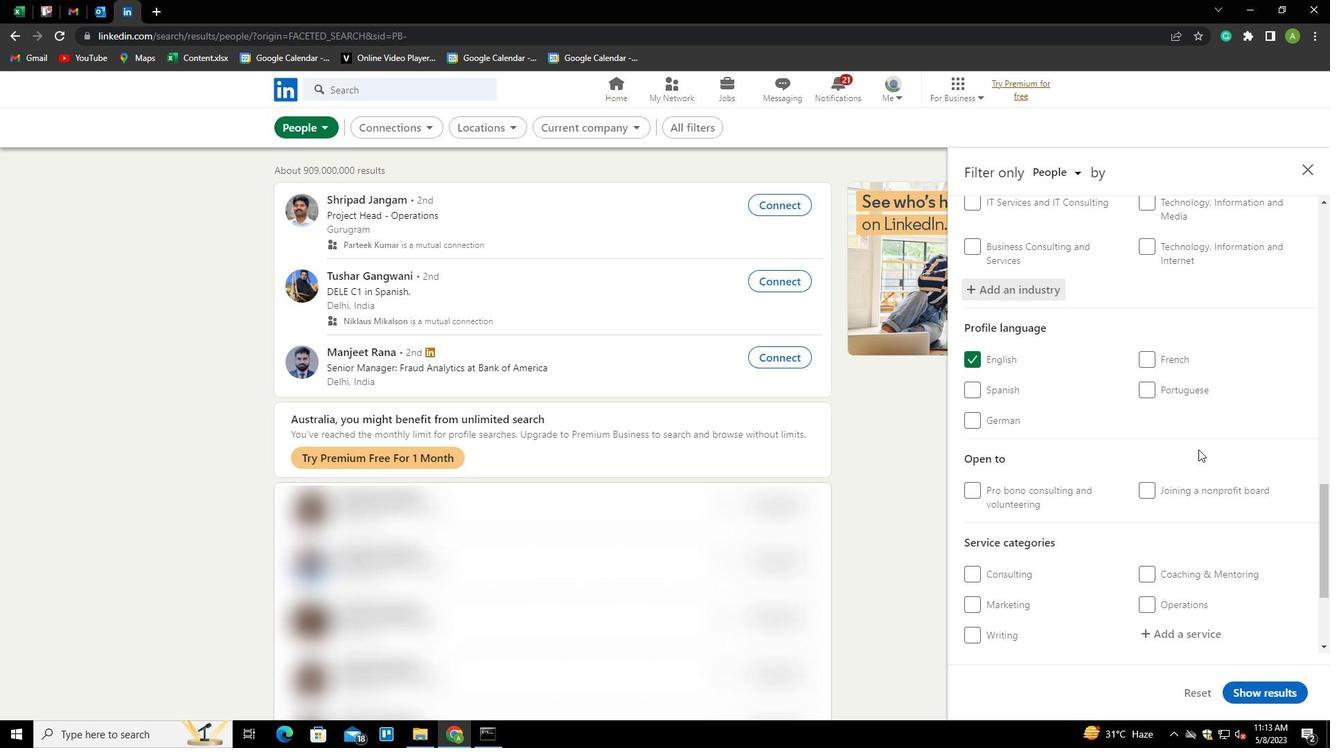 
Action: Mouse scrolled (1198, 448) with delta (0, 0)
Screenshot: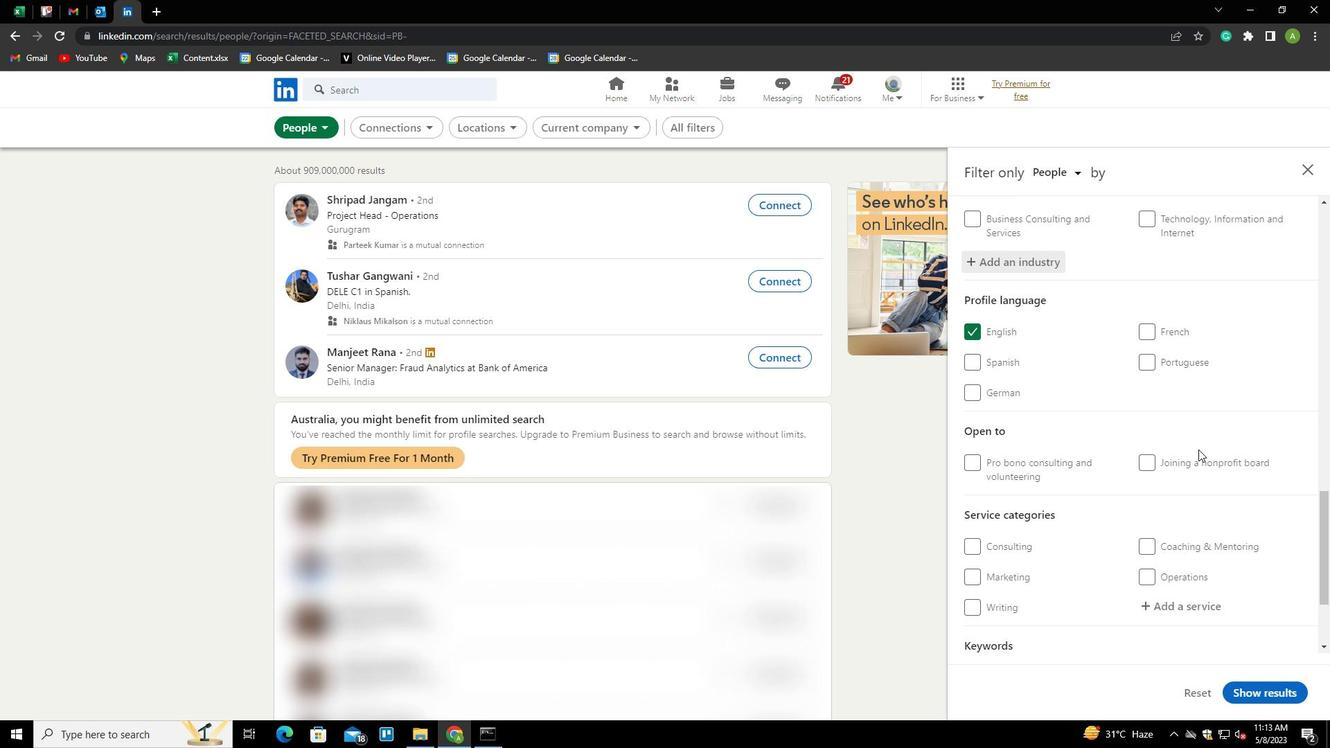 
Action: Mouse moved to (1184, 461)
Screenshot: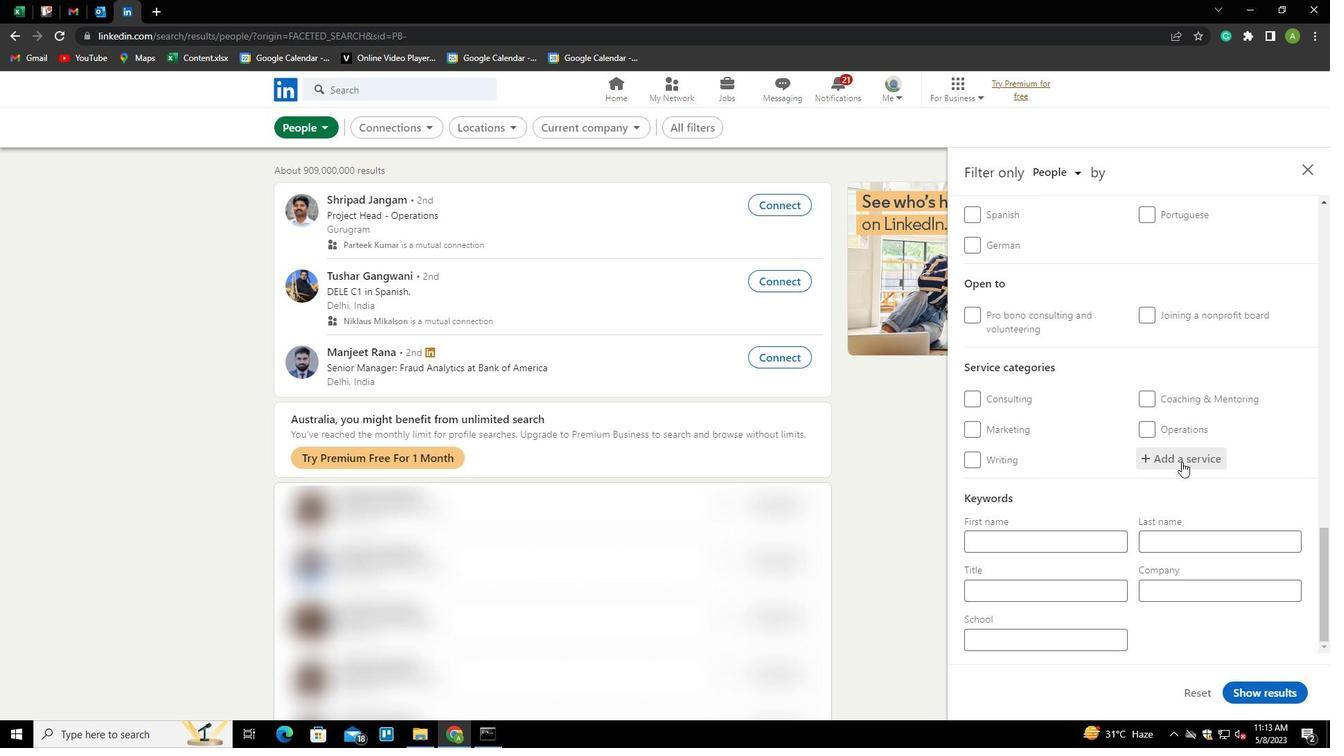 
Action: Mouse pressed left at (1184, 461)
Screenshot: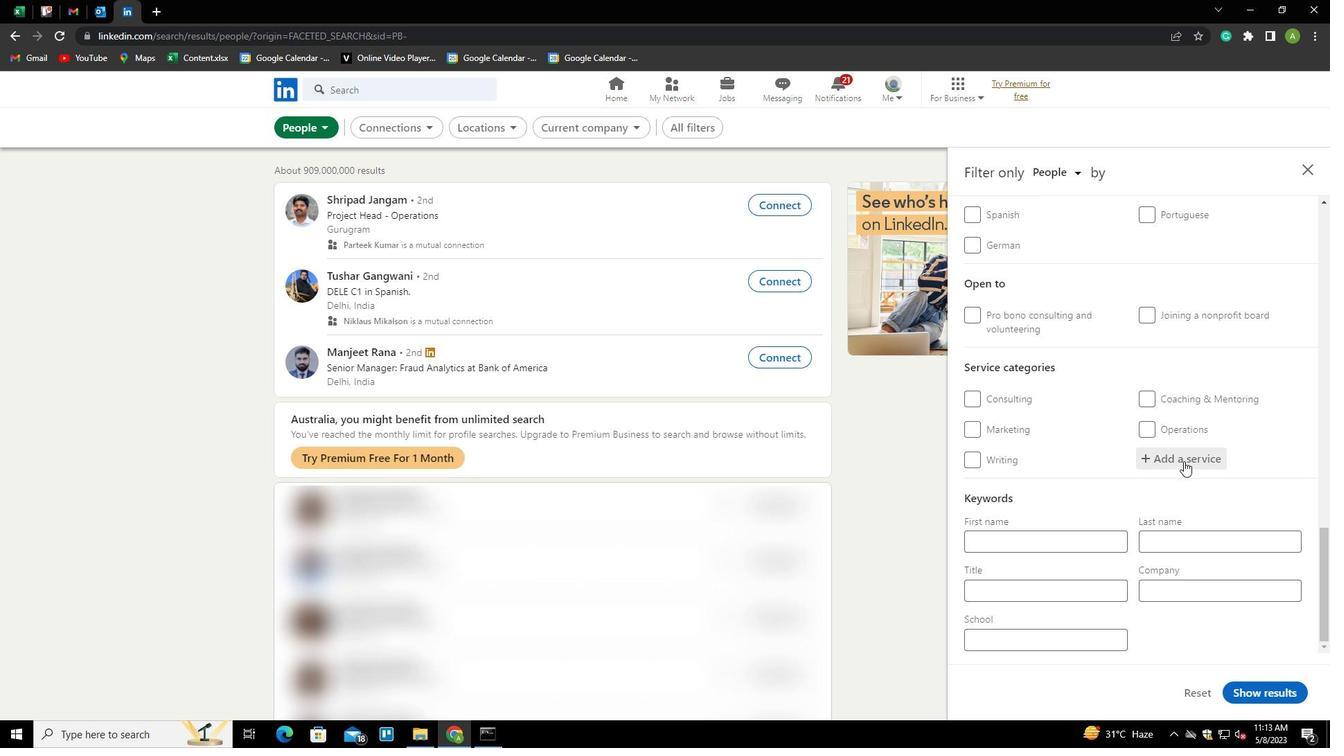 
Action: Mouse moved to (1183, 462)
Screenshot: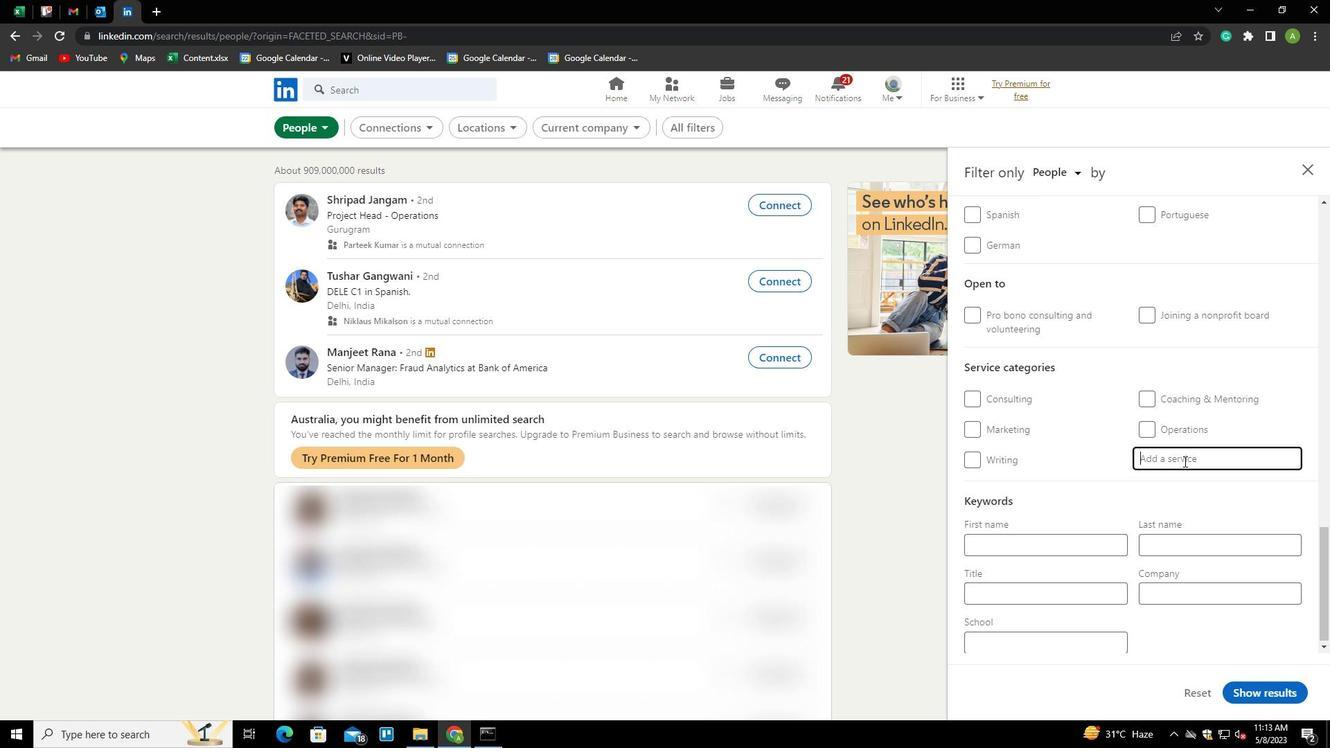 
Action: Key pressed <Key.shift>STRATEGIC<Key.space><Key.shift>PLANNING<Key.down><Key.enter>
Screenshot: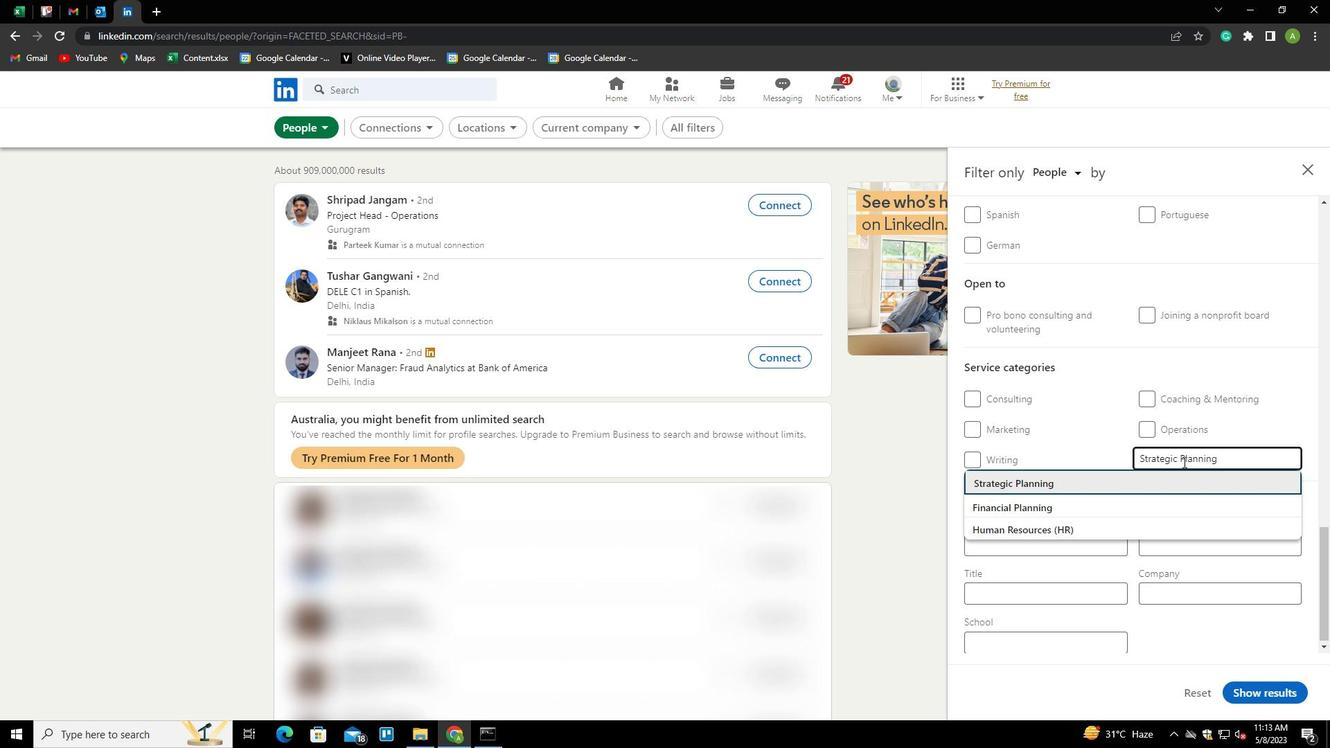 
Action: Mouse scrolled (1183, 461) with delta (0, 0)
Screenshot: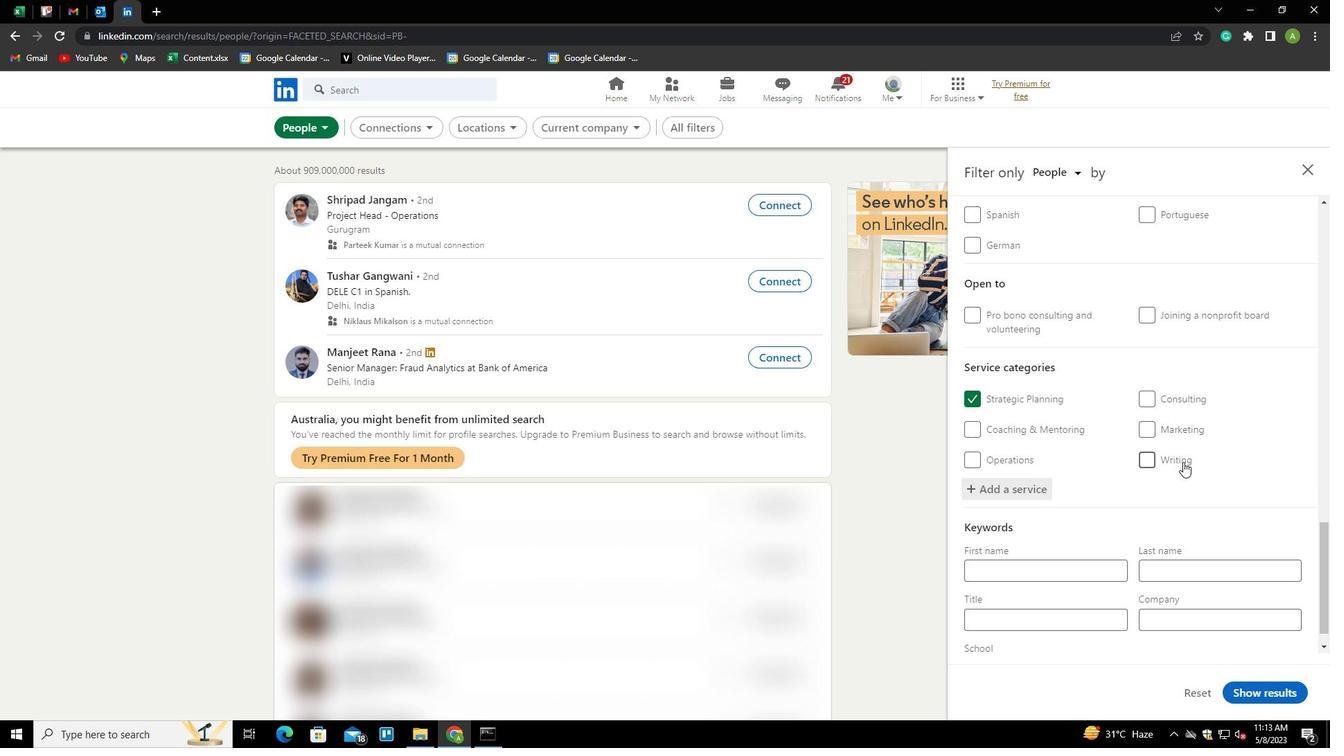 
Action: Mouse scrolled (1183, 461) with delta (0, 0)
Screenshot: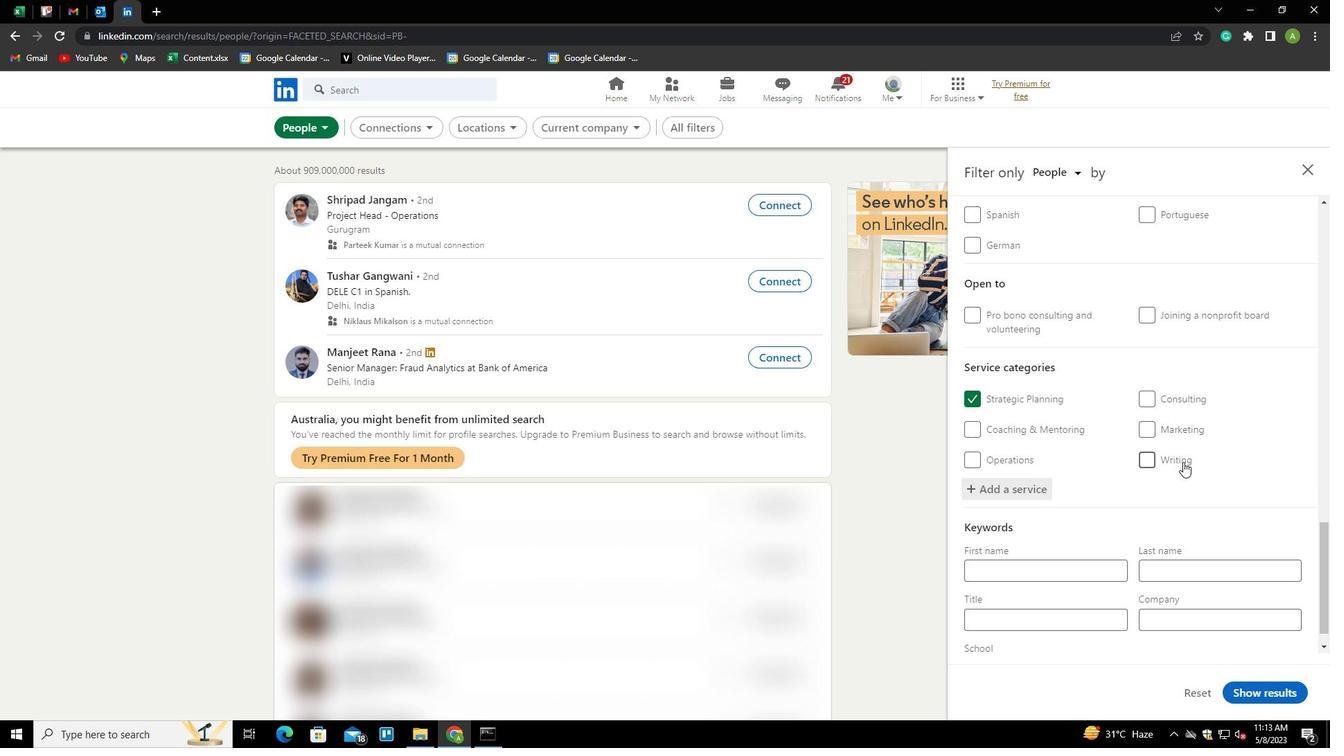 
Action: Mouse scrolled (1183, 461) with delta (0, 0)
Screenshot: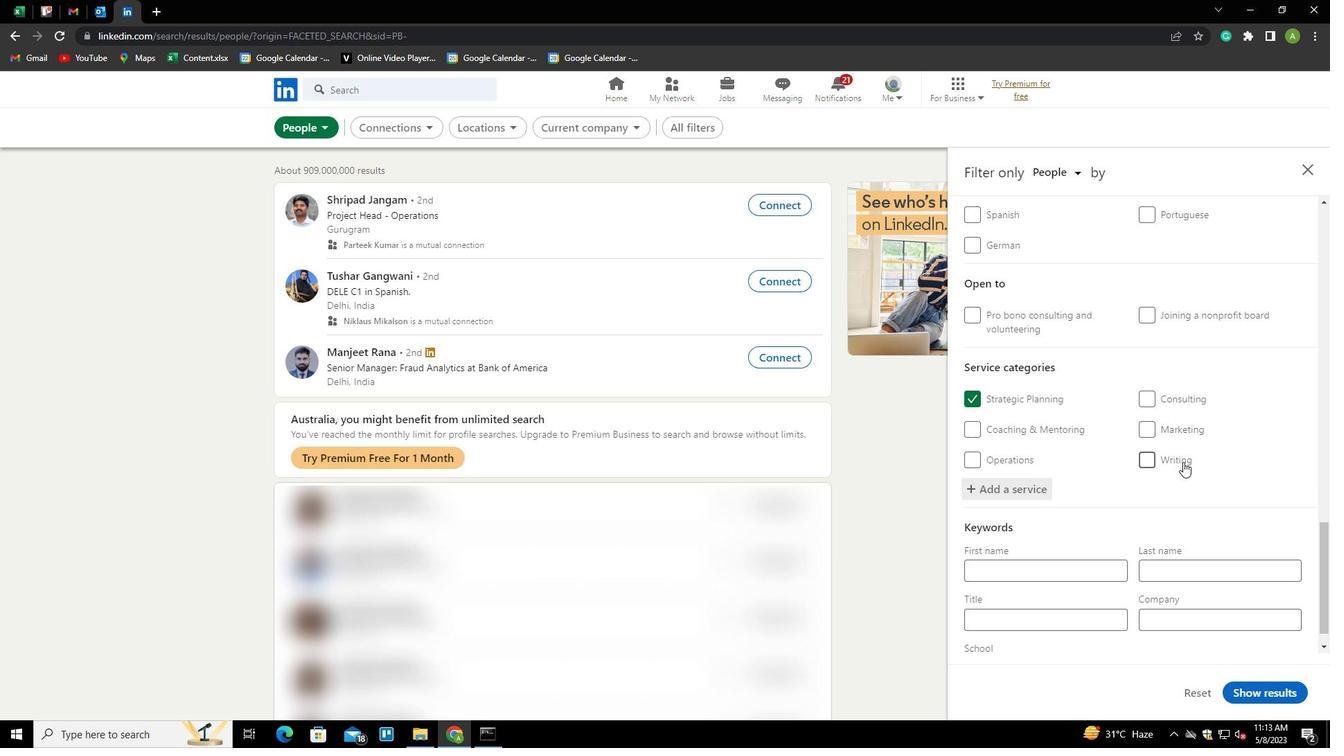 
Action: Mouse scrolled (1183, 461) with delta (0, 0)
Screenshot: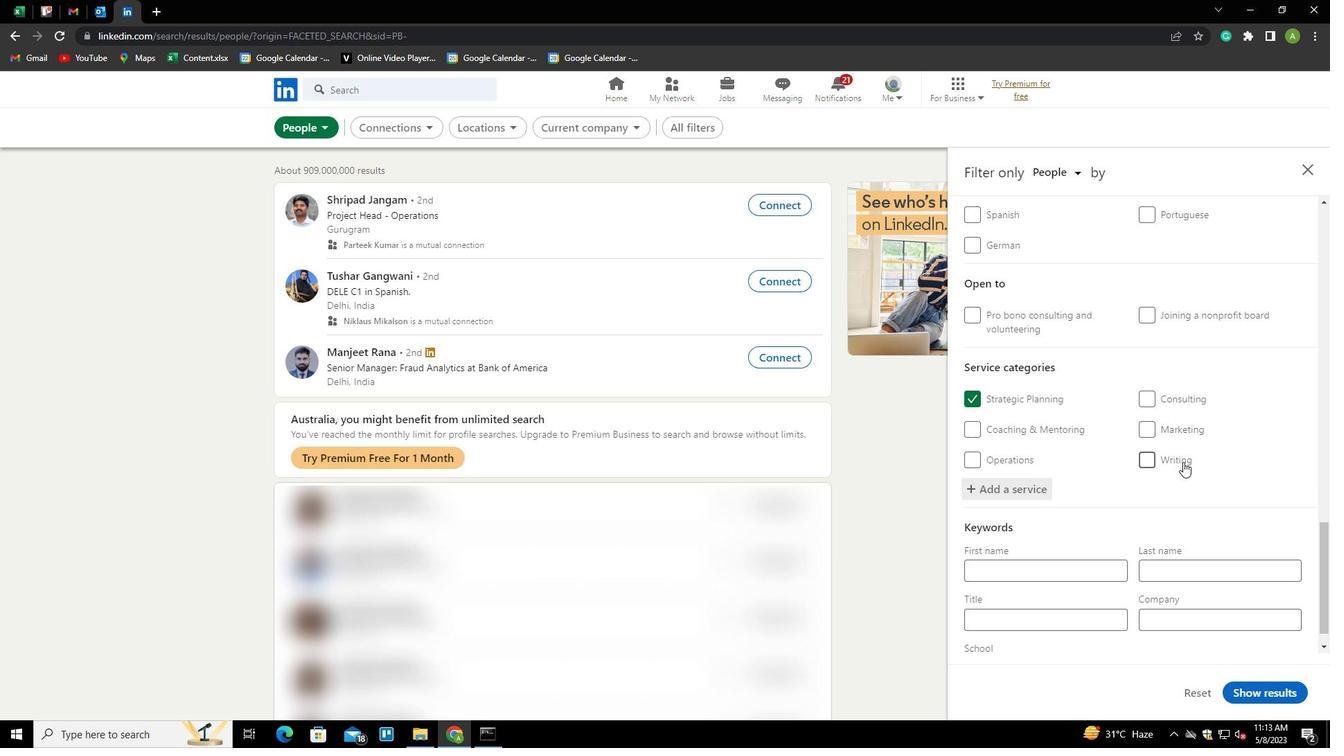 
Action: Mouse scrolled (1183, 461) with delta (0, 0)
Screenshot: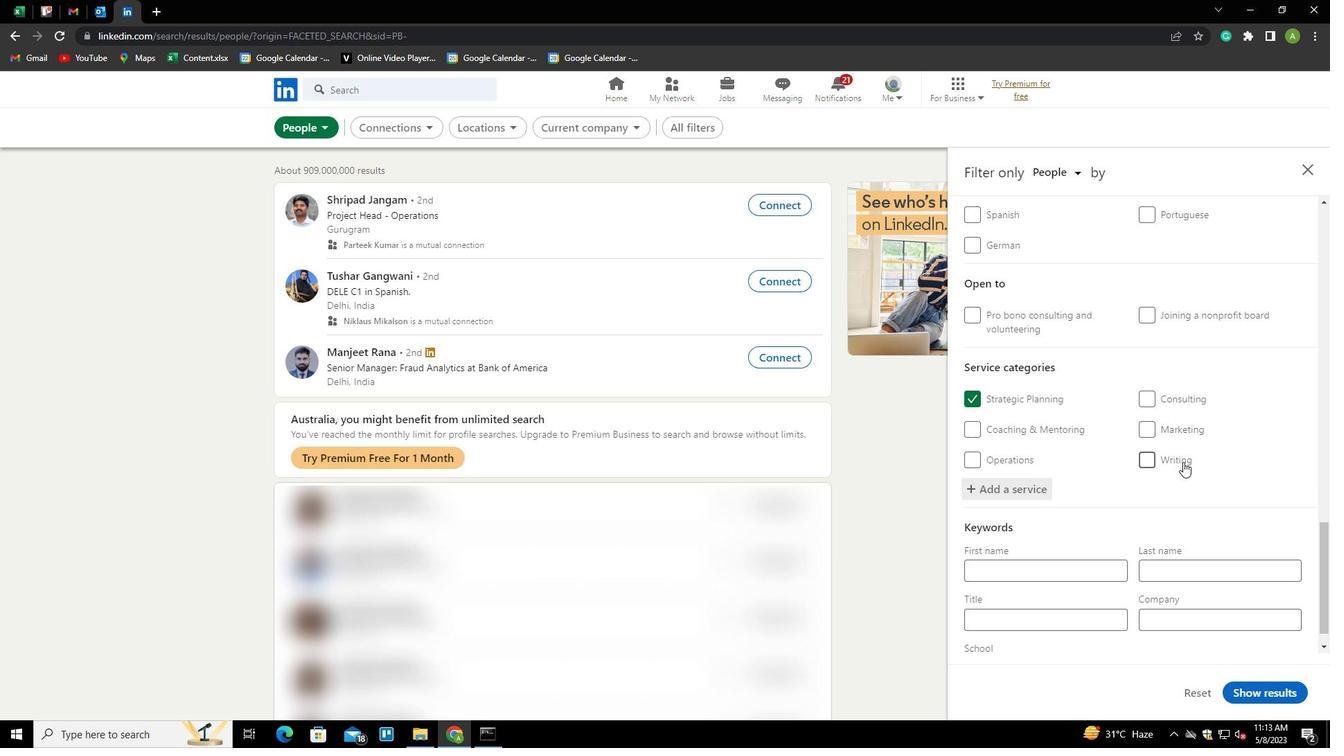 
Action: Mouse scrolled (1183, 461) with delta (0, 0)
Screenshot: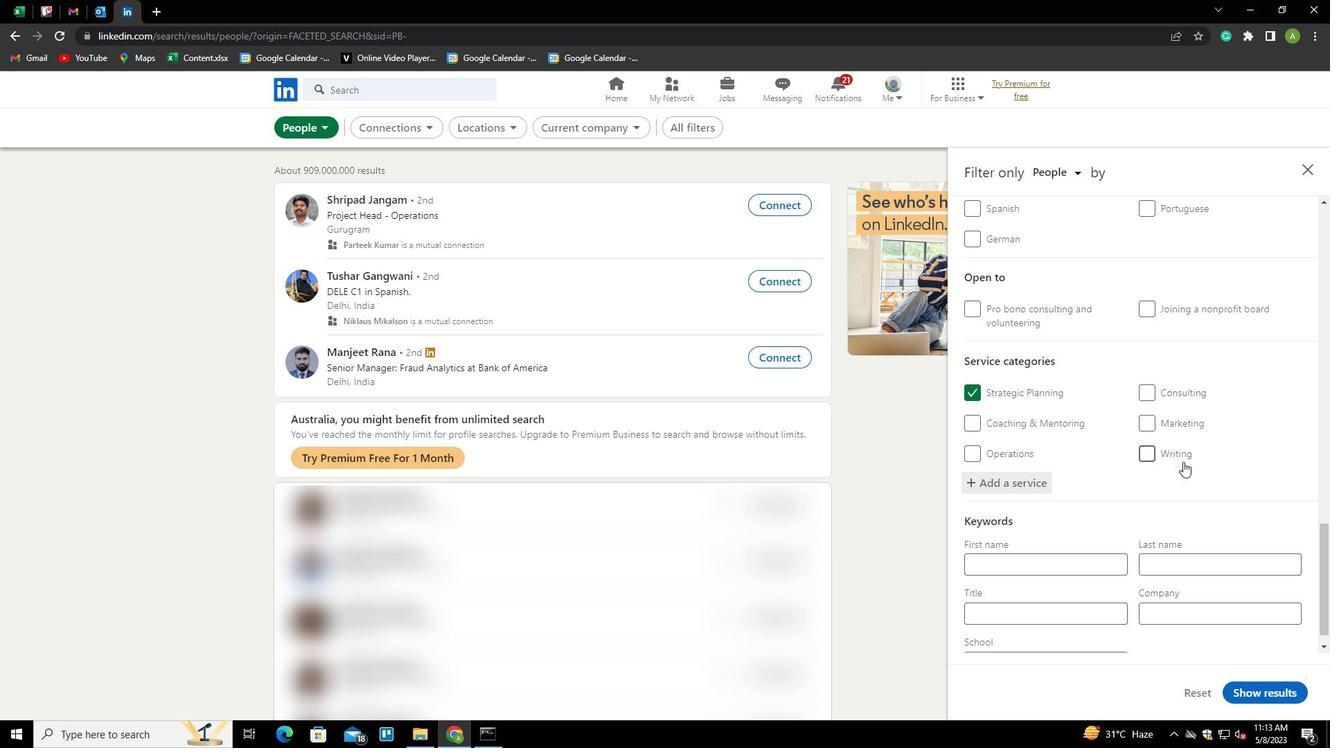 
Action: Mouse scrolled (1183, 461) with delta (0, 0)
Screenshot: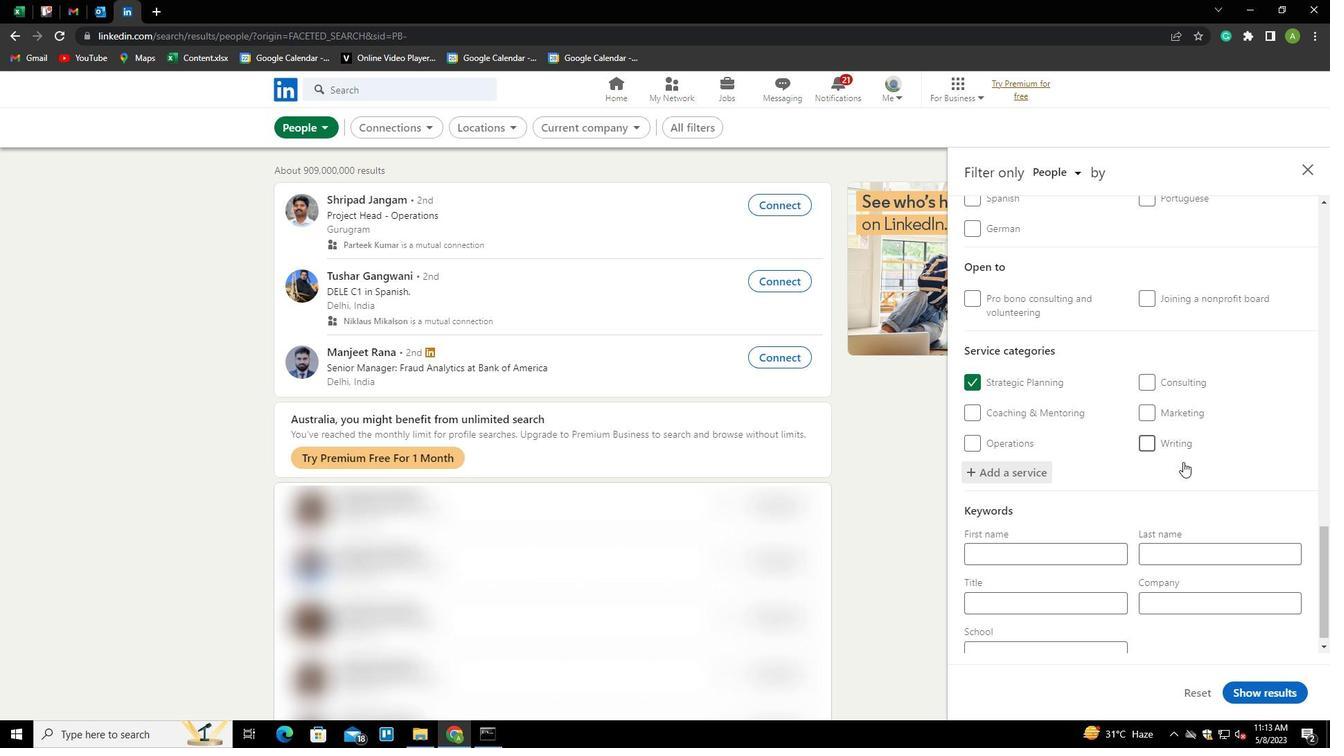 
Action: Mouse moved to (1067, 590)
Screenshot: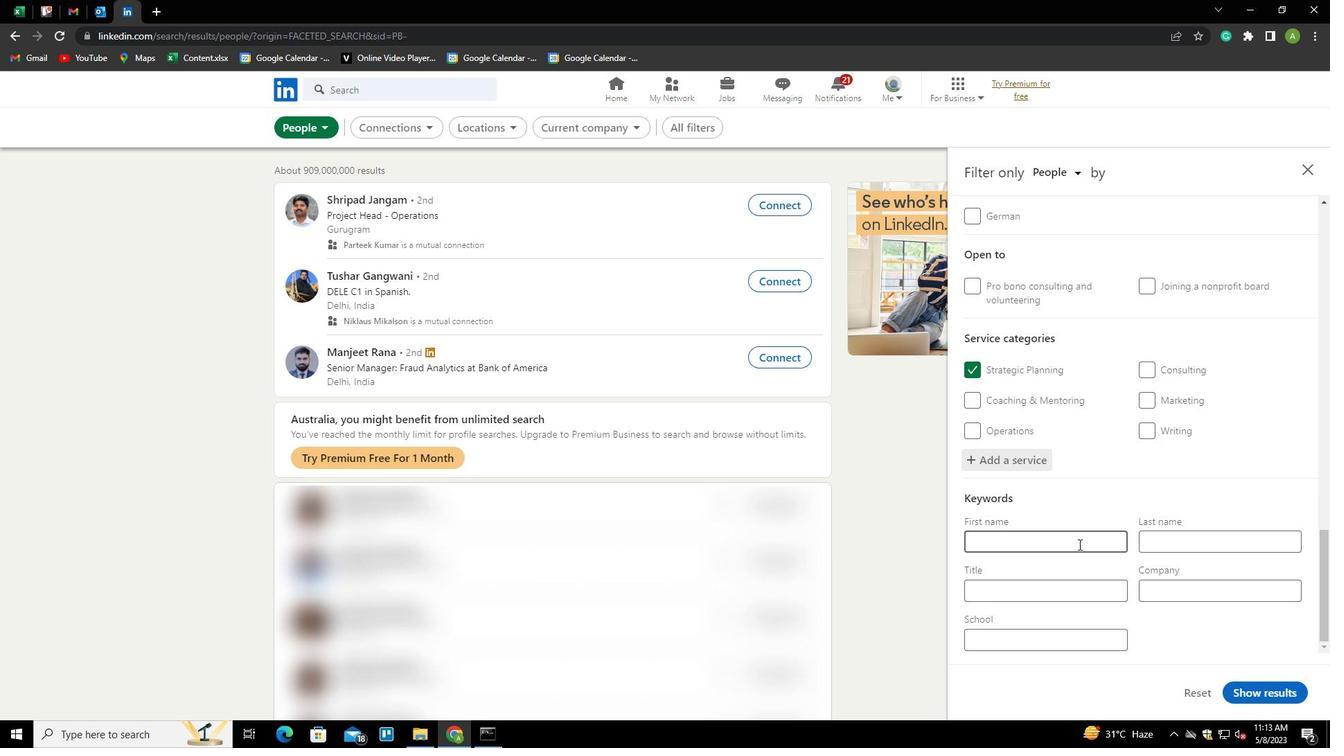 
Action: Mouse pressed left at (1067, 590)
Screenshot: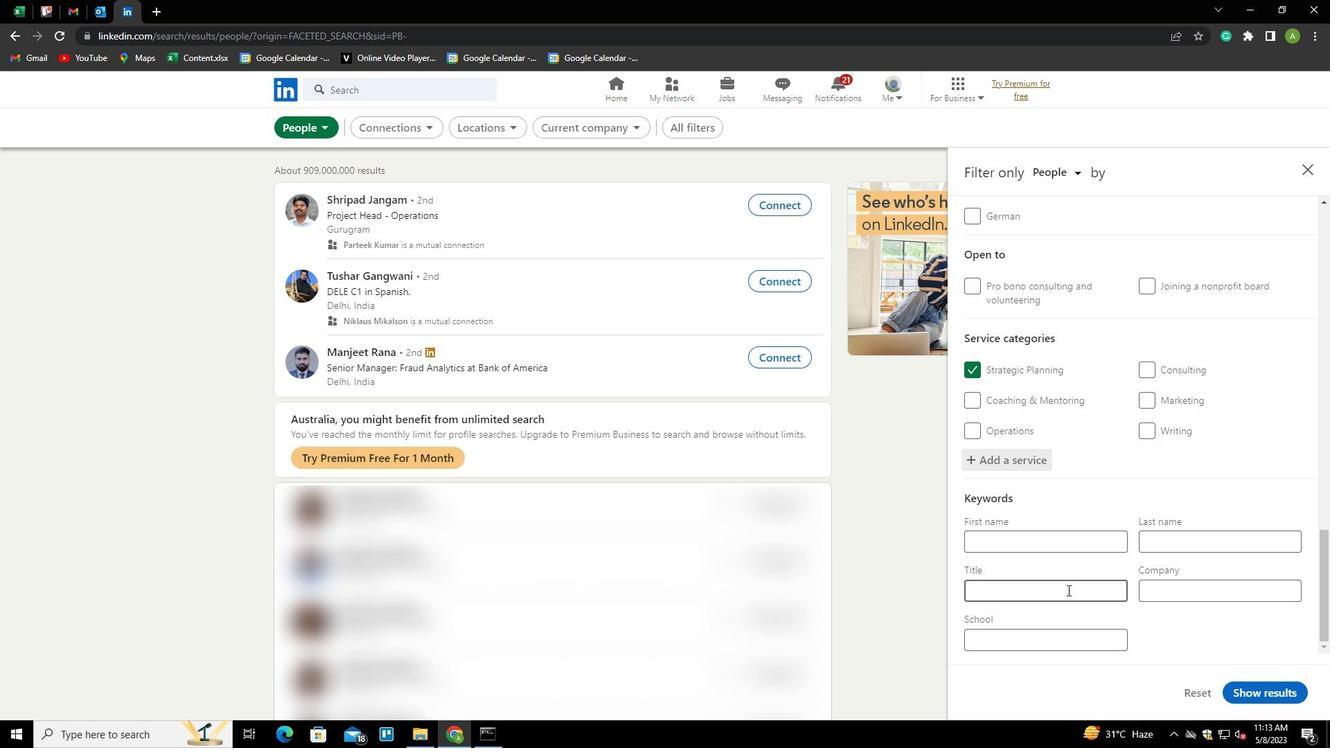 
Action: Mouse moved to (1067, 590)
Screenshot: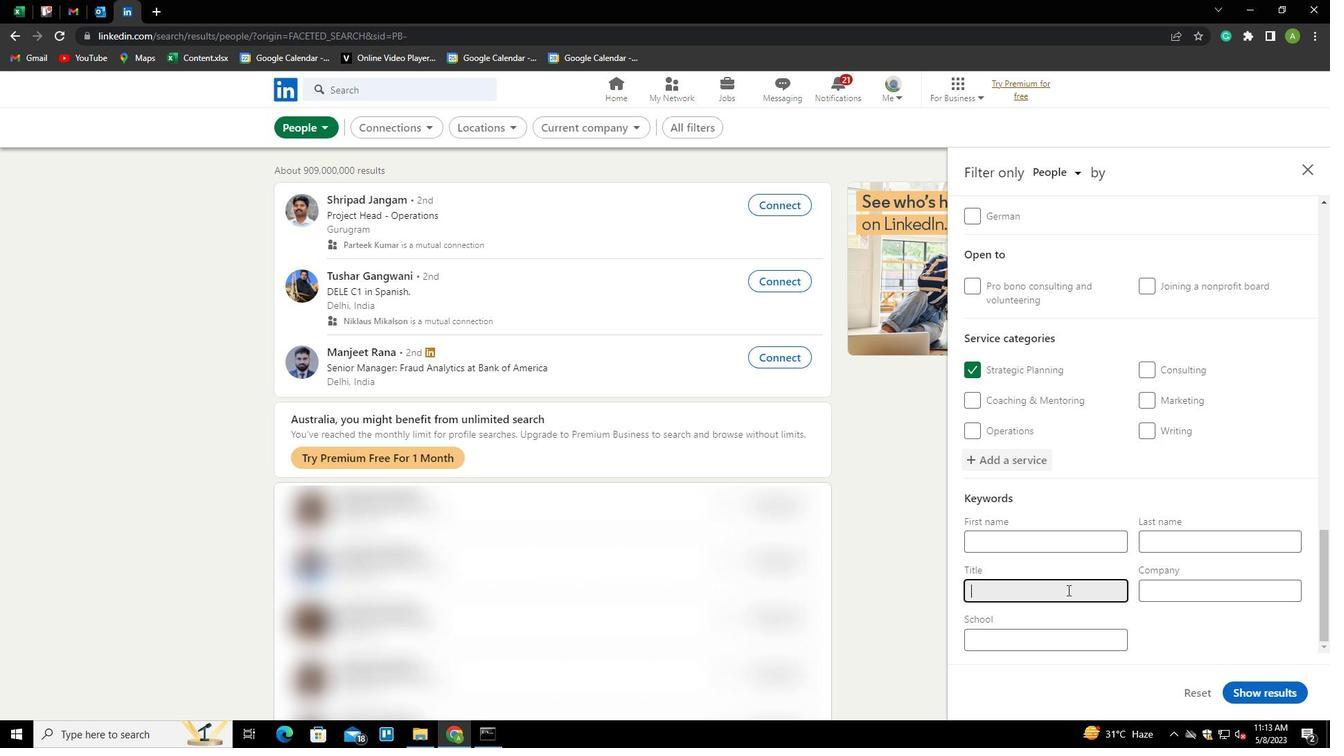 
Action: Key pressed <Key.shift>OWNER
Screenshot: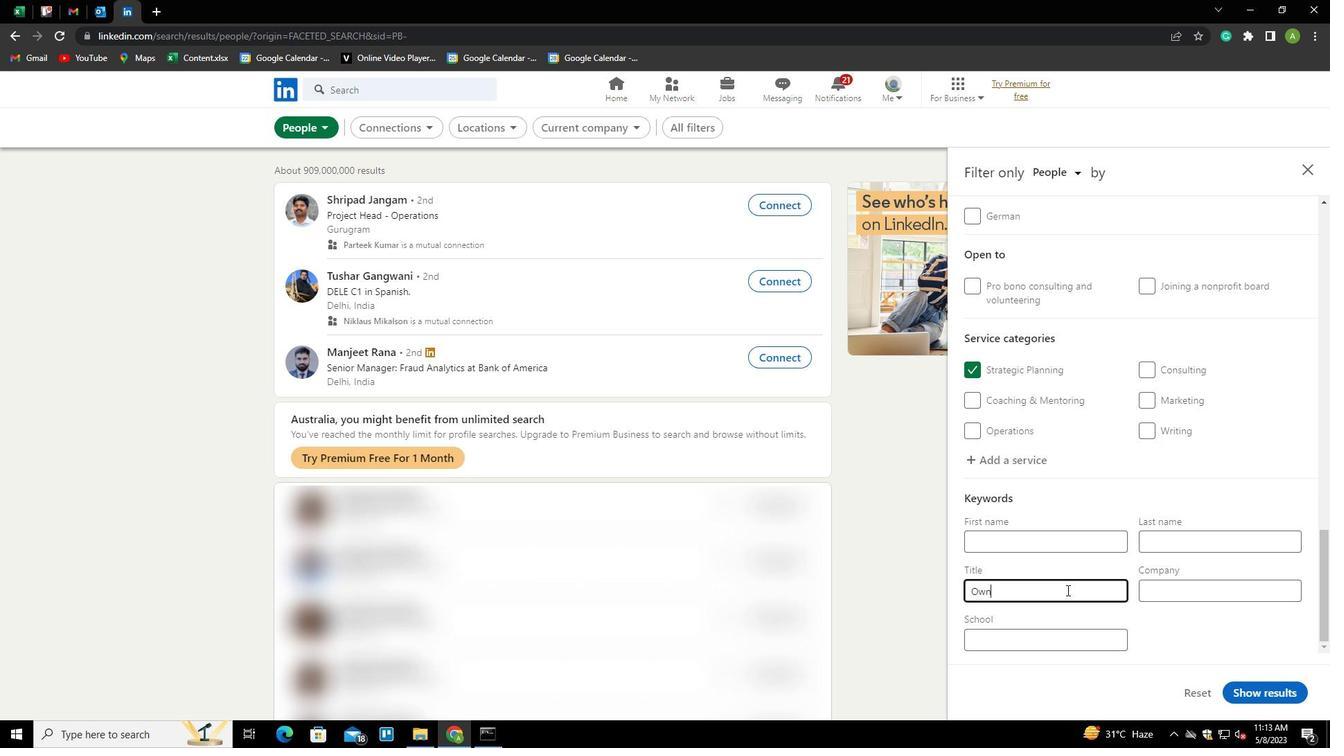 
Action: Mouse moved to (1226, 629)
Screenshot: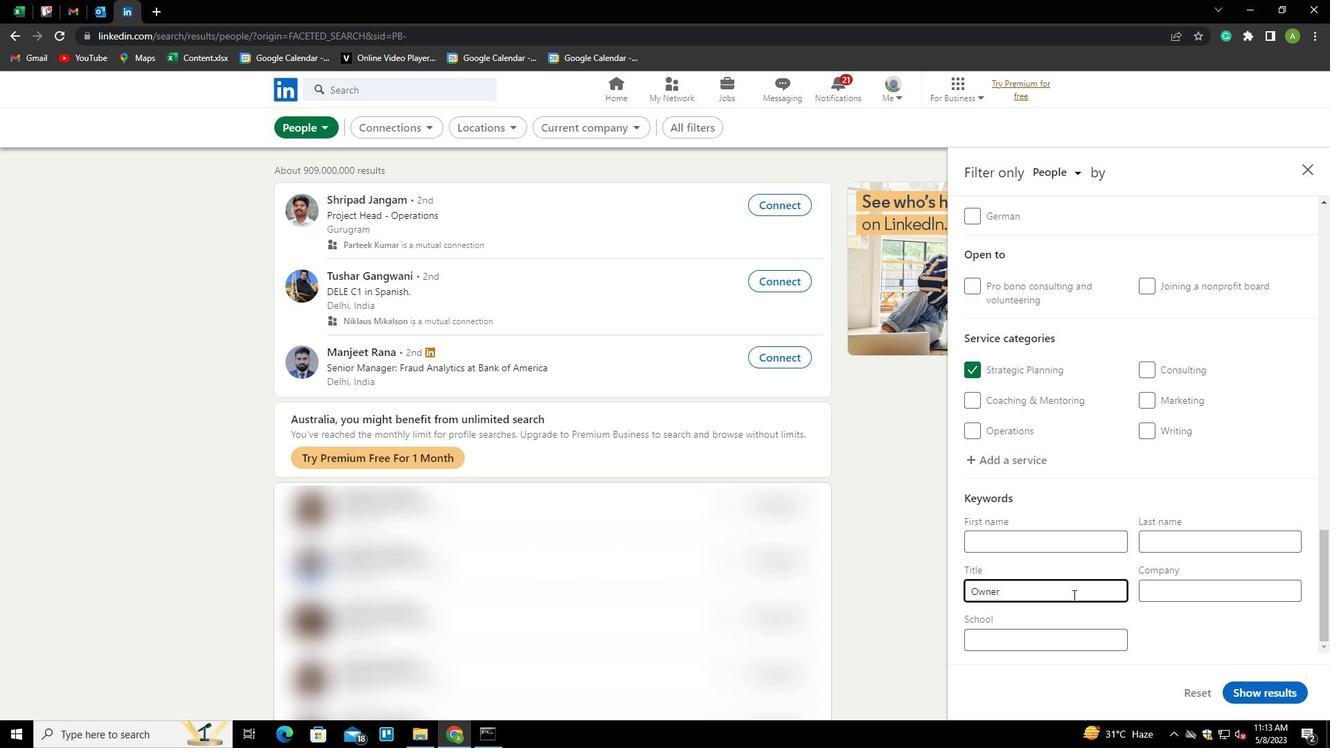 
Action: Mouse pressed left at (1226, 629)
Screenshot: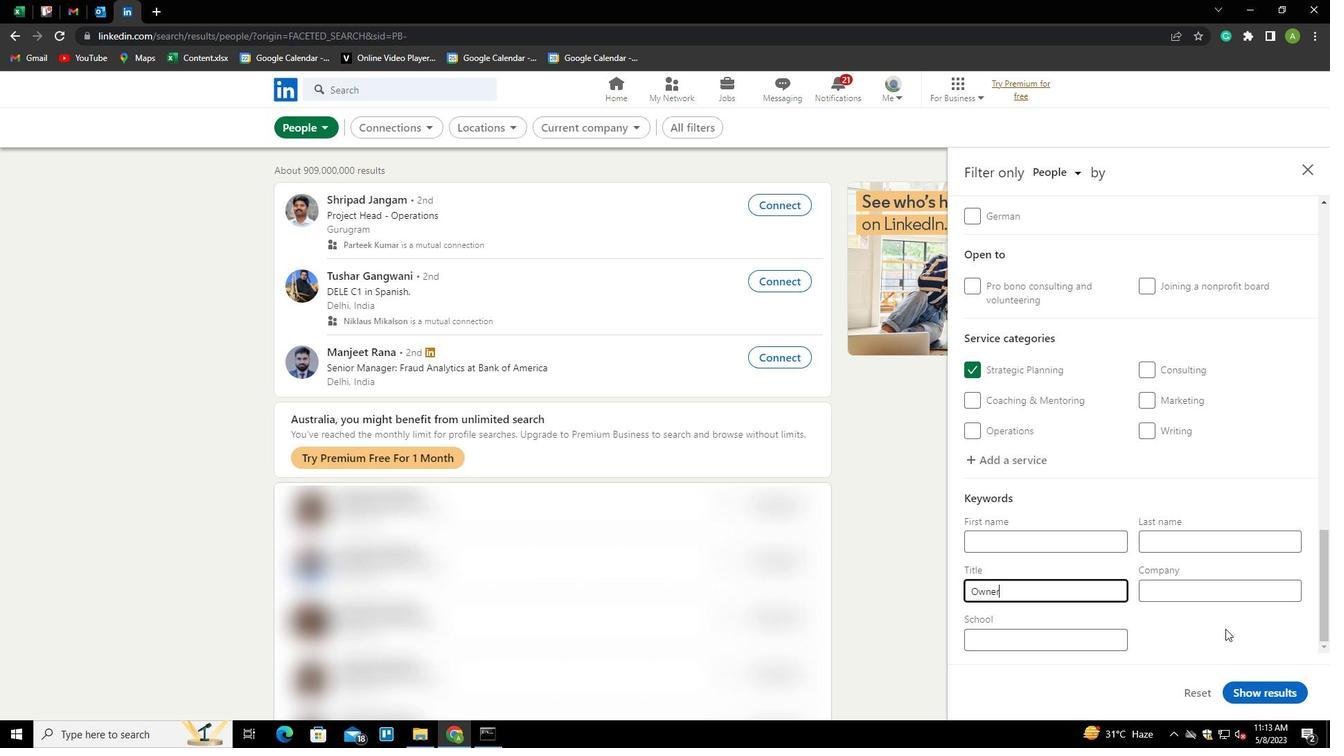 
Action: Mouse moved to (1272, 695)
Screenshot: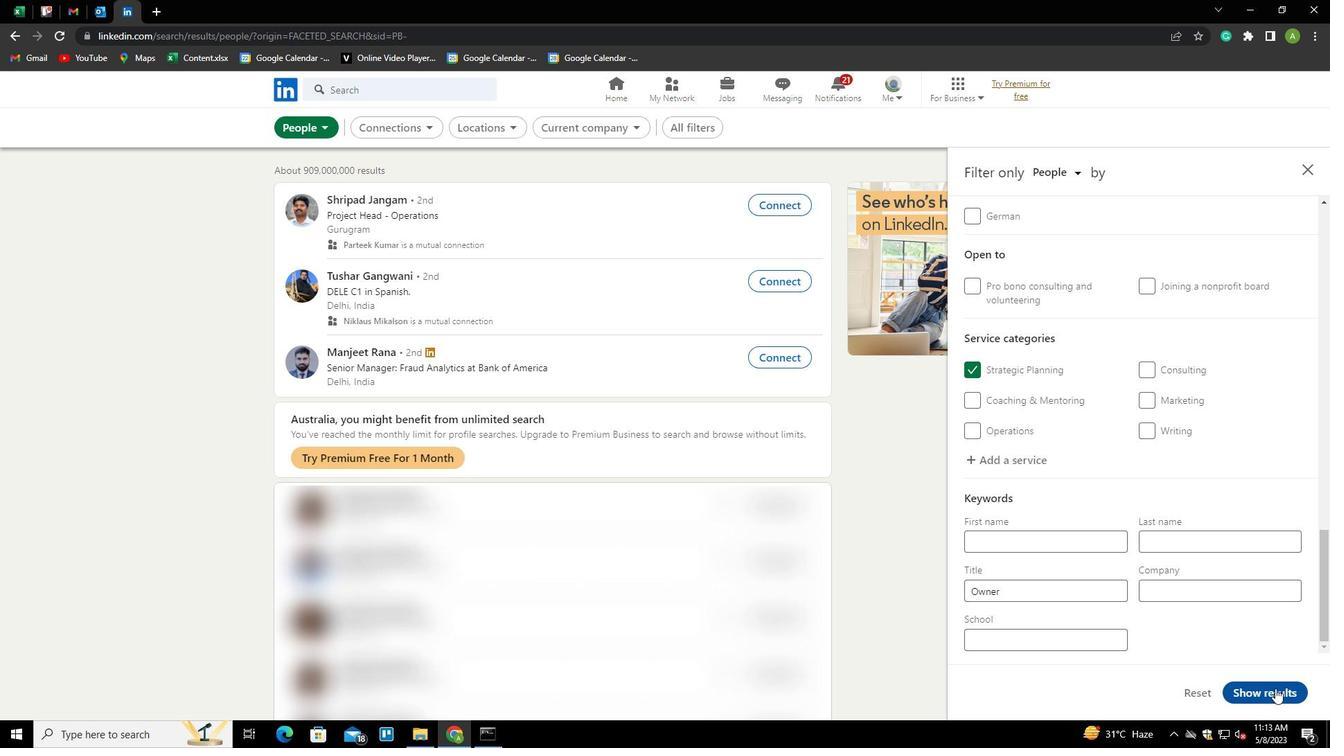 
Action: Mouse pressed left at (1272, 695)
Screenshot: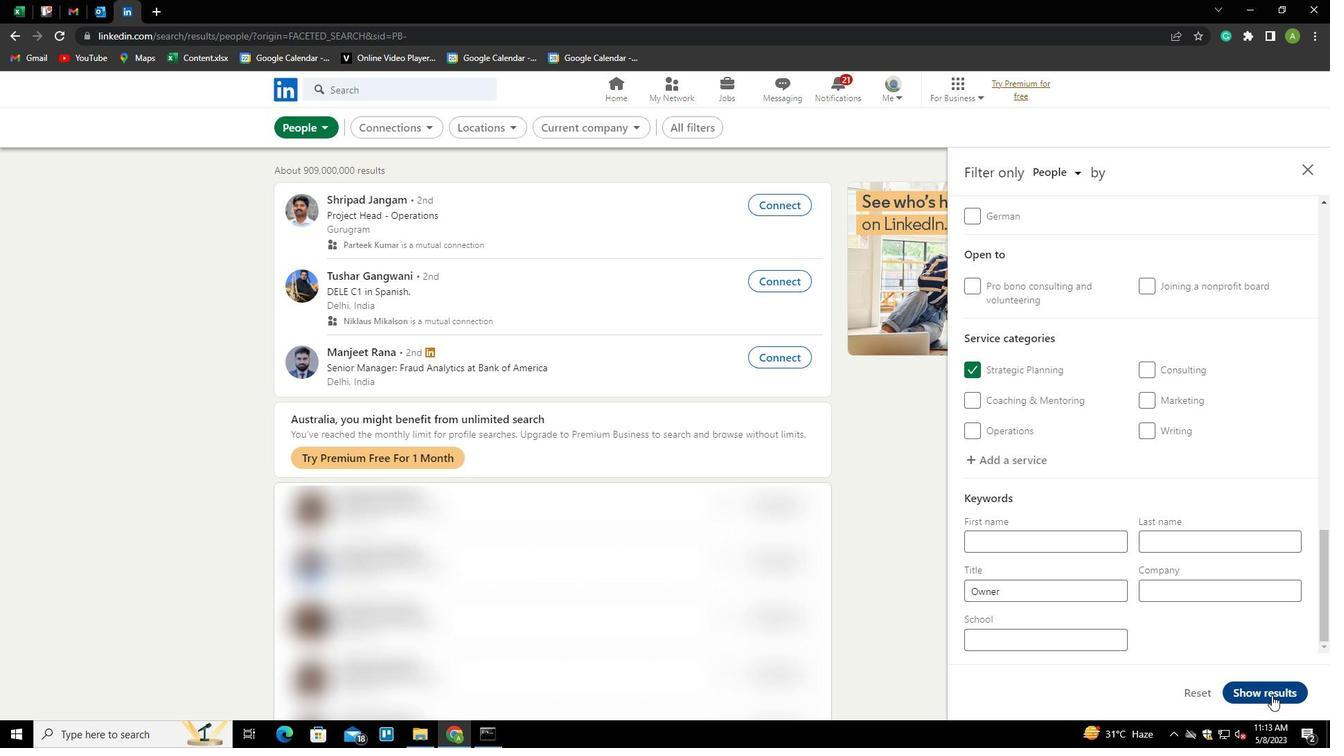 
Action: Mouse moved to (1329, 656)
Screenshot: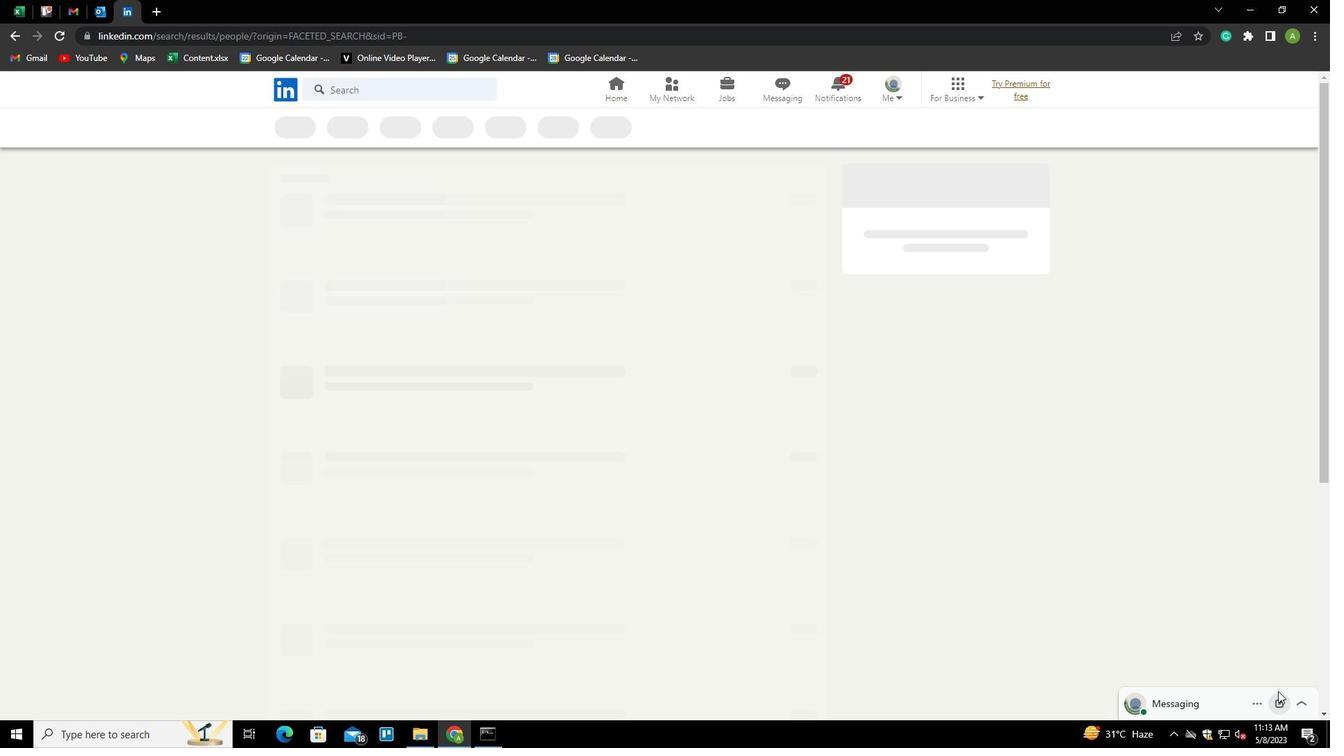 
